 Task: Find connections with filter location Forbach with filter topic #Openingswith filter profile language German with filter current company Sofomation with filter school RAMCO INSTITUTE OF TECHNOLOGY with filter industry Medical Practices with filter service category User Experience Writing with filter keywords title Massage Therapy
Action: Mouse moved to (654, 99)
Screenshot: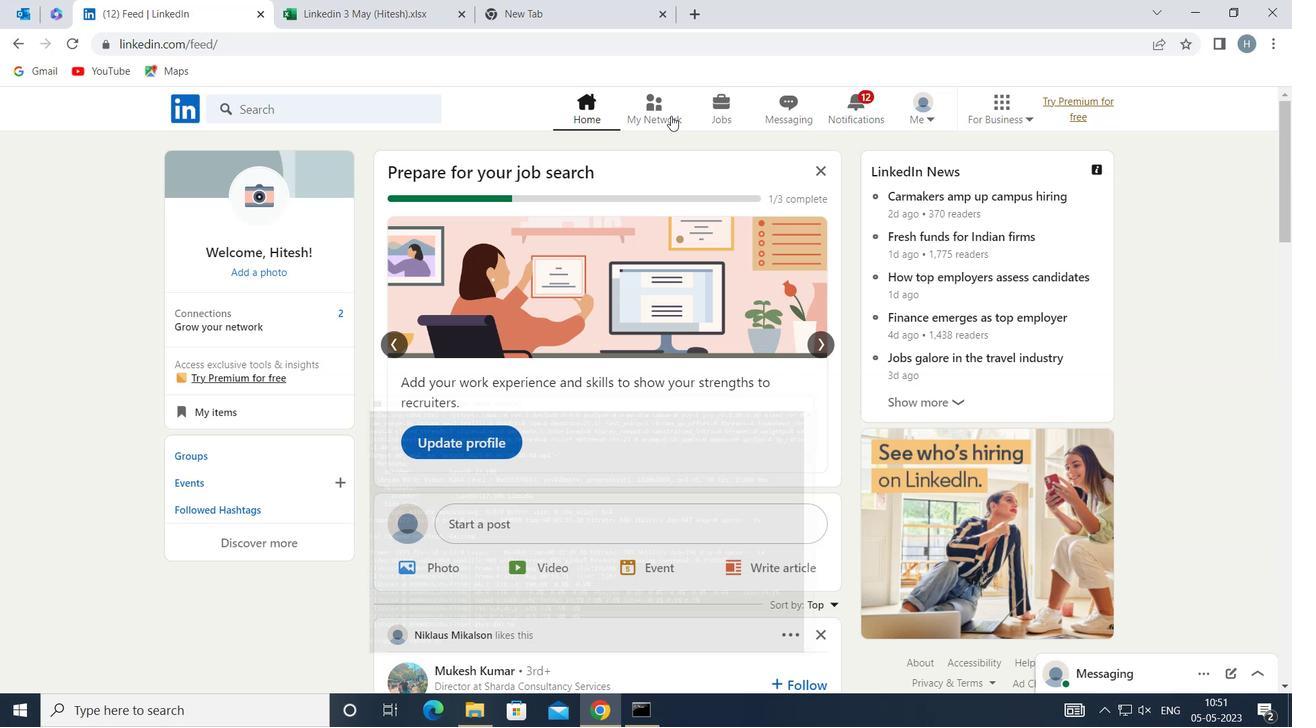 
Action: Mouse pressed left at (654, 99)
Screenshot: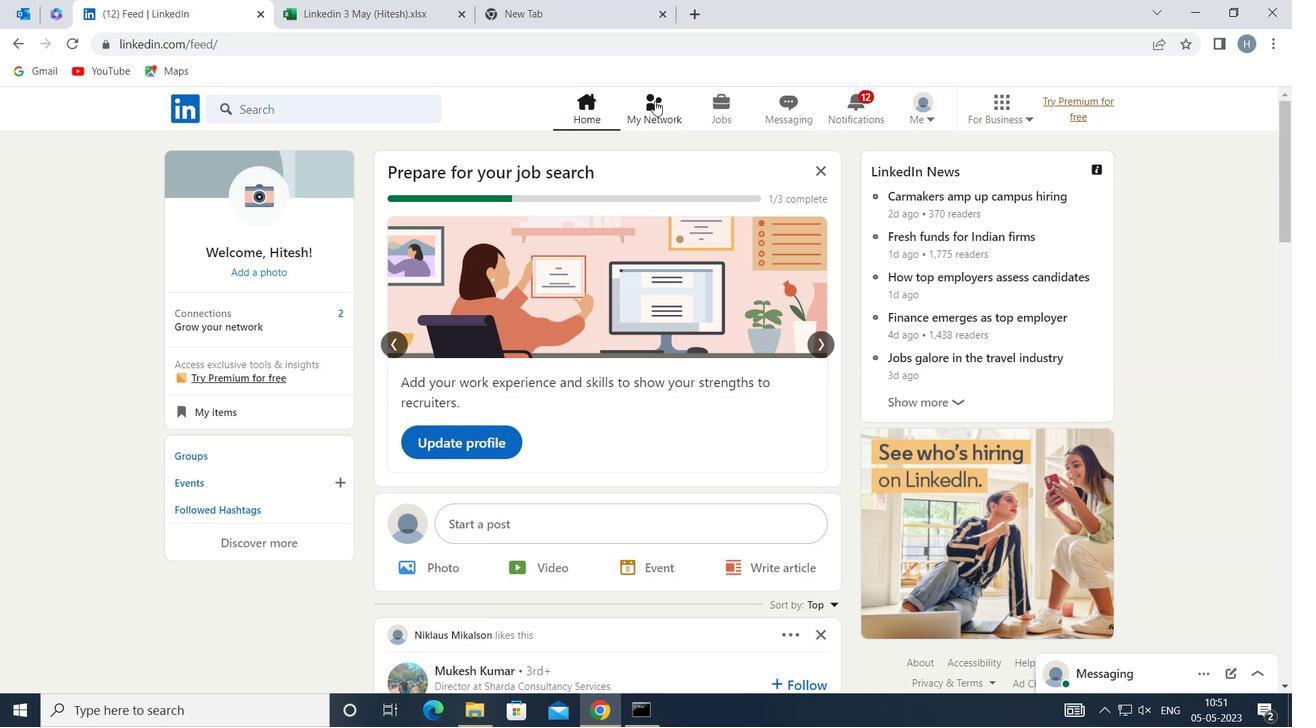 
Action: Mouse moved to (365, 197)
Screenshot: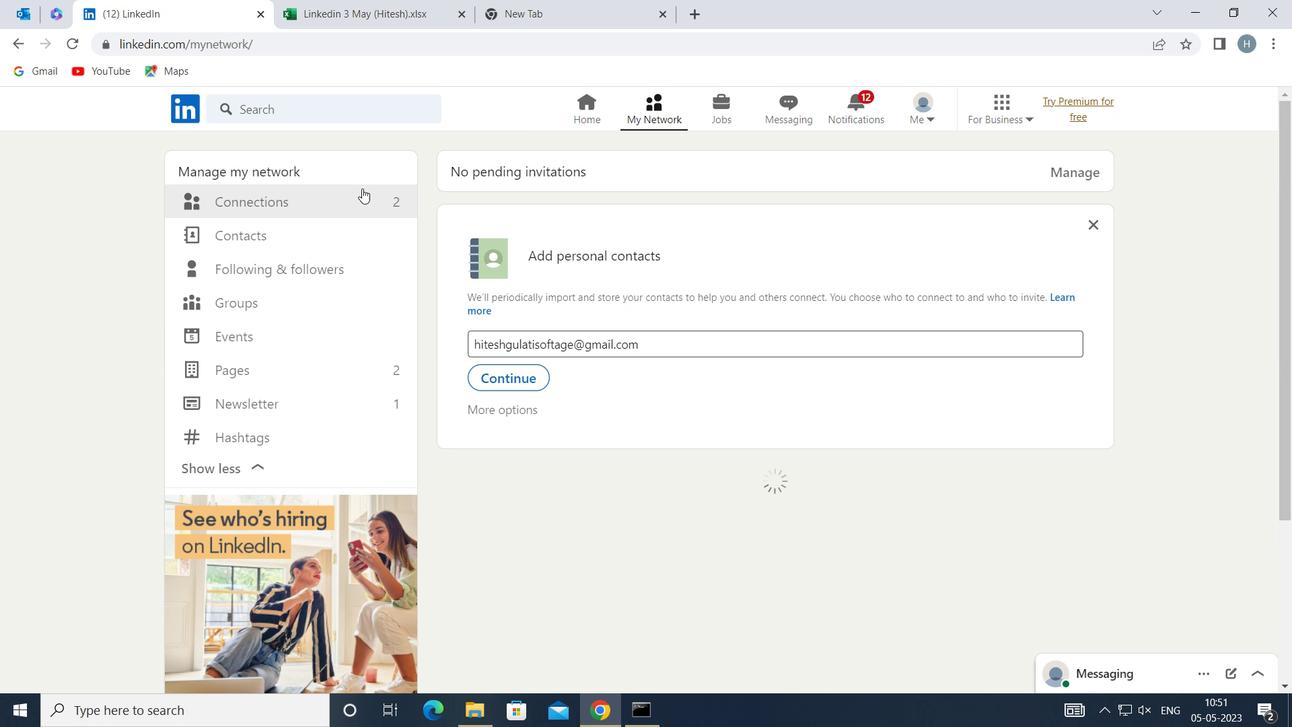 
Action: Mouse pressed left at (365, 197)
Screenshot: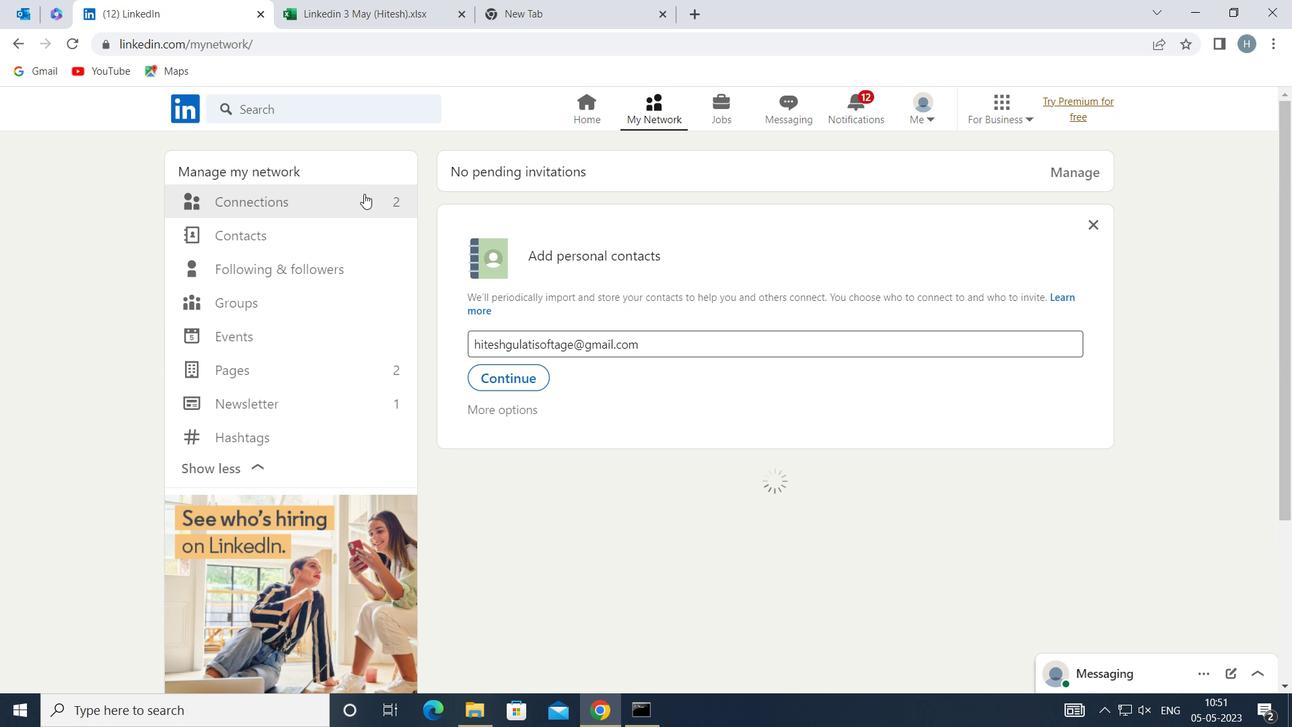 
Action: Mouse moved to (762, 198)
Screenshot: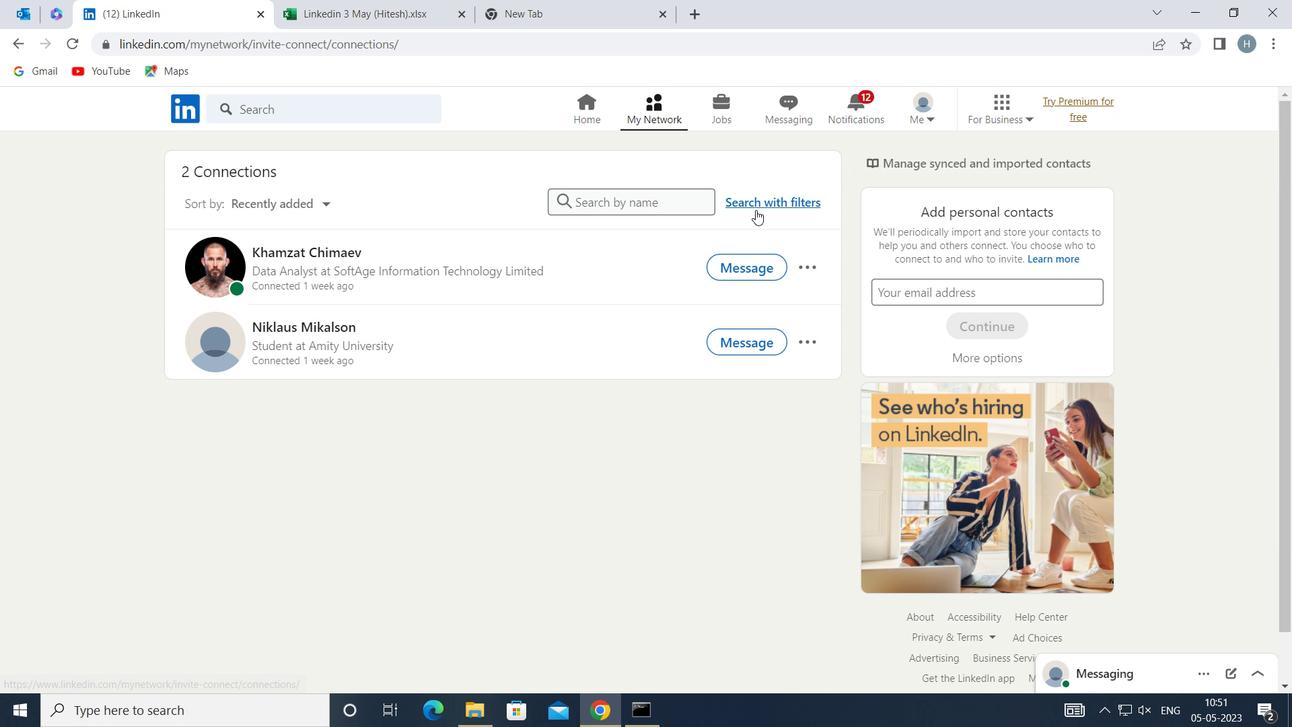 
Action: Mouse pressed left at (762, 198)
Screenshot: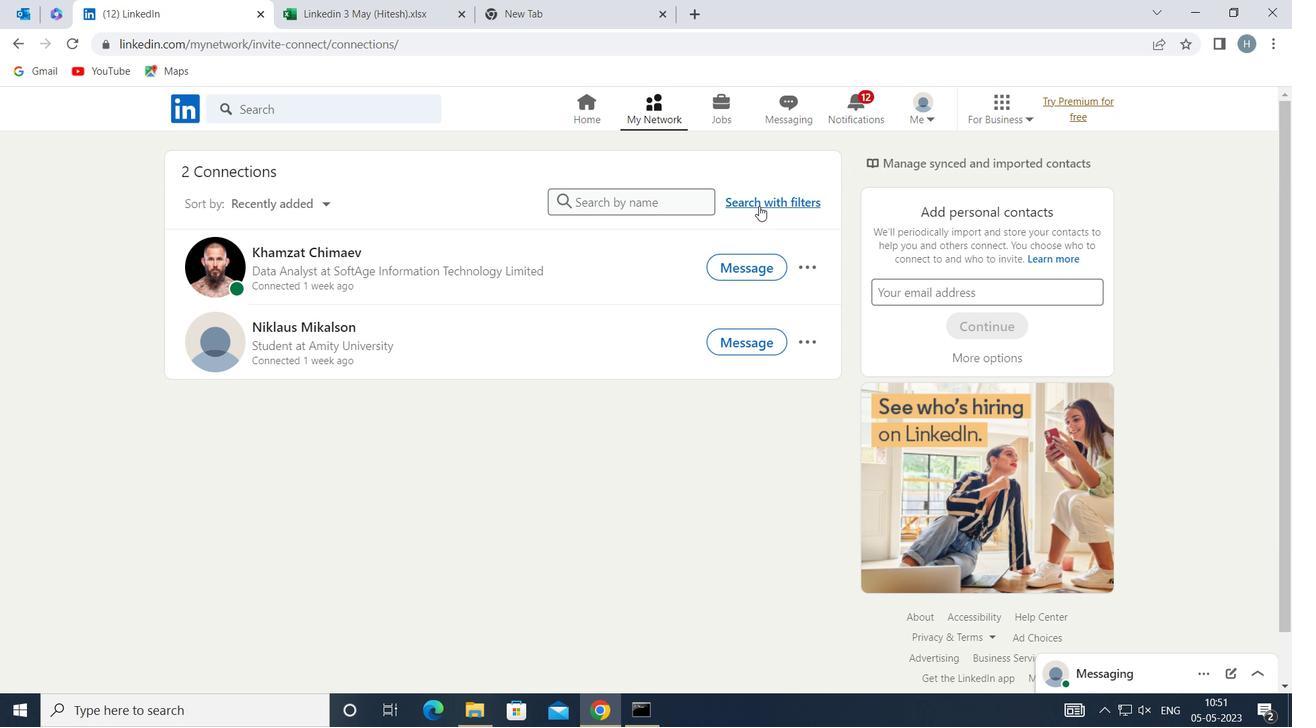 
Action: Mouse moved to (710, 156)
Screenshot: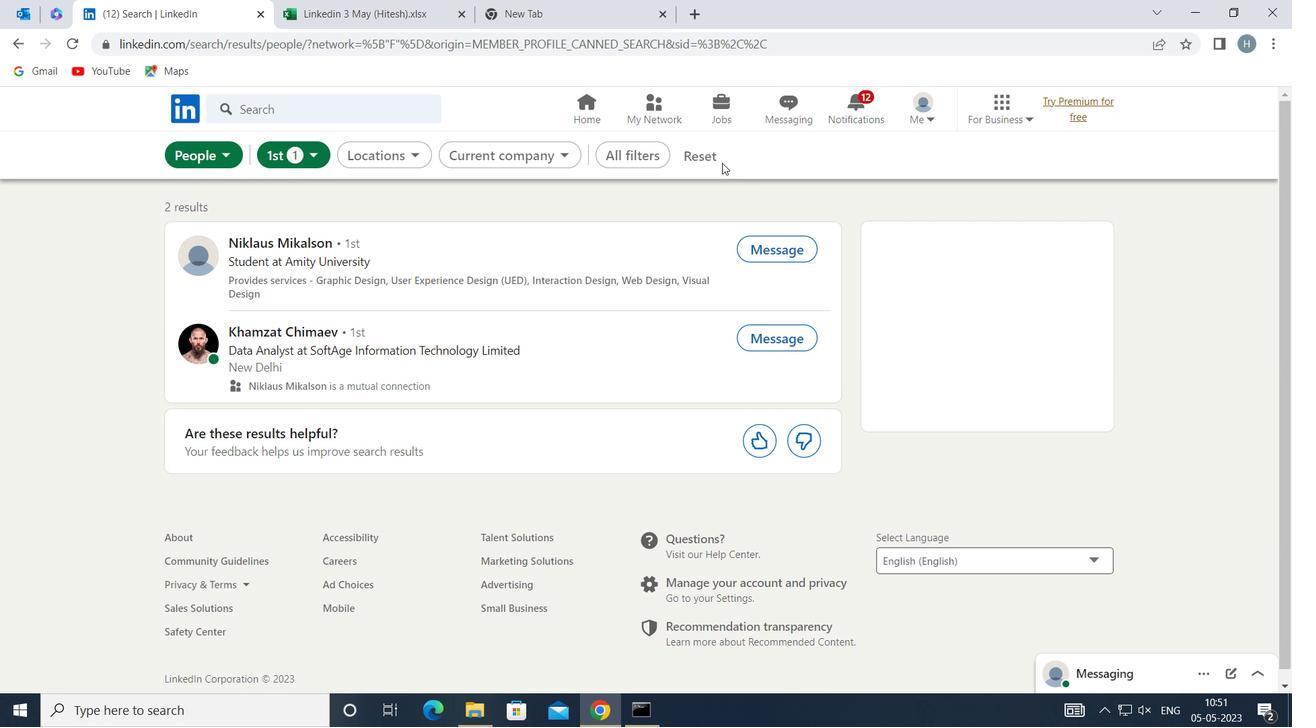
Action: Mouse pressed left at (710, 156)
Screenshot: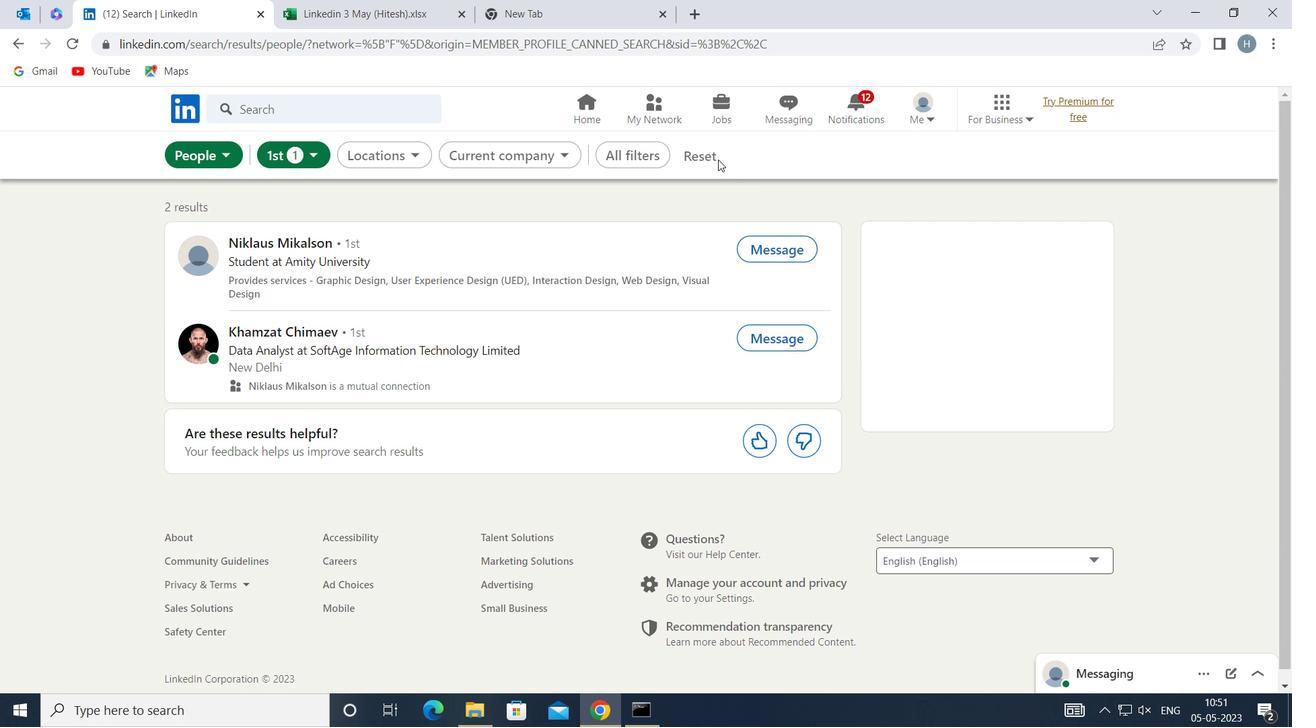 
Action: Mouse moved to (684, 152)
Screenshot: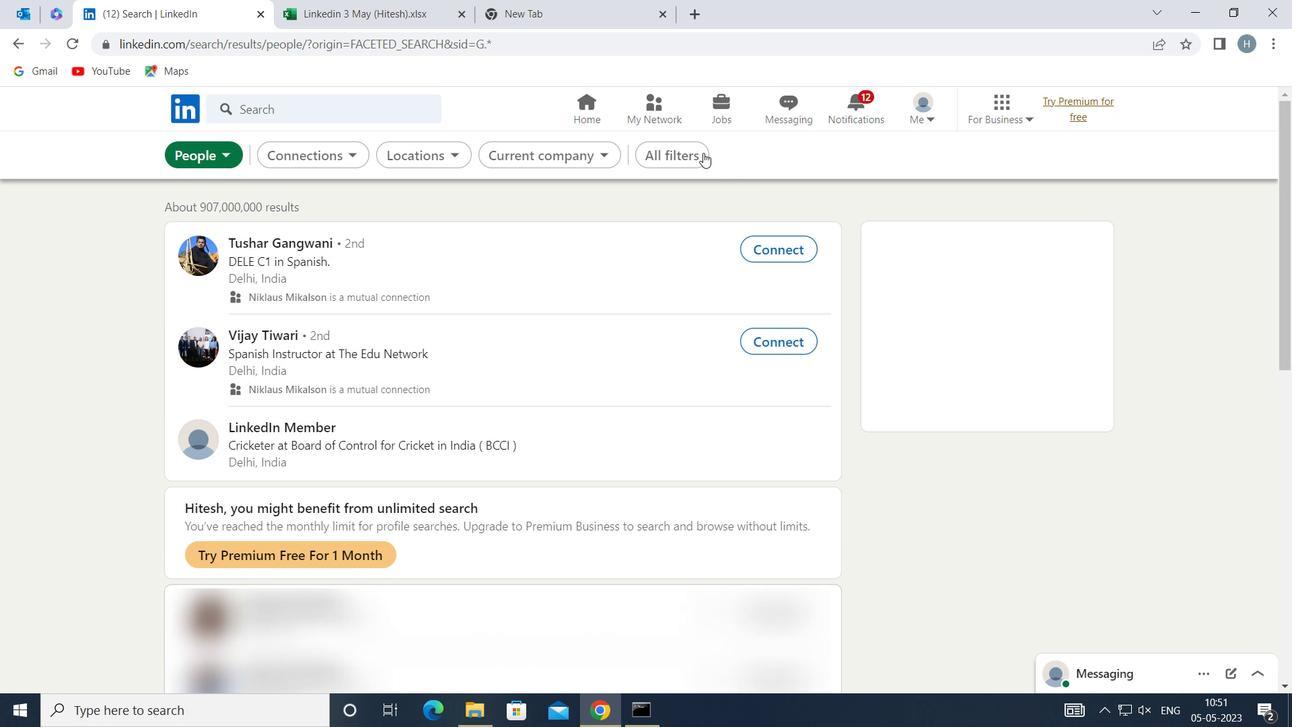 
Action: Mouse pressed left at (684, 152)
Screenshot: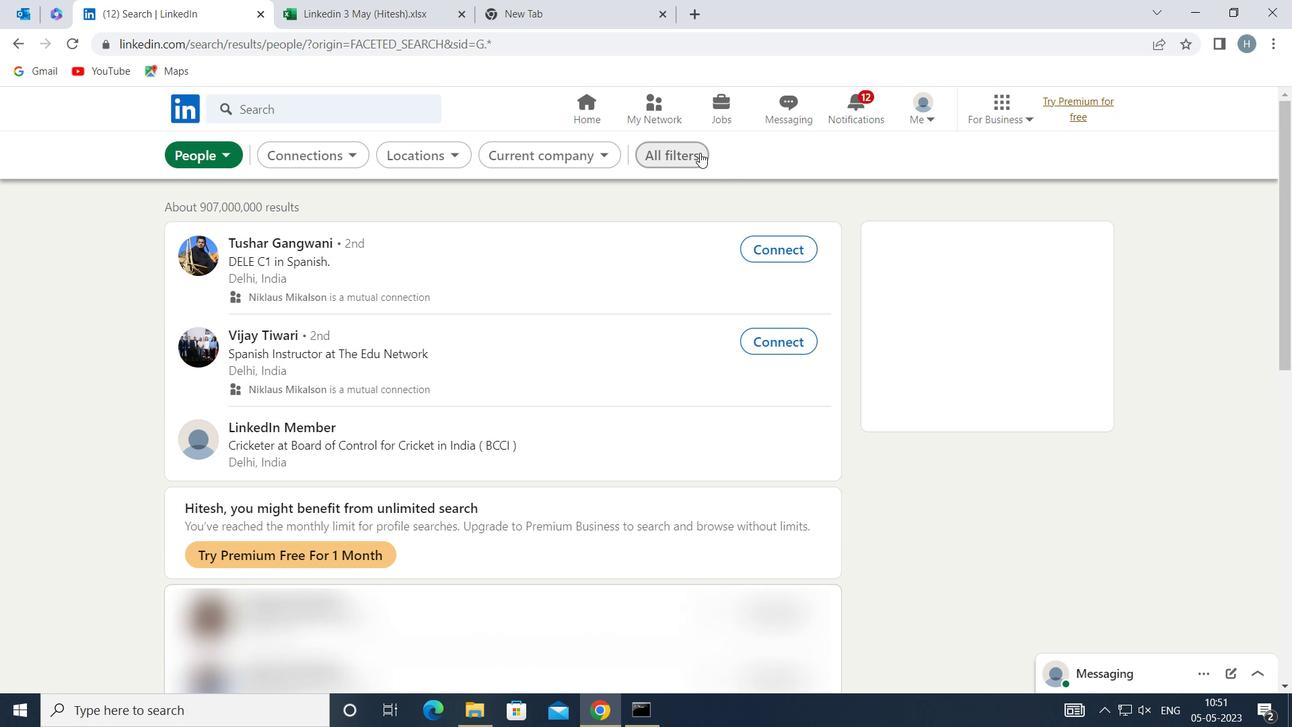 
Action: Mouse moved to (1044, 381)
Screenshot: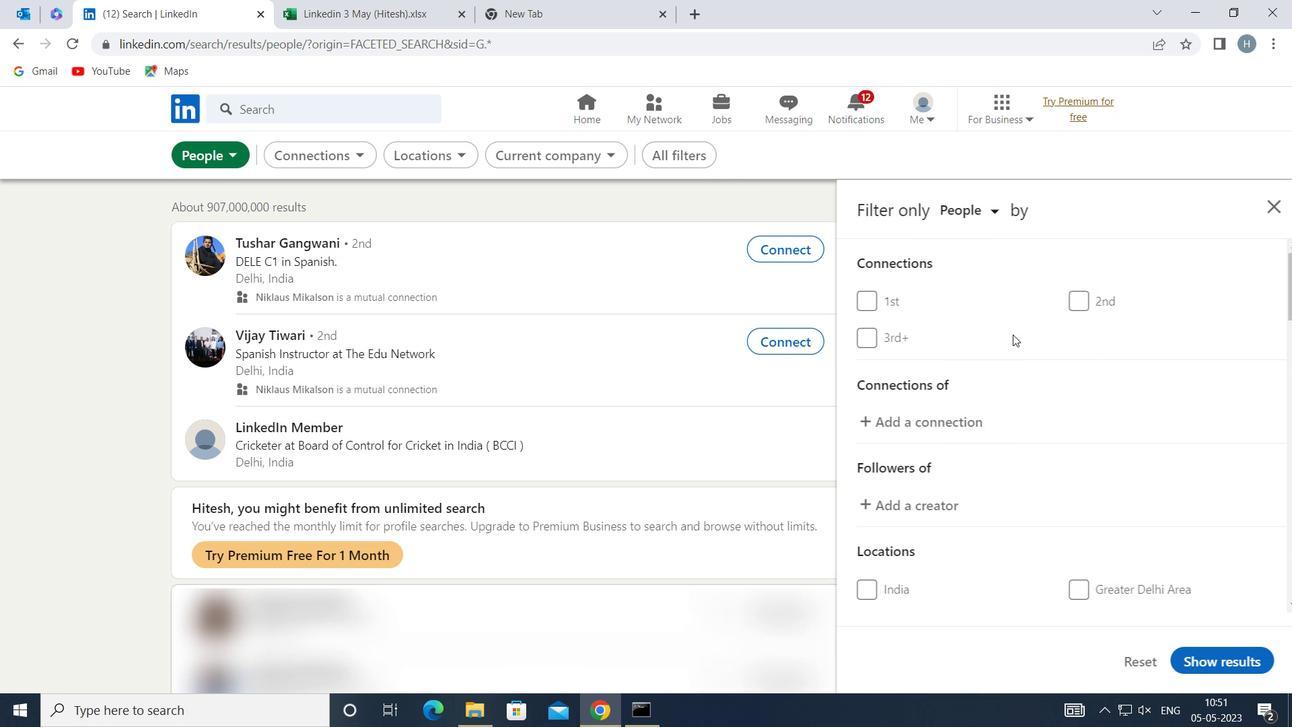 
Action: Mouse scrolled (1044, 380) with delta (0, 0)
Screenshot: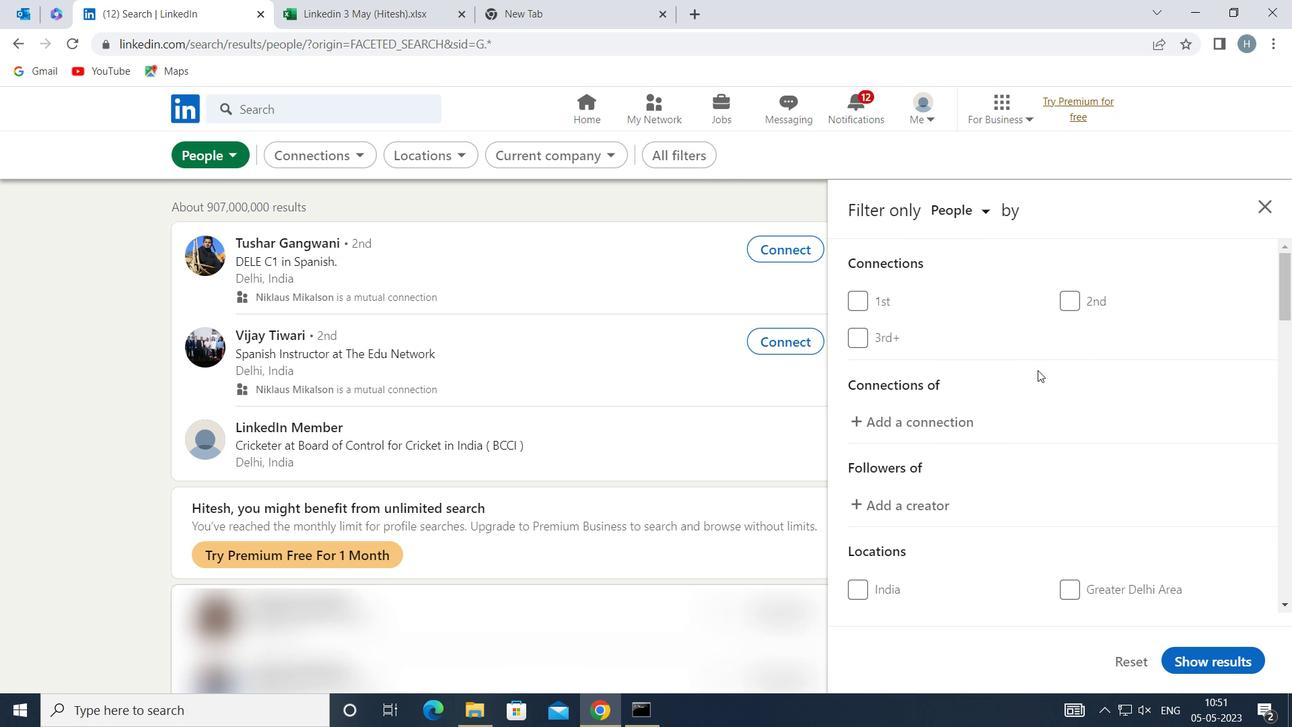 
Action: Mouse scrolled (1044, 380) with delta (0, 0)
Screenshot: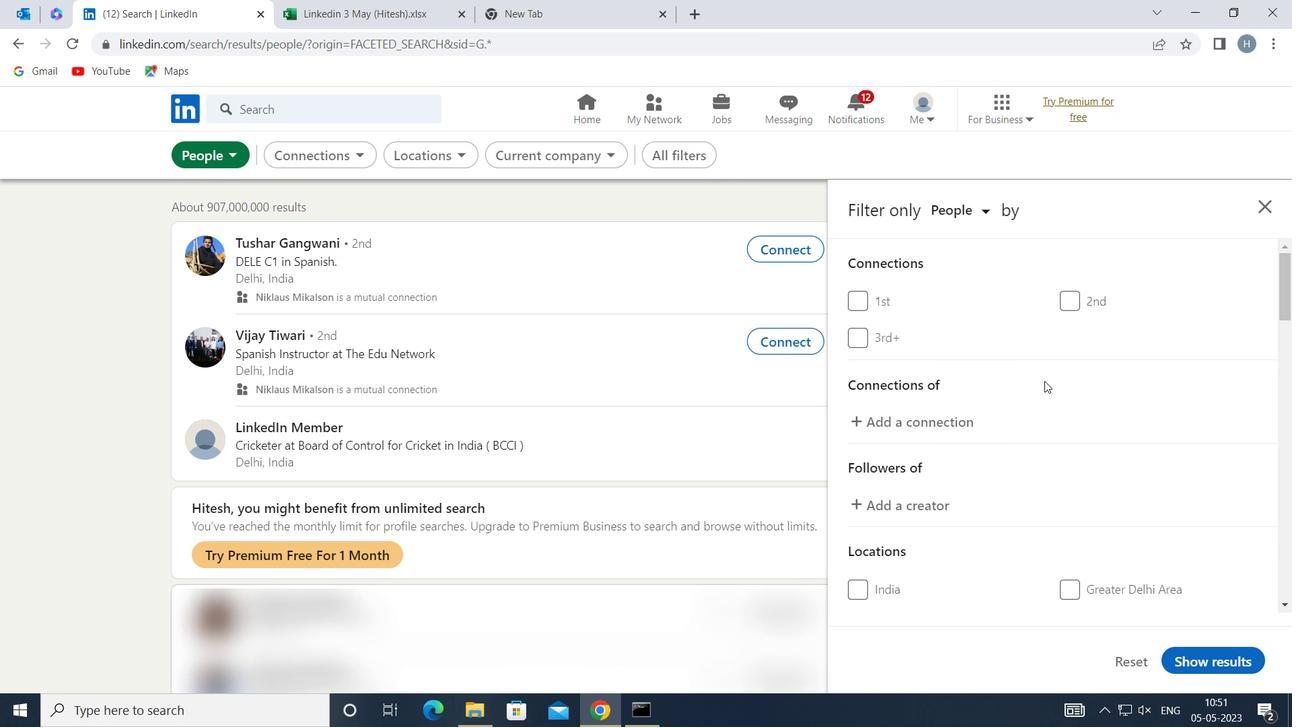 
Action: Mouse scrolled (1044, 380) with delta (0, 0)
Screenshot: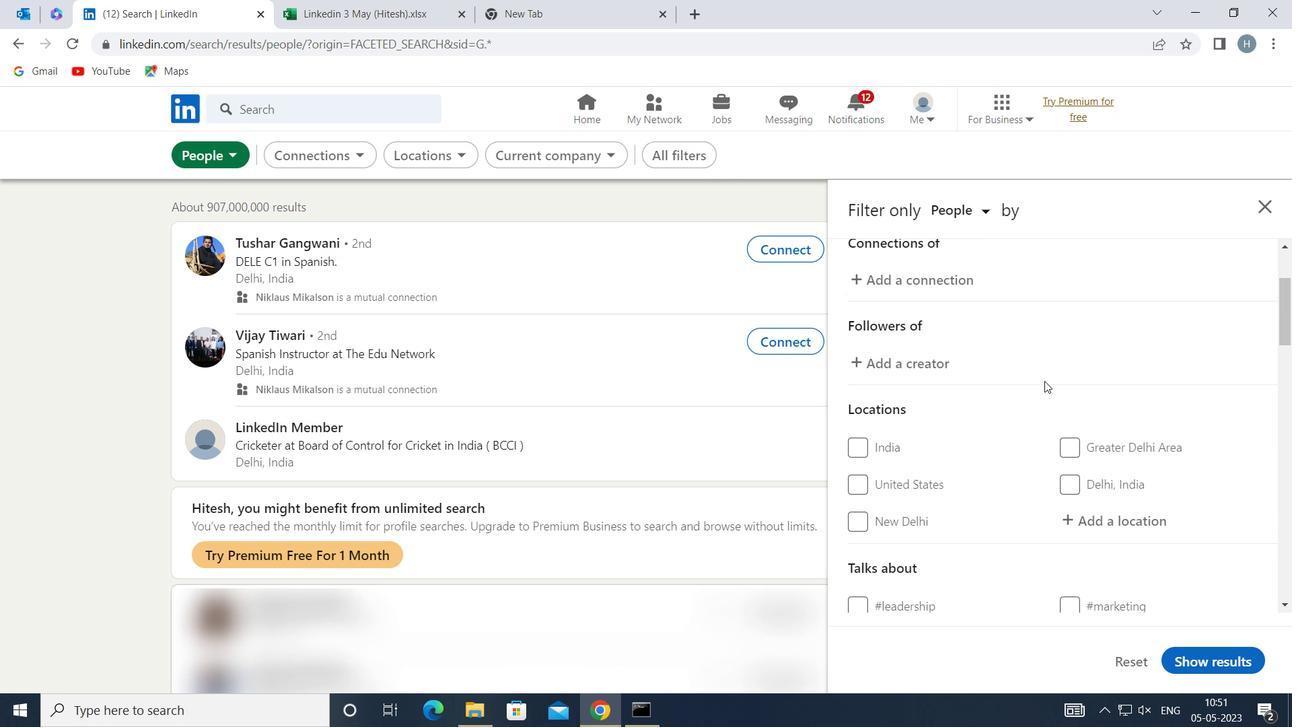 
Action: Mouse moved to (1120, 398)
Screenshot: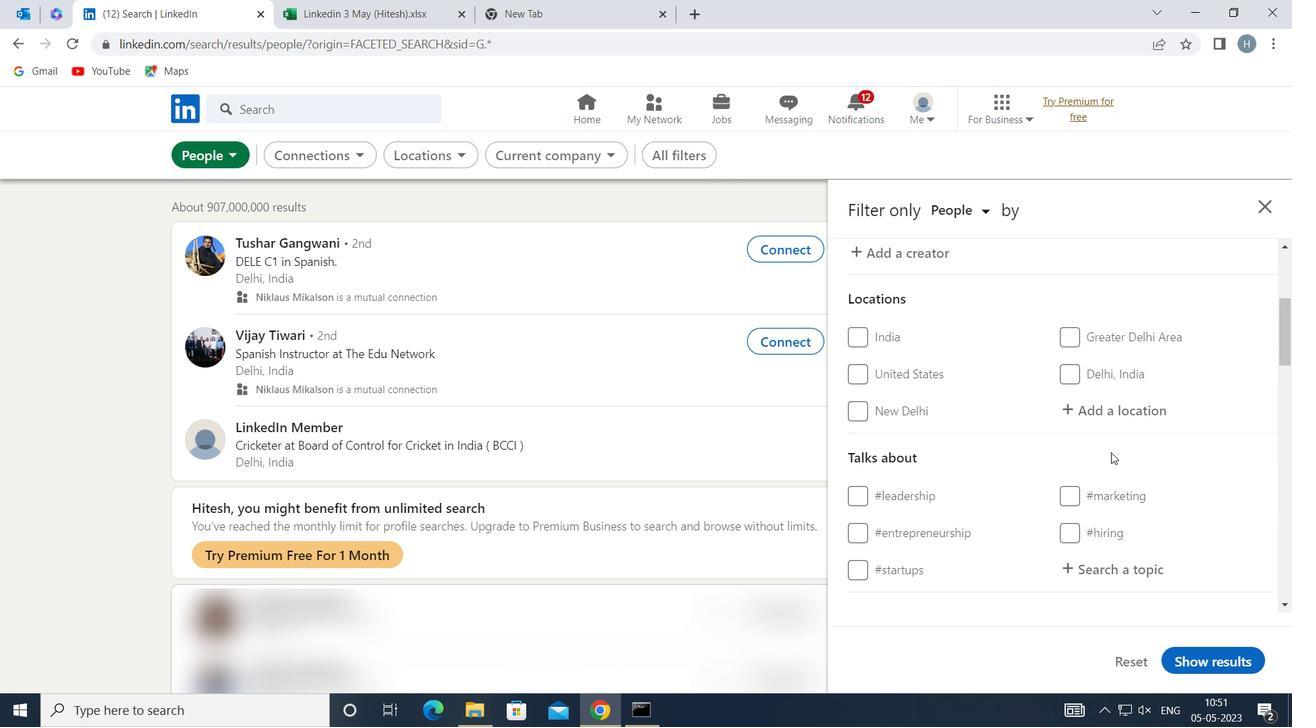 
Action: Mouse pressed left at (1120, 398)
Screenshot: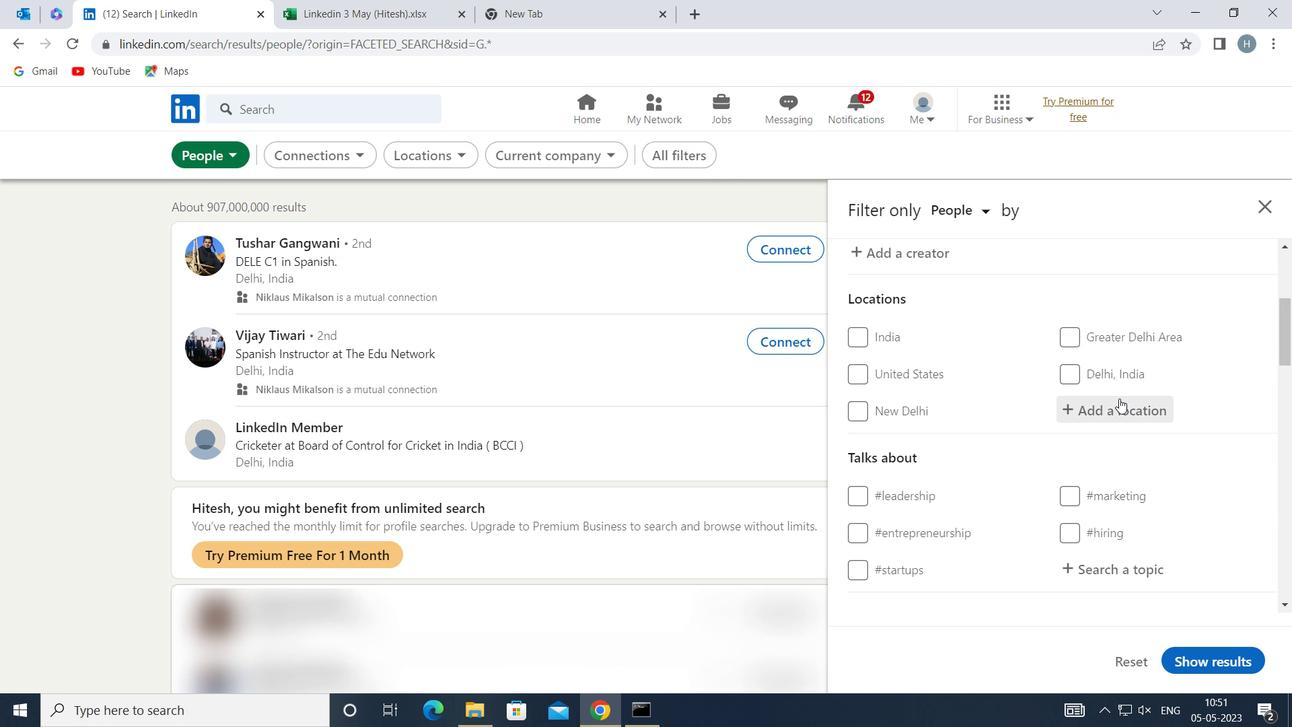 
Action: Key pressed <Key.shift>FORBACH
Screenshot: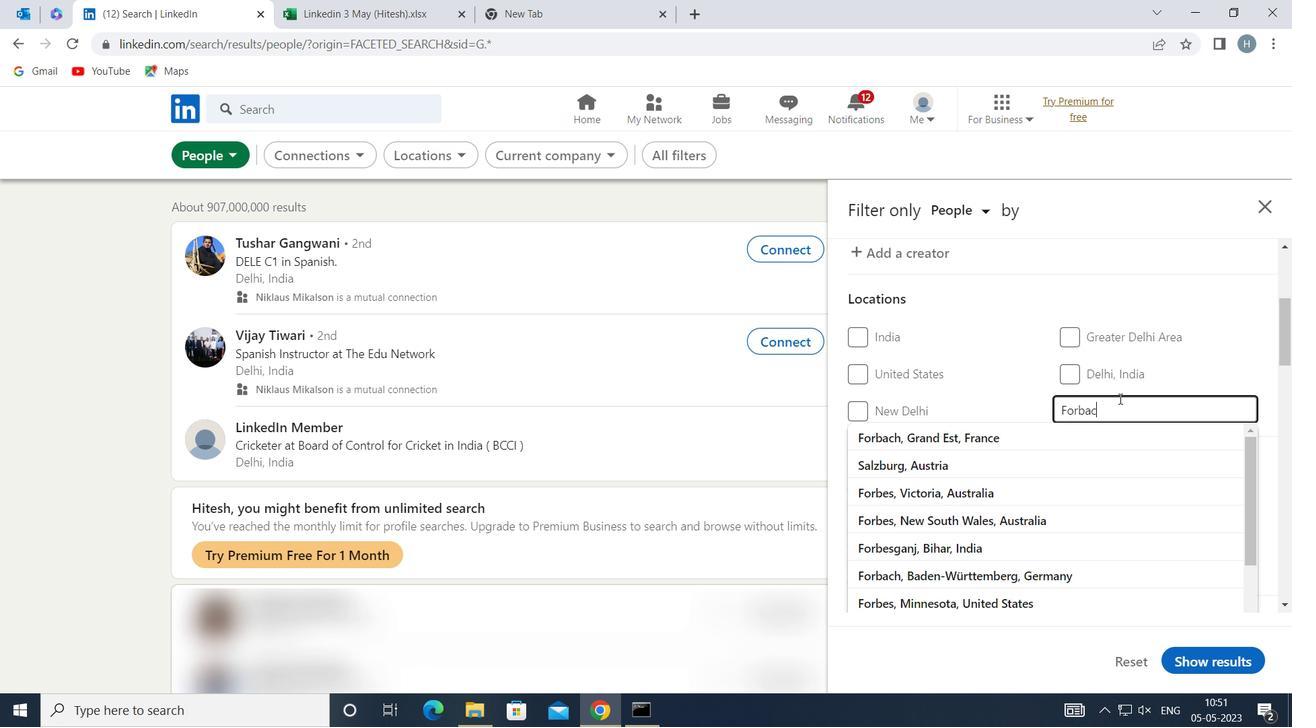 
Action: Mouse moved to (1066, 435)
Screenshot: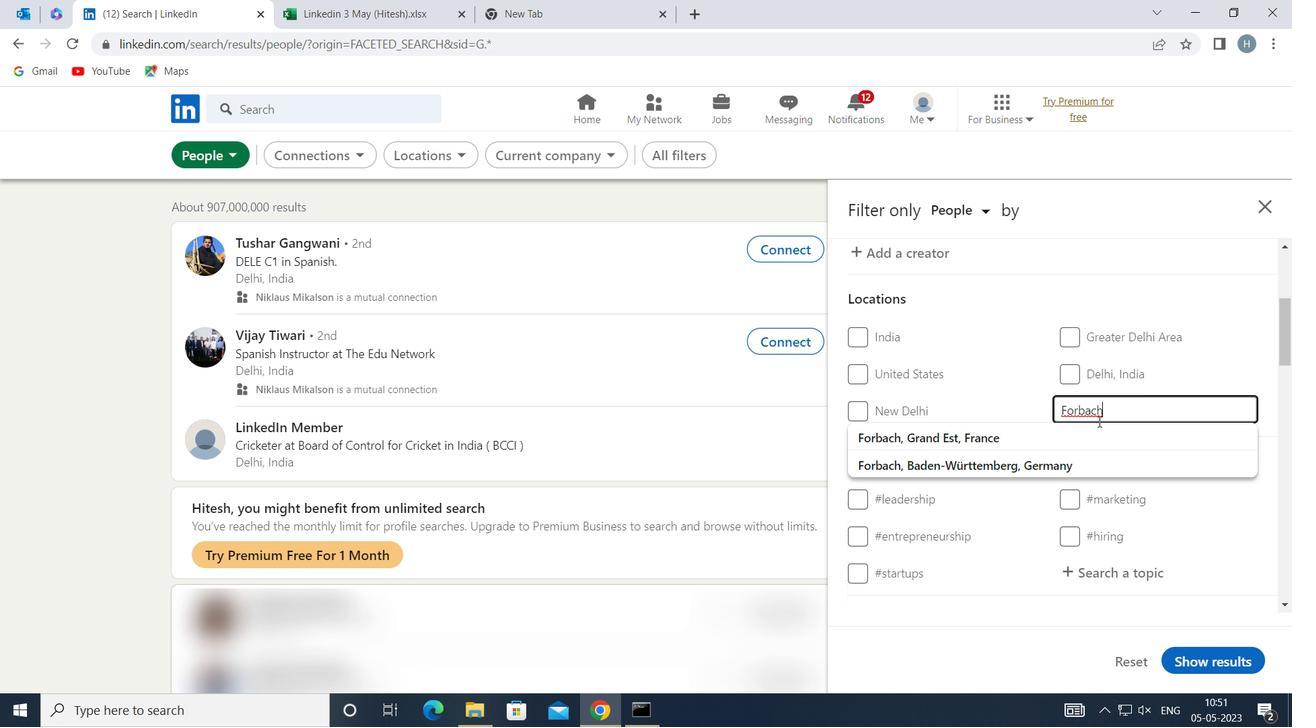 
Action: Mouse pressed left at (1066, 435)
Screenshot: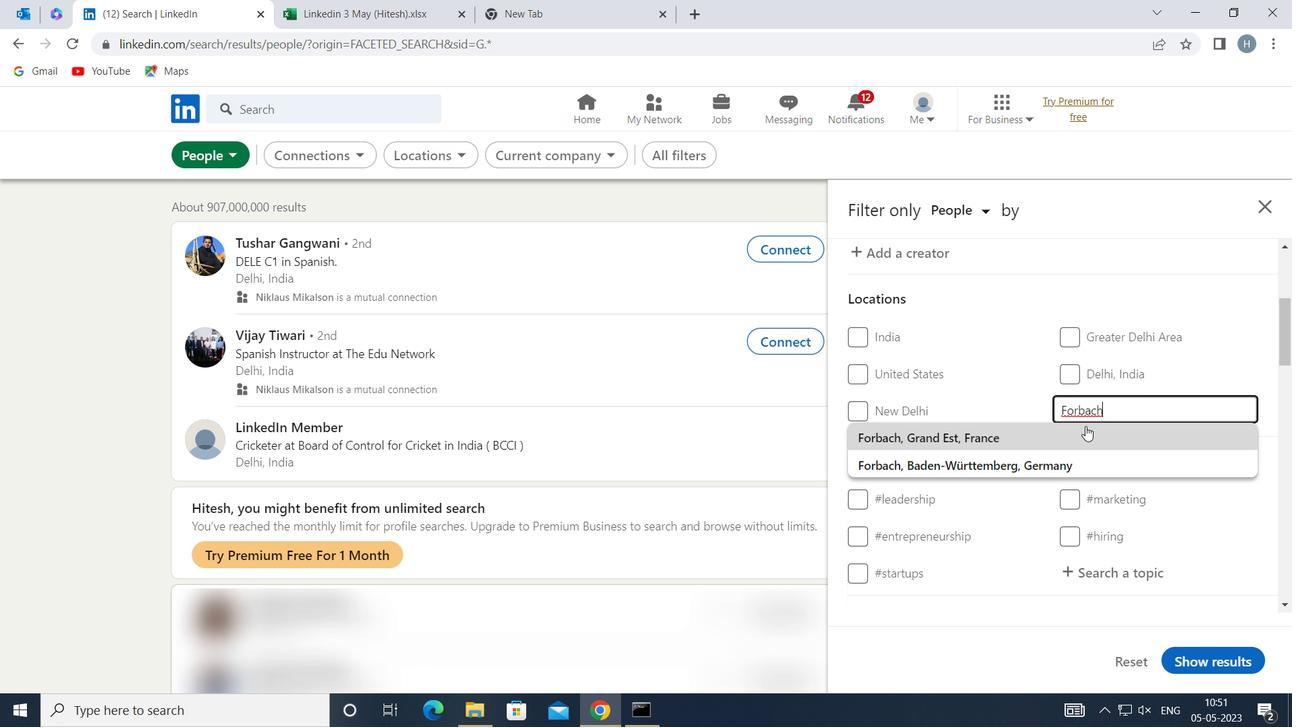 
Action: Mouse moved to (1065, 435)
Screenshot: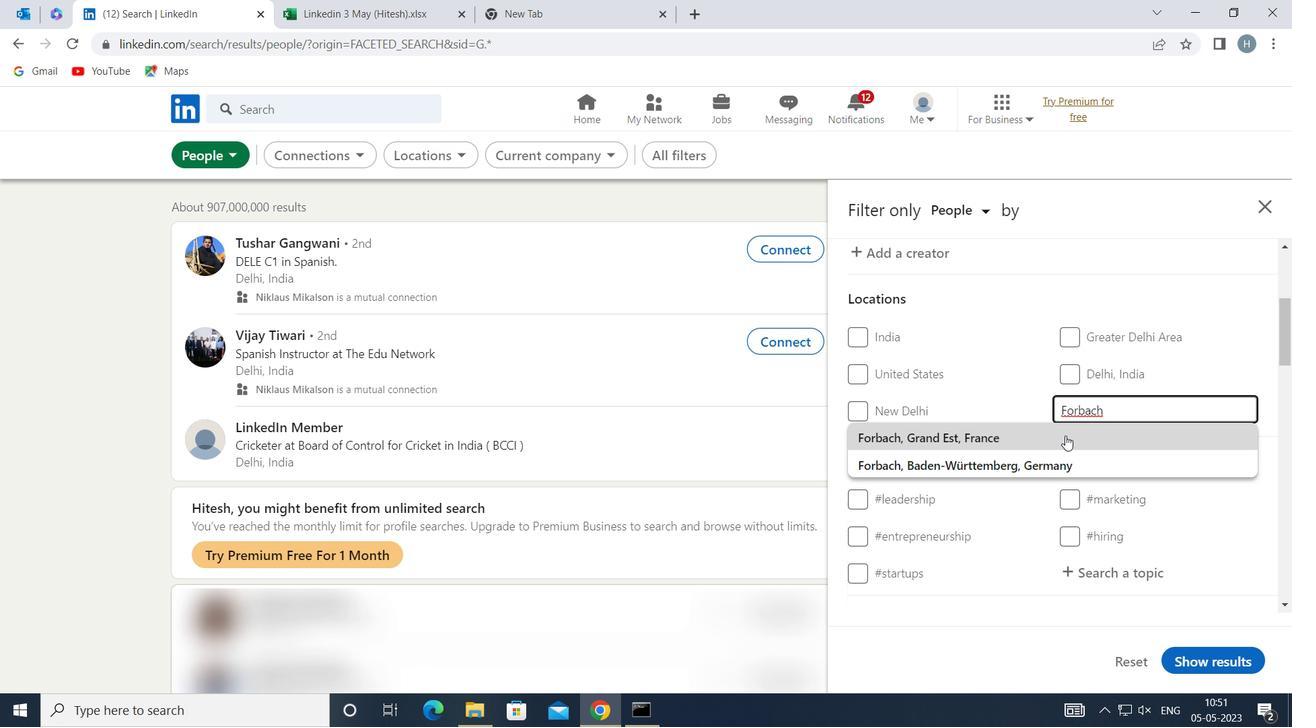 
Action: Mouse scrolled (1065, 434) with delta (0, 0)
Screenshot: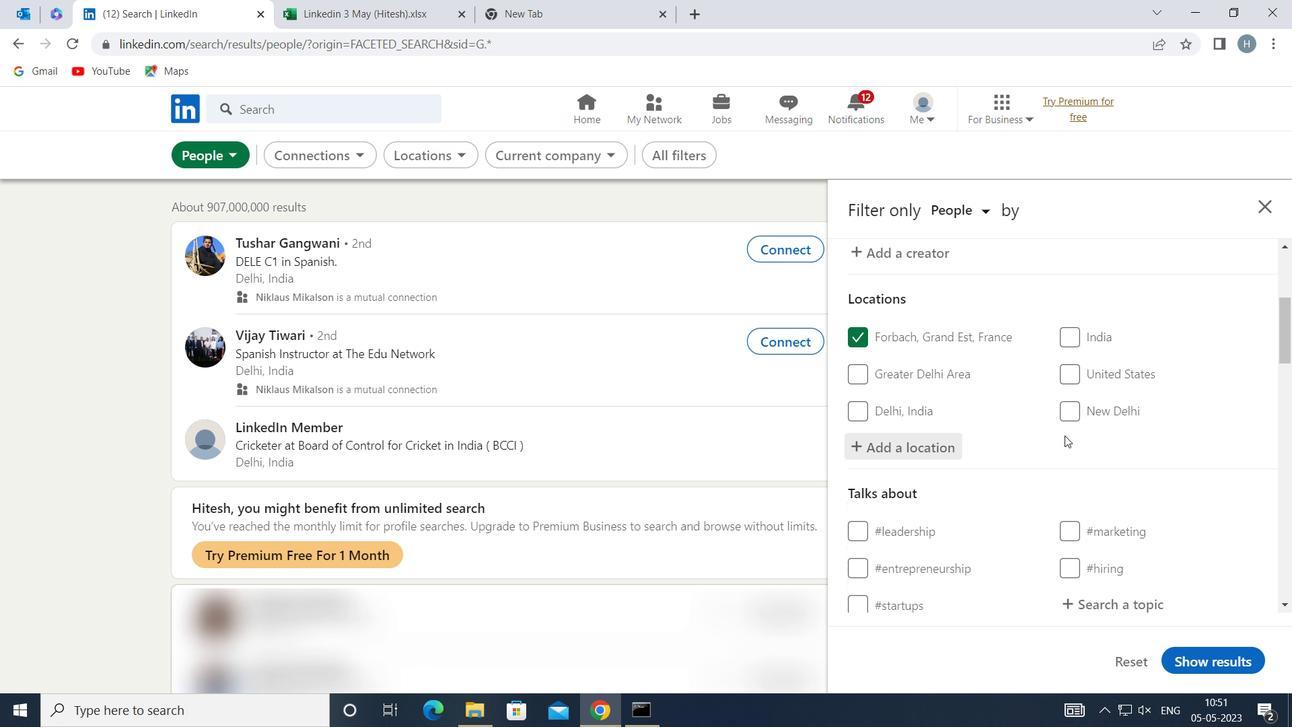 
Action: Mouse scrolled (1065, 434) with delta (0, 0)
Screenshot: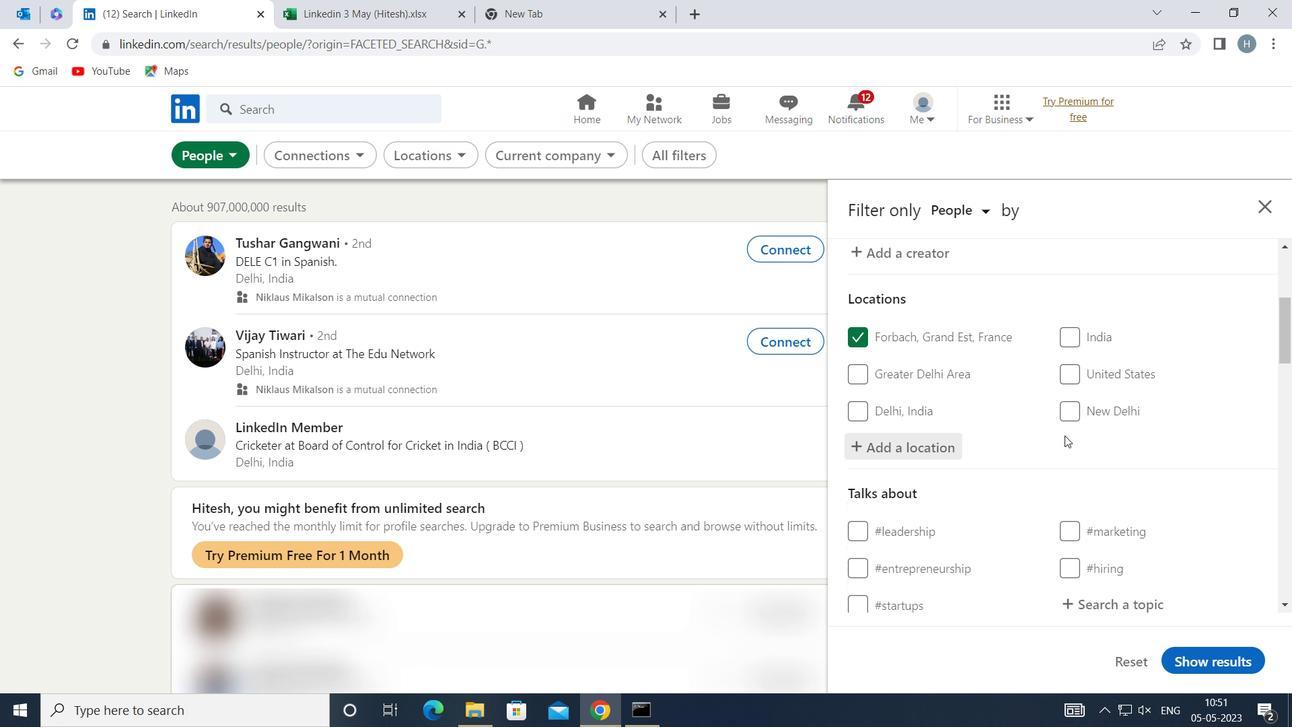 
Action: Mouse moved to (1128, 431)
Screenshot: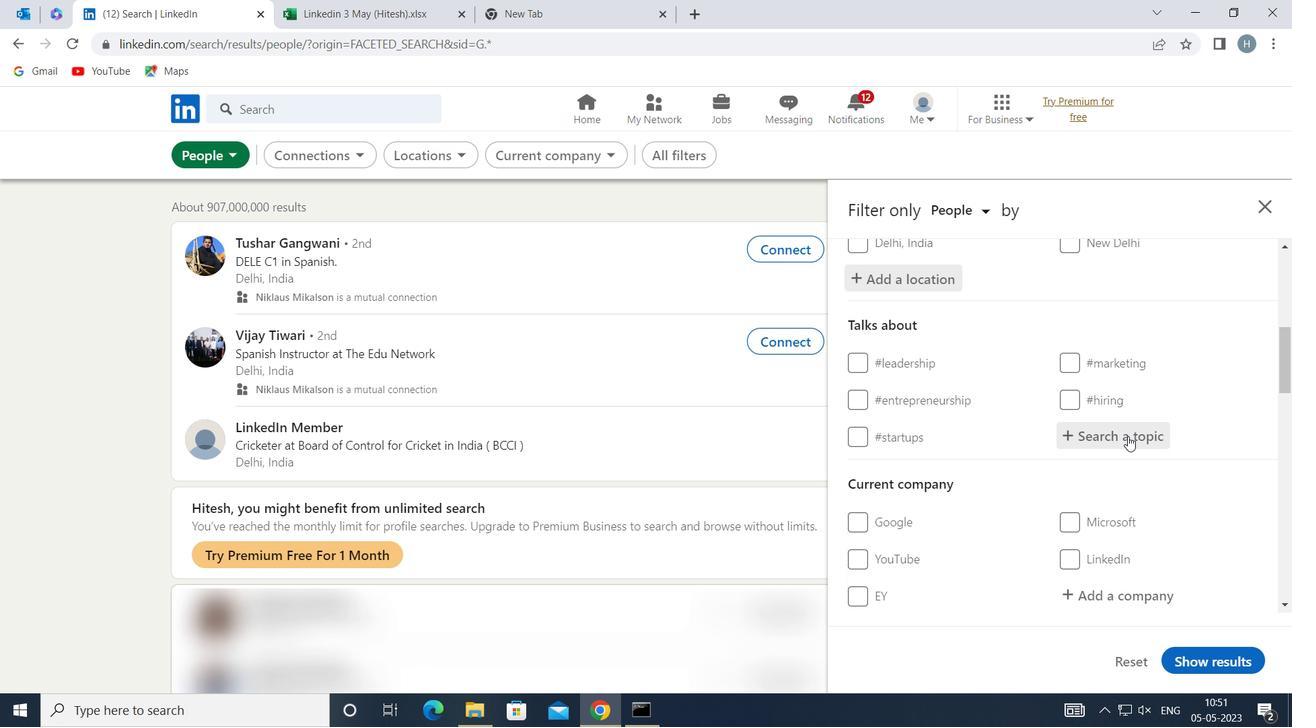 
Action: Mouse pressed left at (1128, 431)
Screenshot: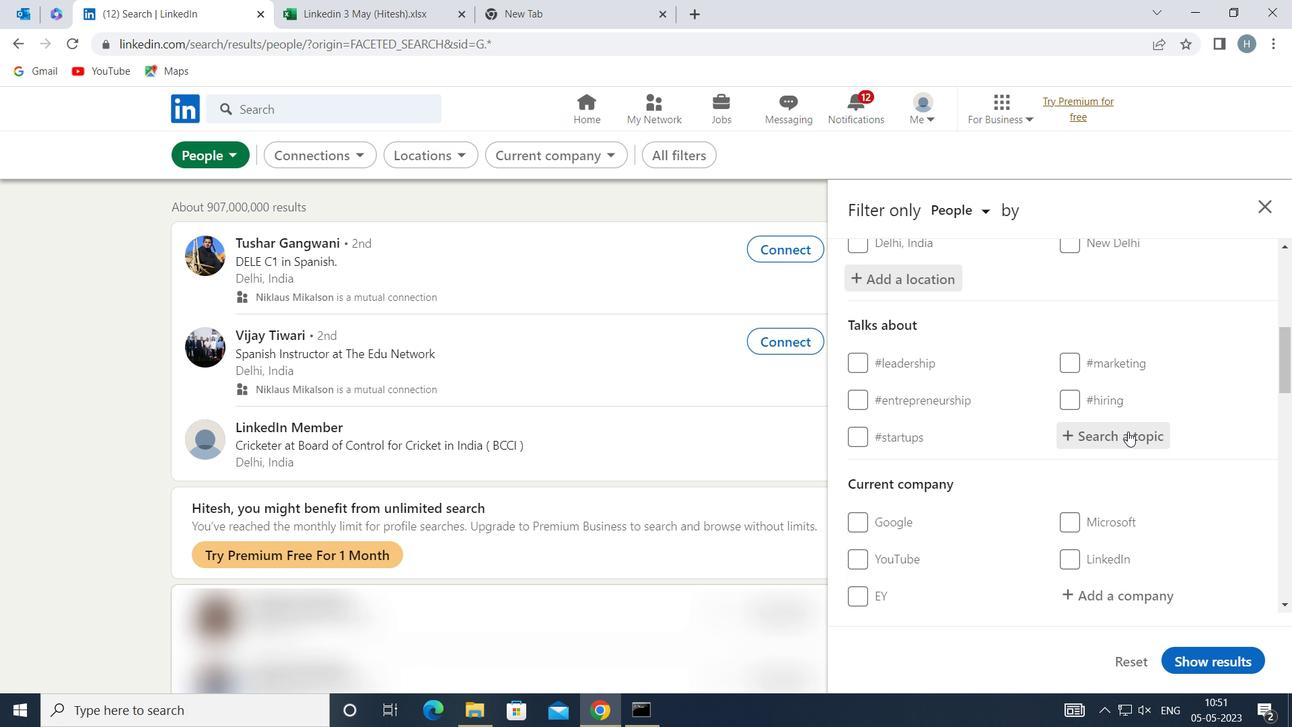 
Action: Key pressed <Key.shift>OPENINGS
Screenshot: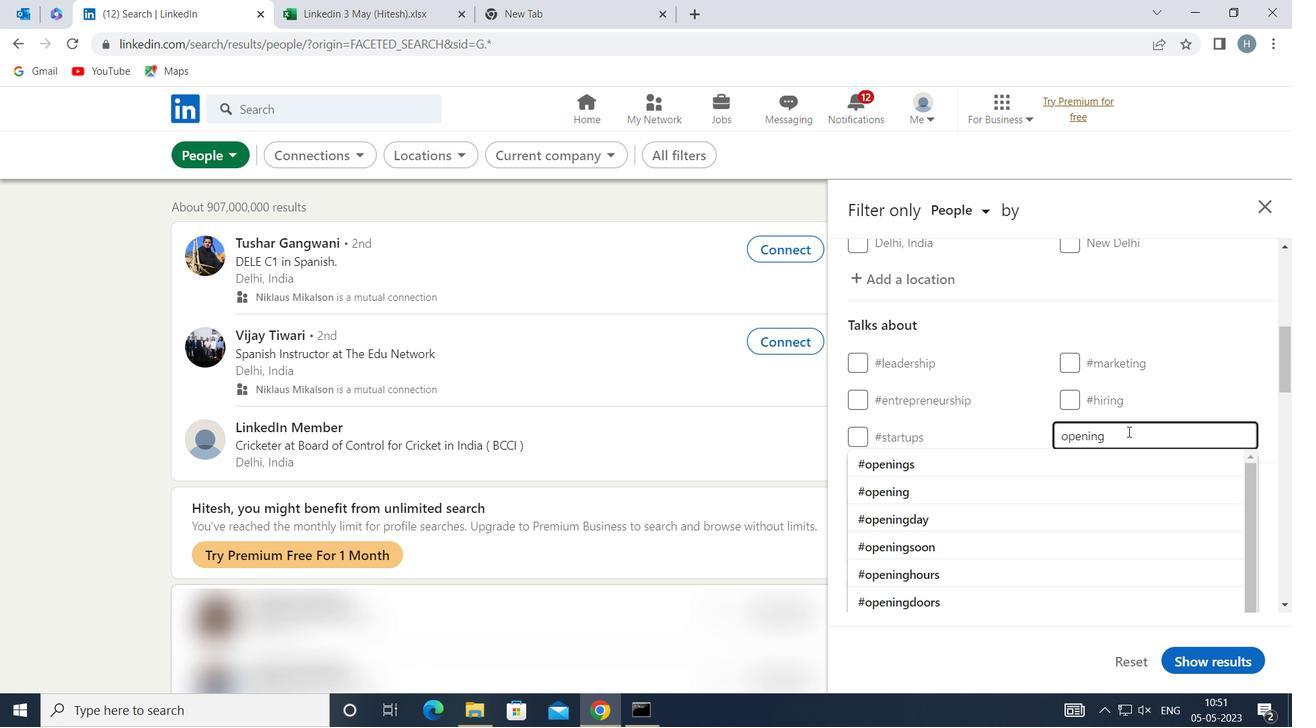 
Action: Mouse moved to (1037, 461)
Screenshot: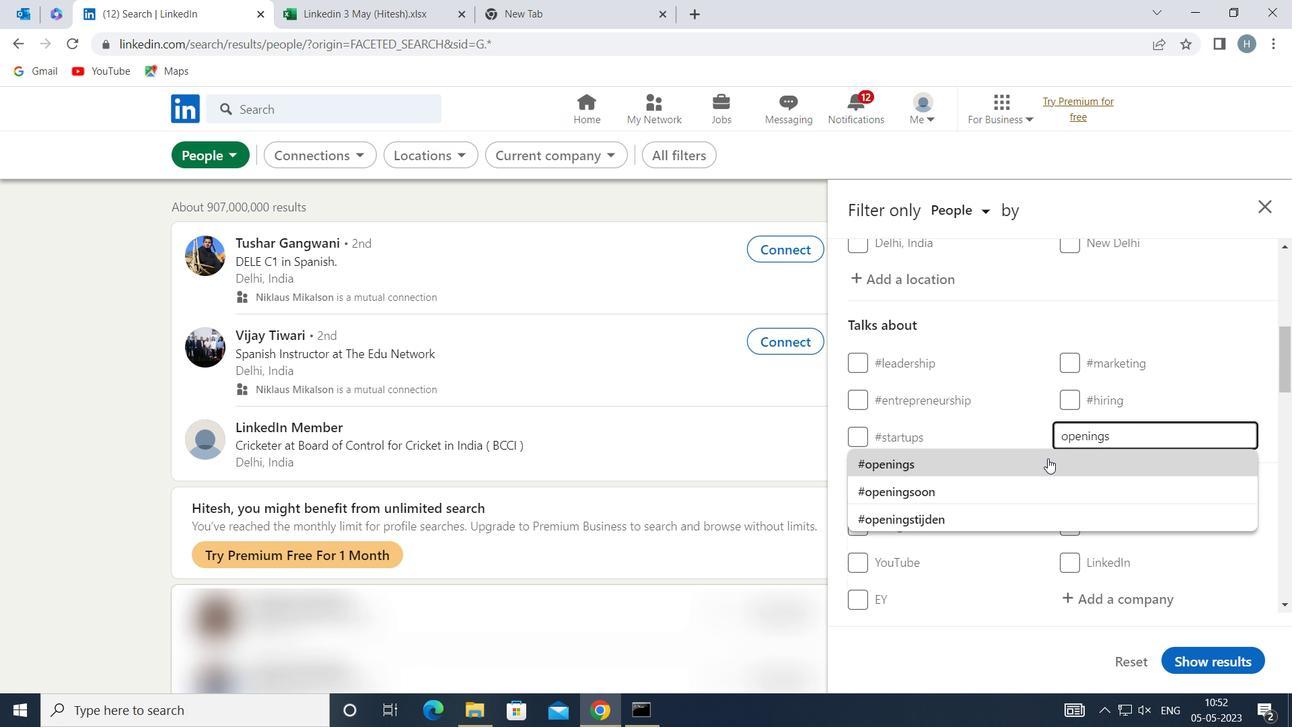 
Action: Mouse pressed left at (1037, 461)
Screenshot: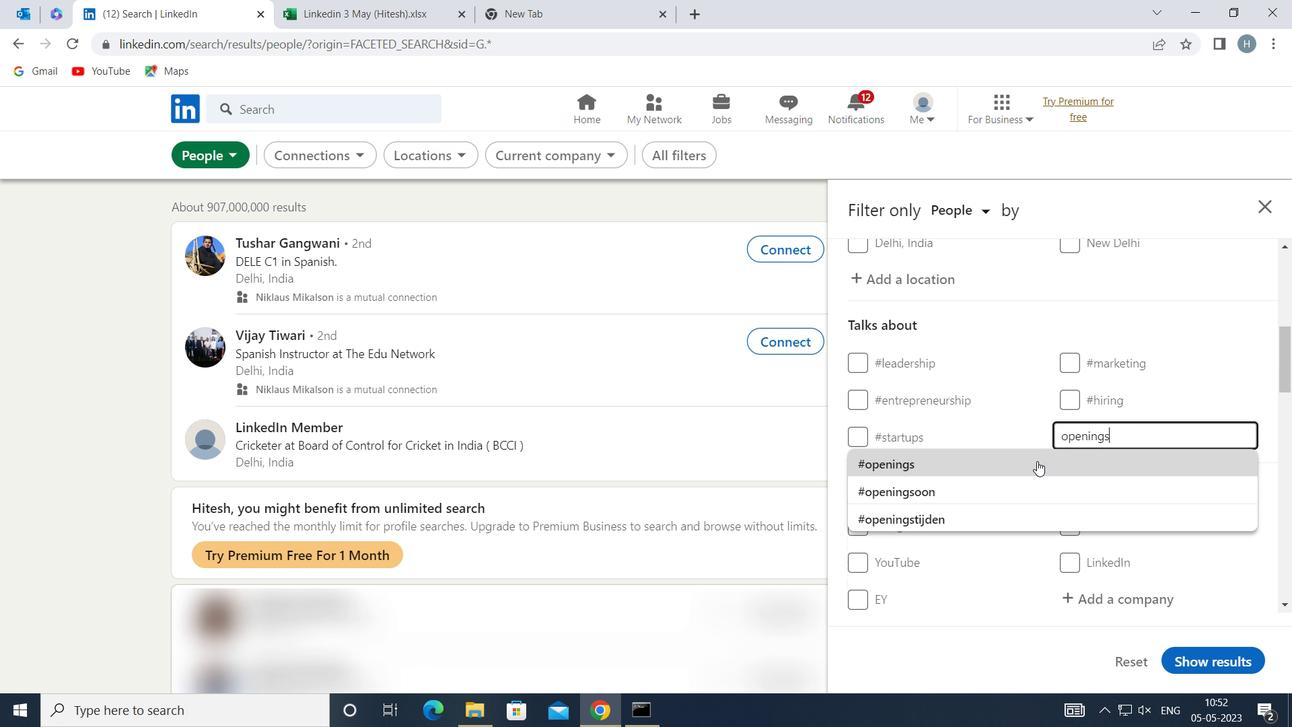 
Action: Mouse moved to (1013, 437)
Screenshot: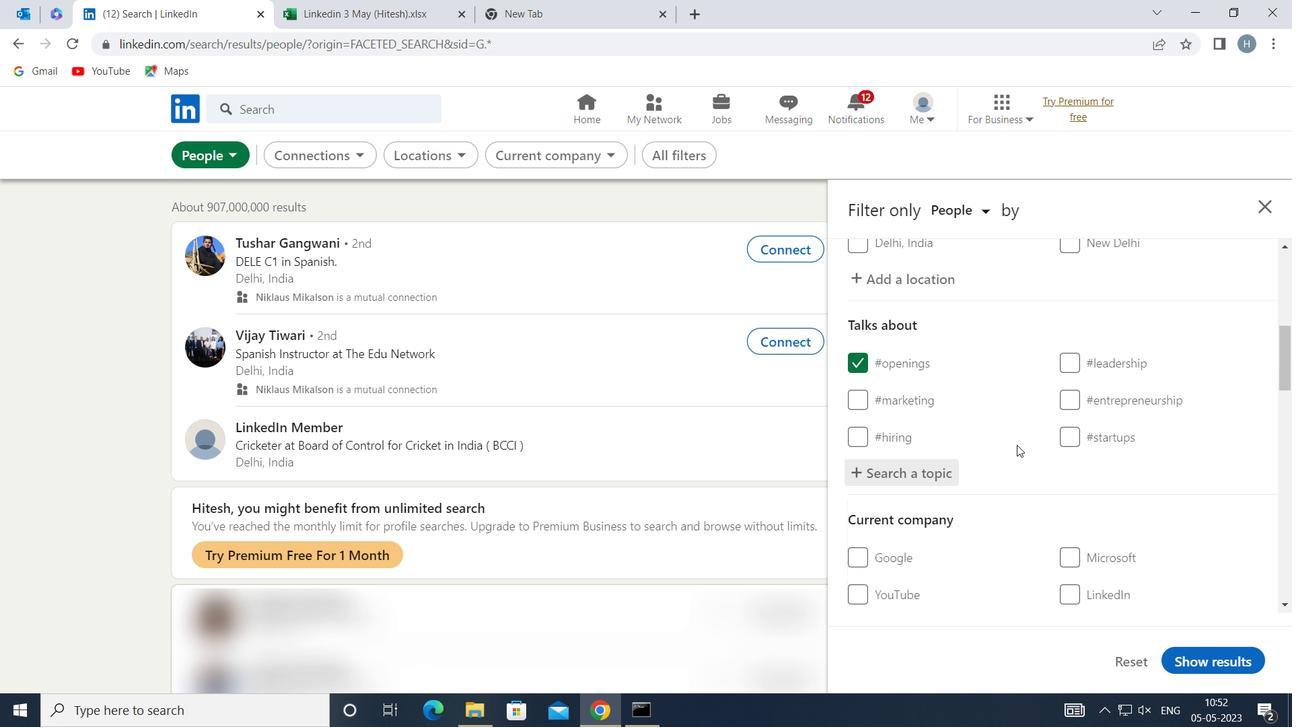 
Action: Mouse scrolled (1013, 436) with delta (0, 0)
Screenshot: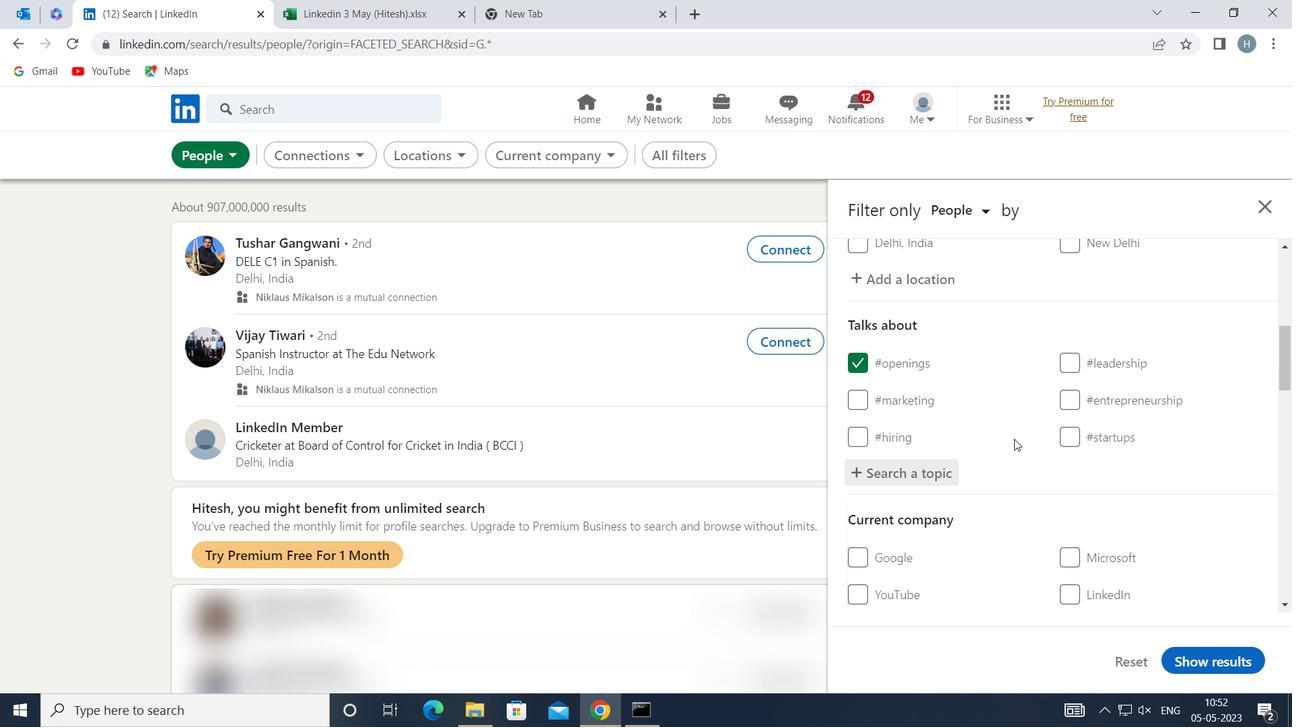 
Action: Mouse moved to (1013, 436)
Screenshot: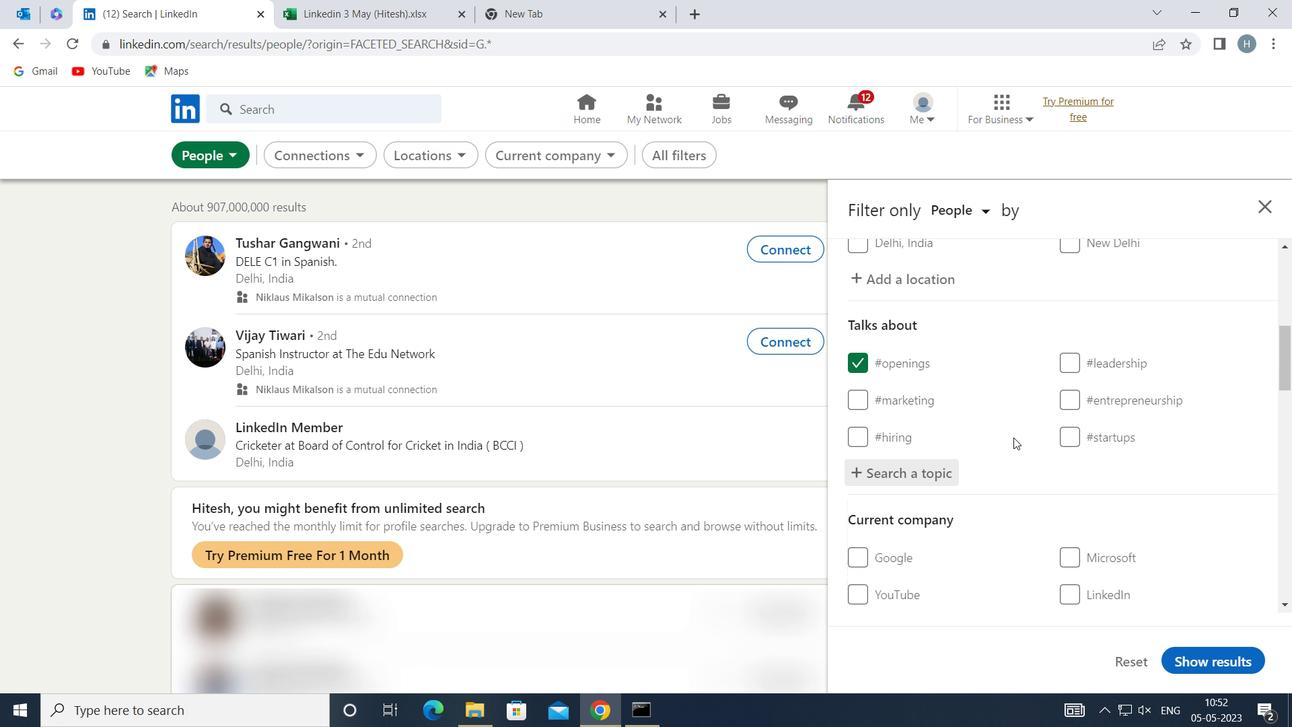 
Action: Mouse scrolled (1013, 436) with delta (0, 0)
Screenshot: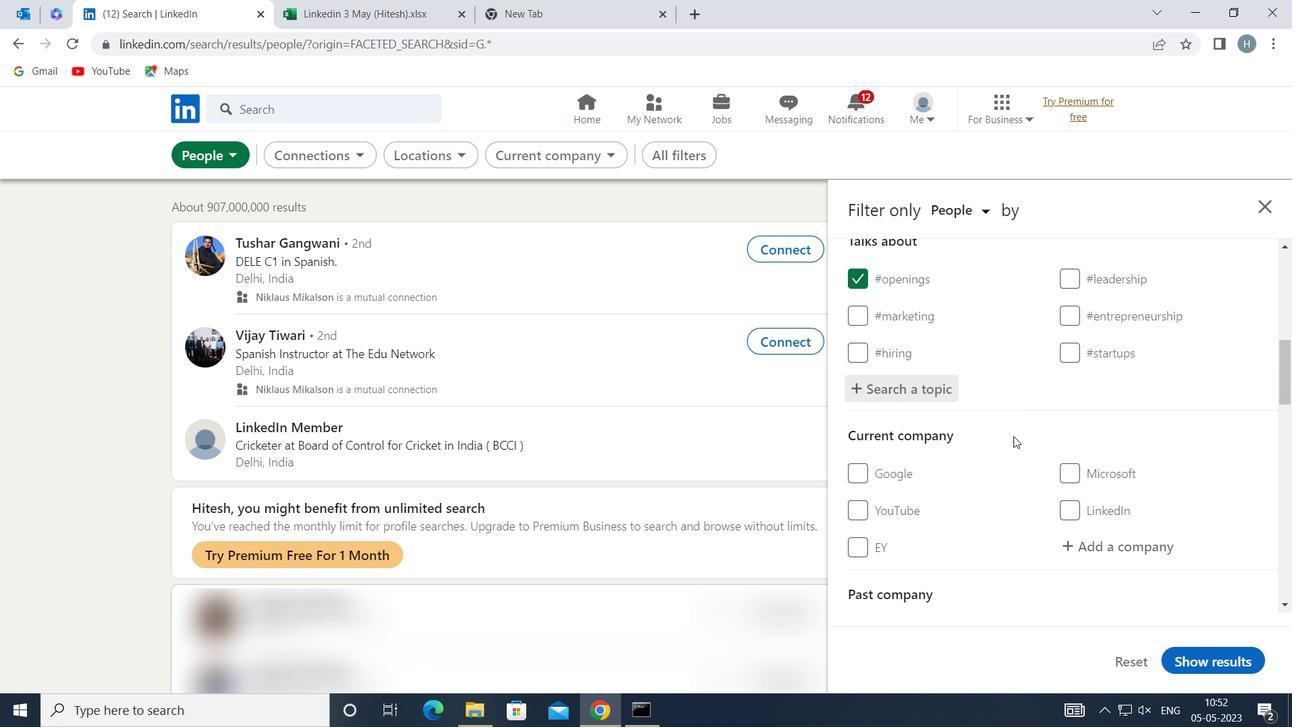 
Action: Mouse scrolled (1013, 436) with delta (0, 0)
Screenshot: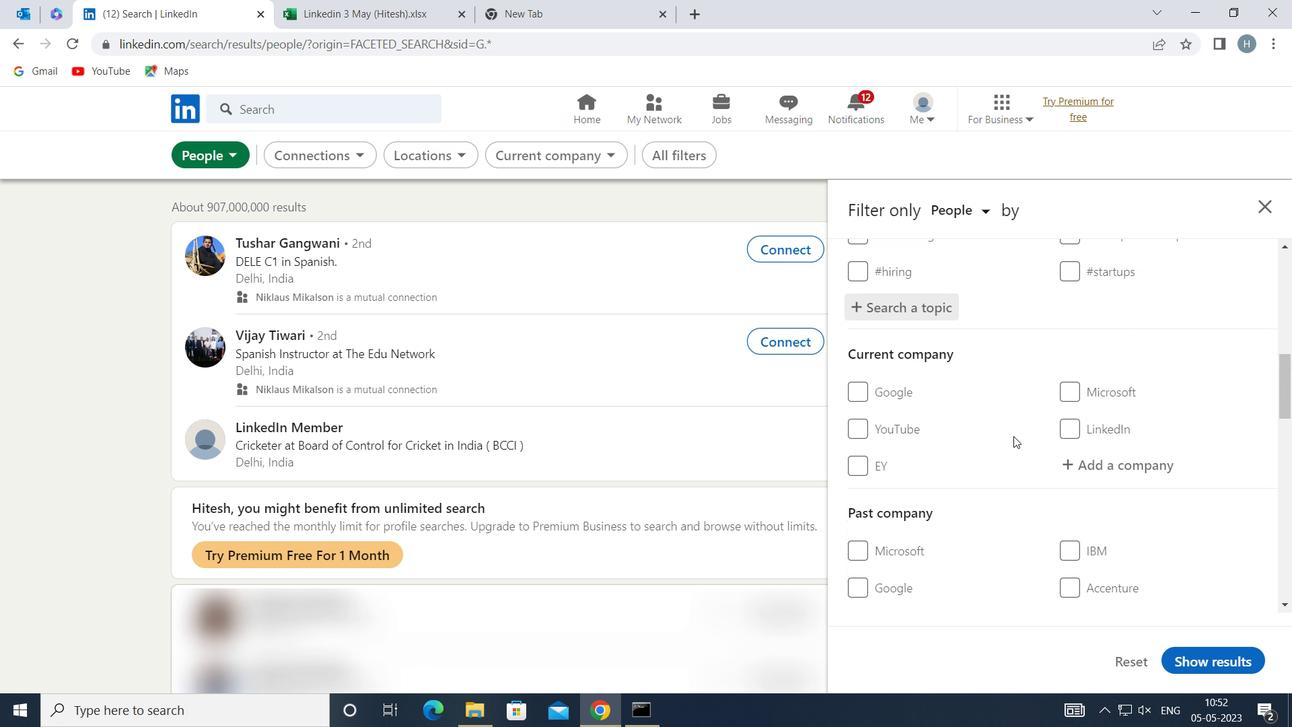 
Action: Mouse scrolled (1013, 436) with delta (0, 0)
Screenshot: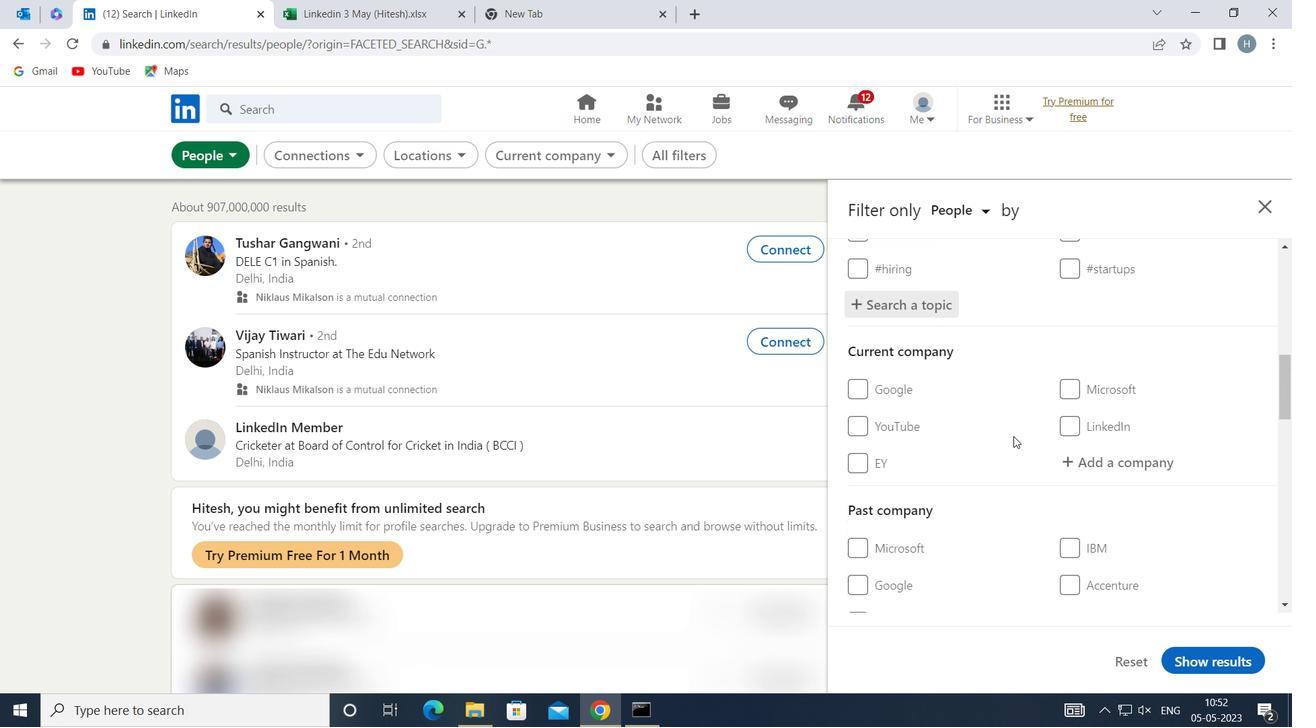 
Action: Mouse scrolled (1013, 436) with delta (0, 0)
Screenshot: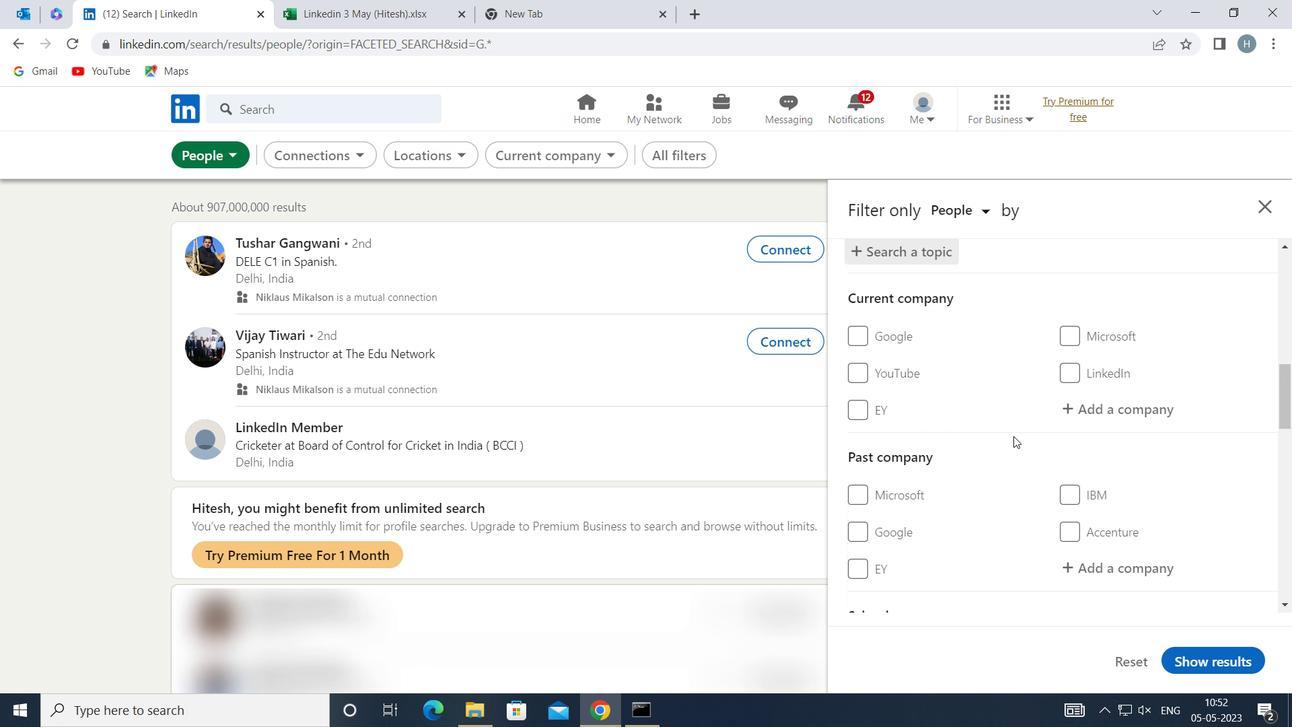 
Action: Mouse scrolled (1013, 436) with delta (0, 0)
Screenshot: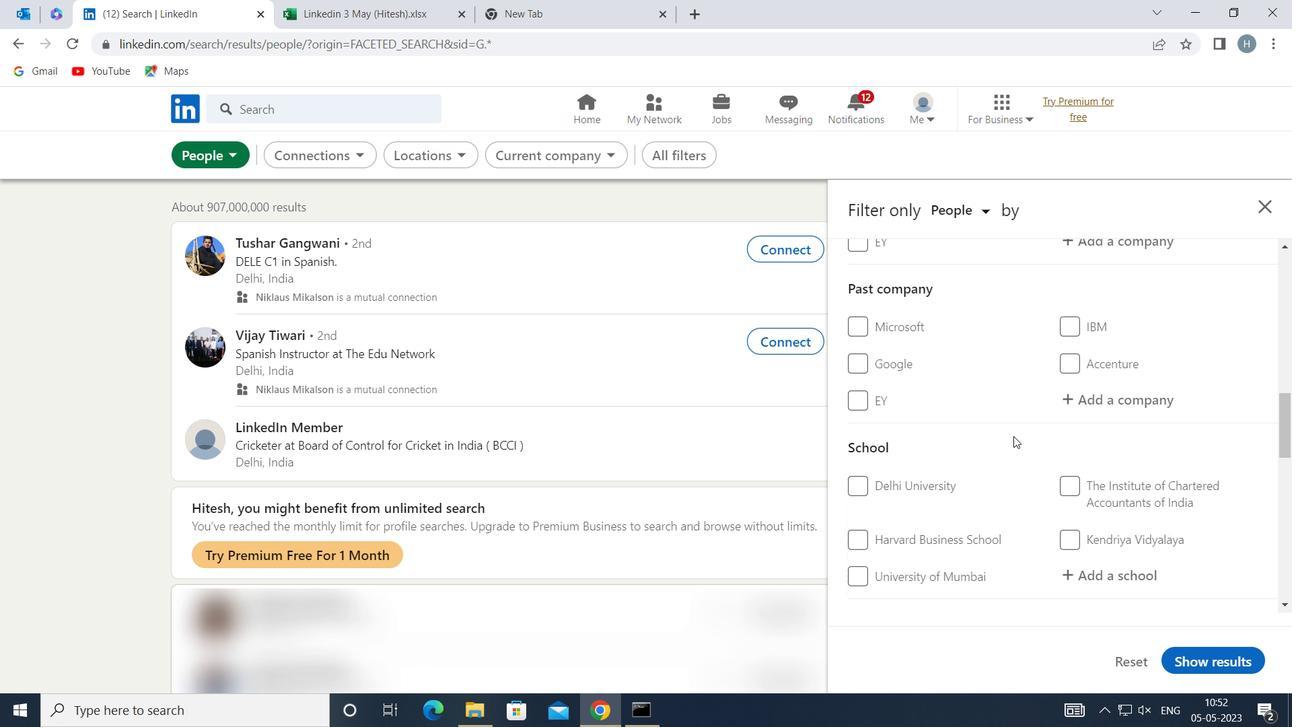 
Action: Mouse scrolled (1013, 436) with delta (0, 0)
Screenshot: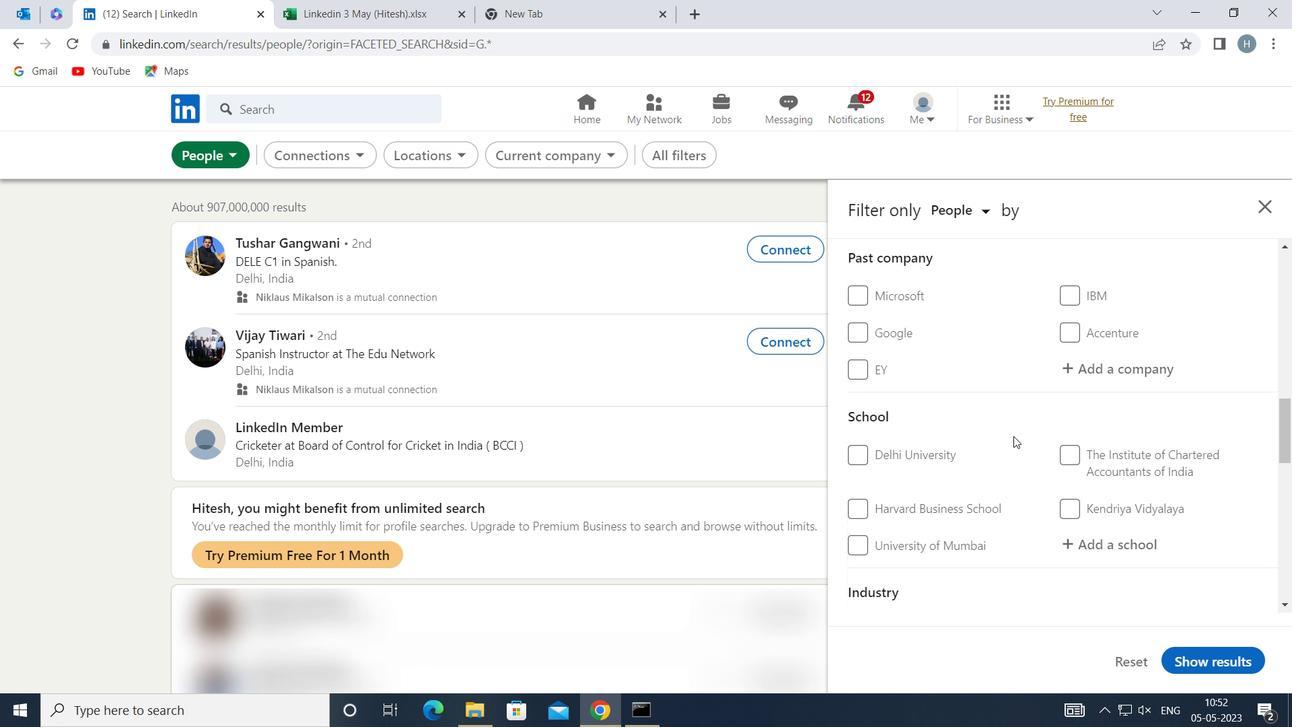 
Action: Mouse scrolled (1013, 436) with delta (0, 0)
Screenshot: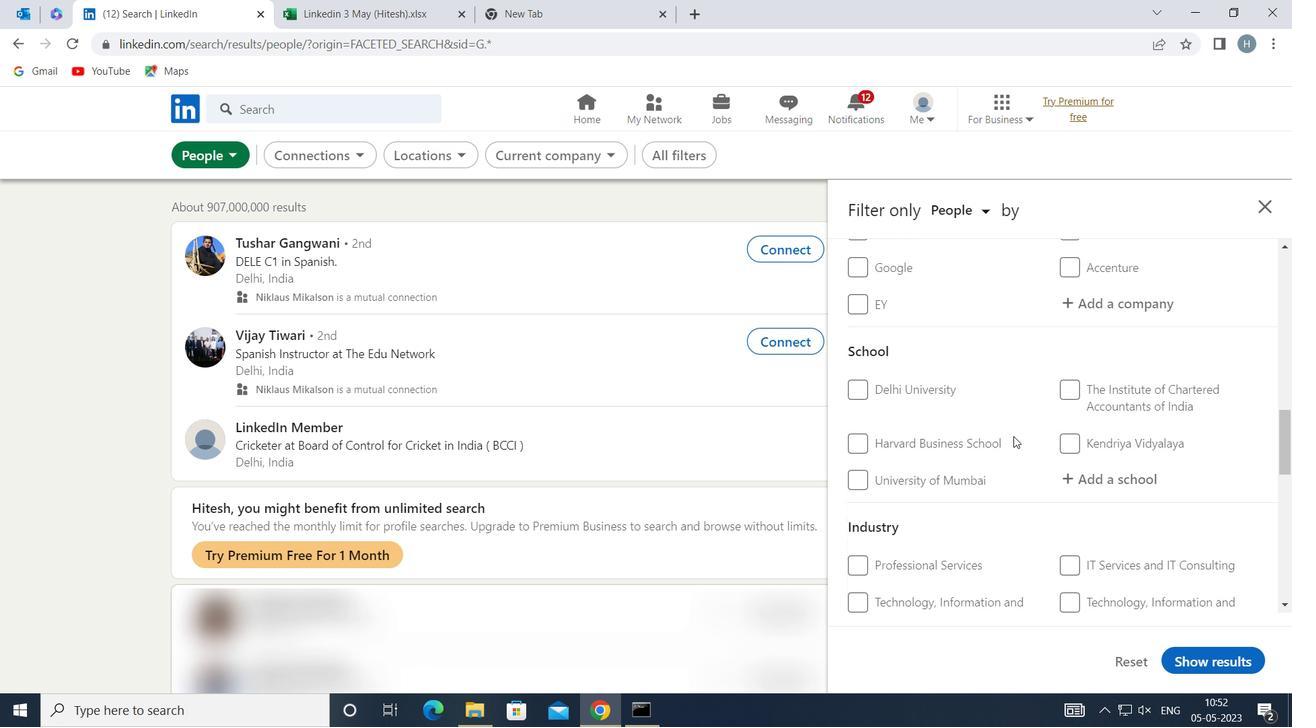 
Action: Mouse scrolled (1013, 436) with delta (0, 0)
Screenshot: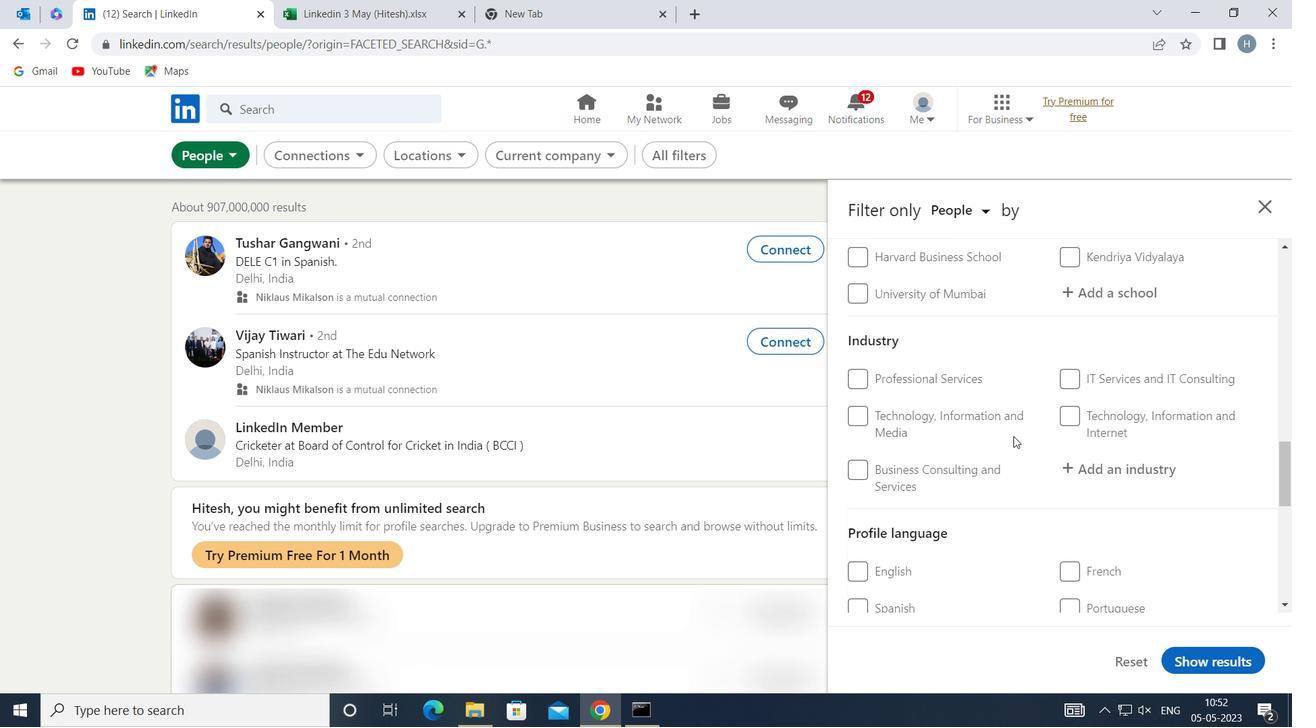 
Action: Mouse moved to (878, 554)
Screenshot: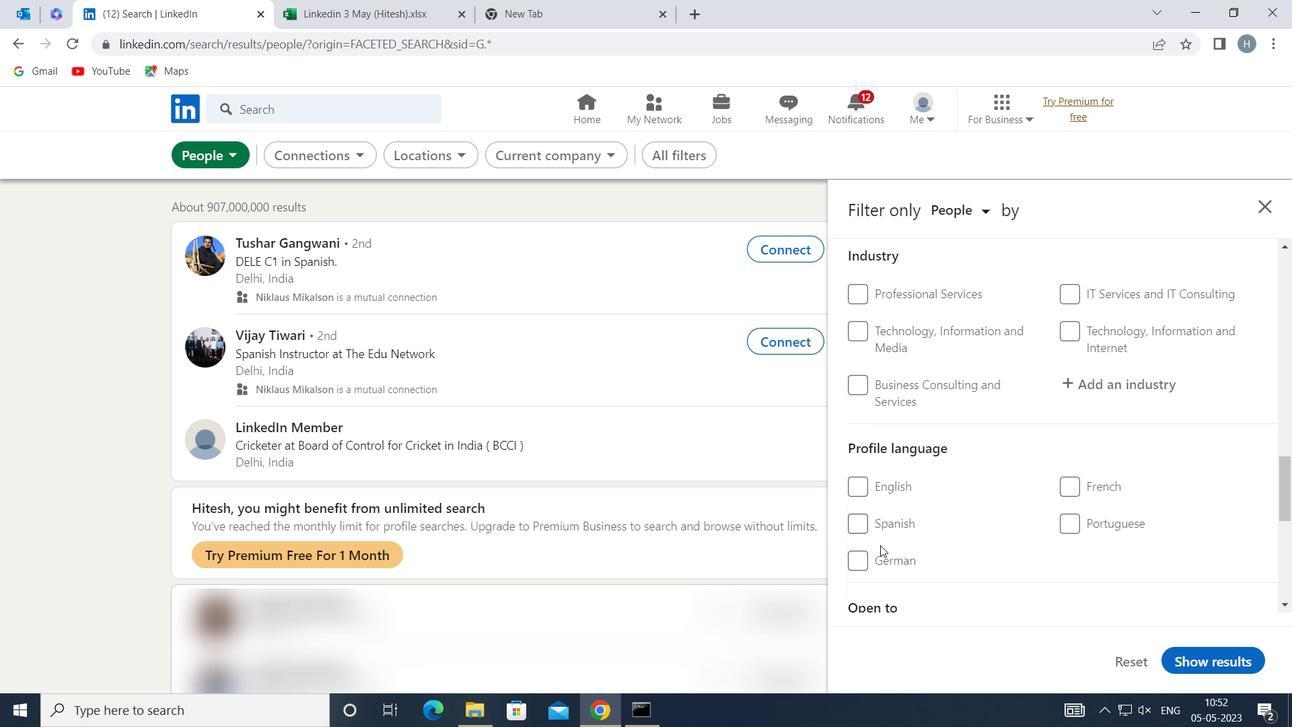 
Action: Mouse pressed left at (878, 554)
Screenshot: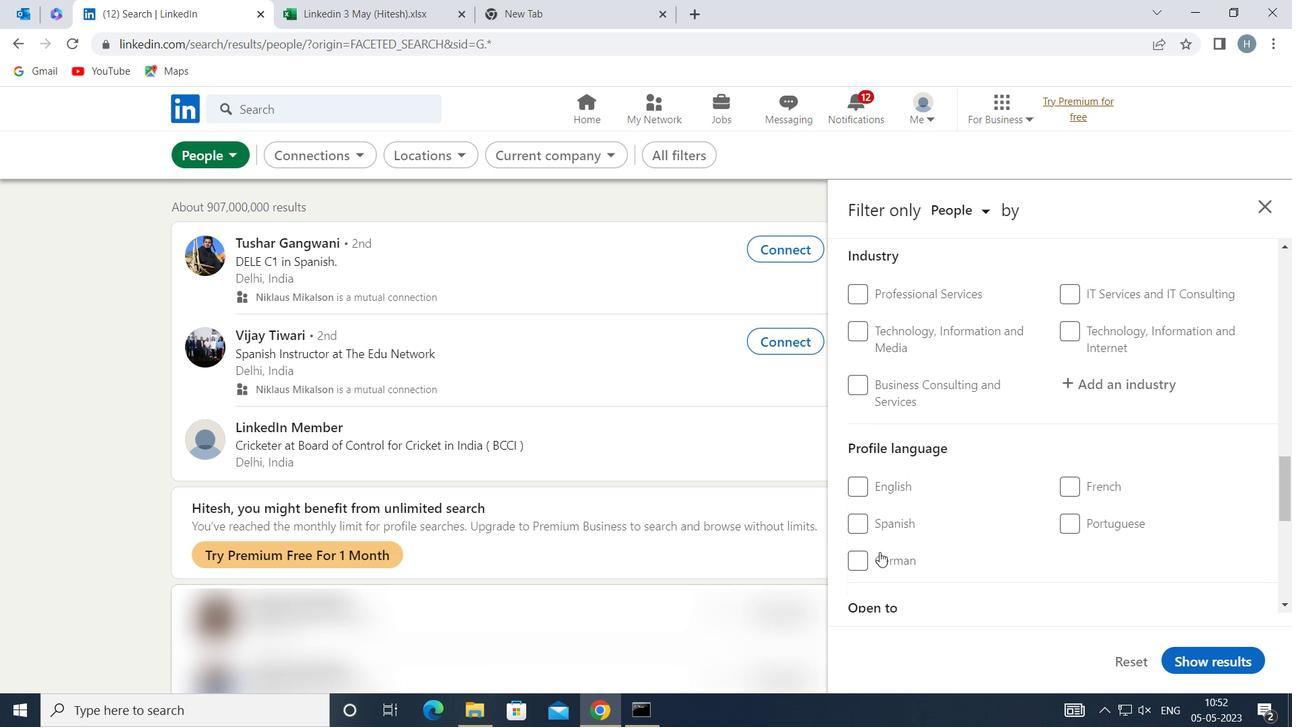 
Action: Mouse moved to (989, 520)
Screenshot: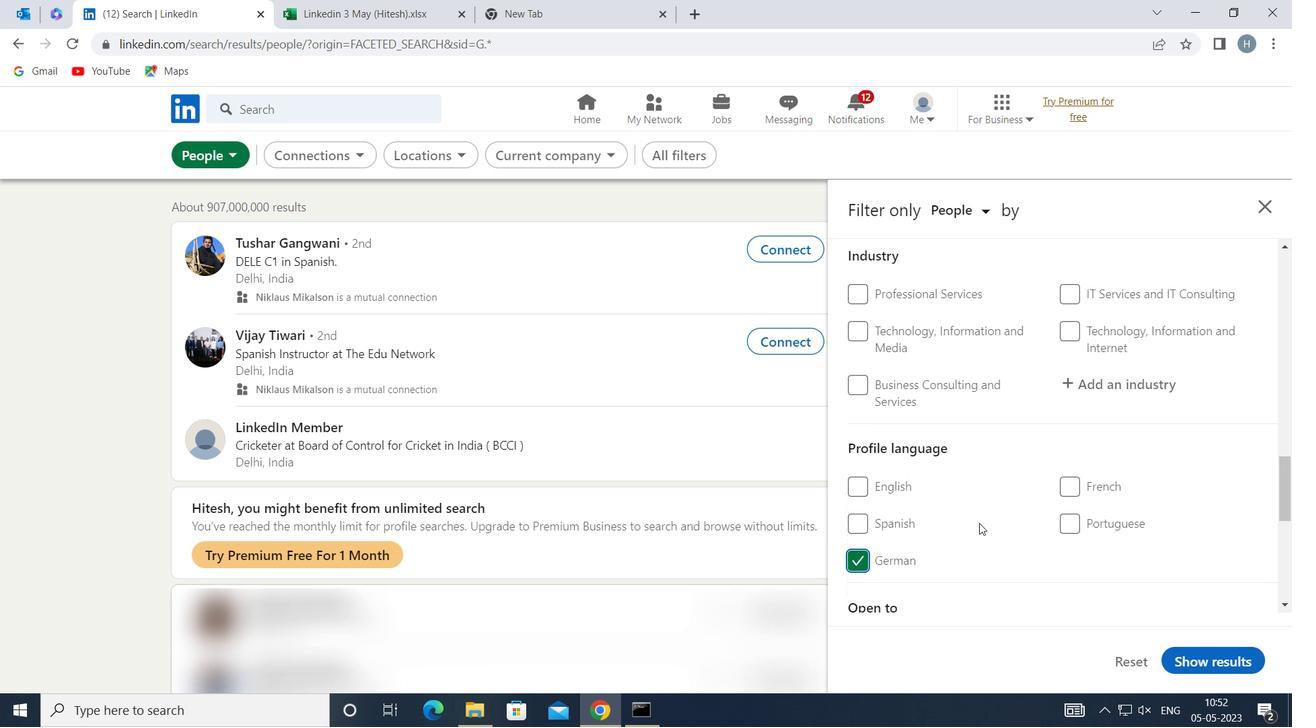 
Action: Mouse scrolled (989, 521) with delta (0, 0)
Screenshot: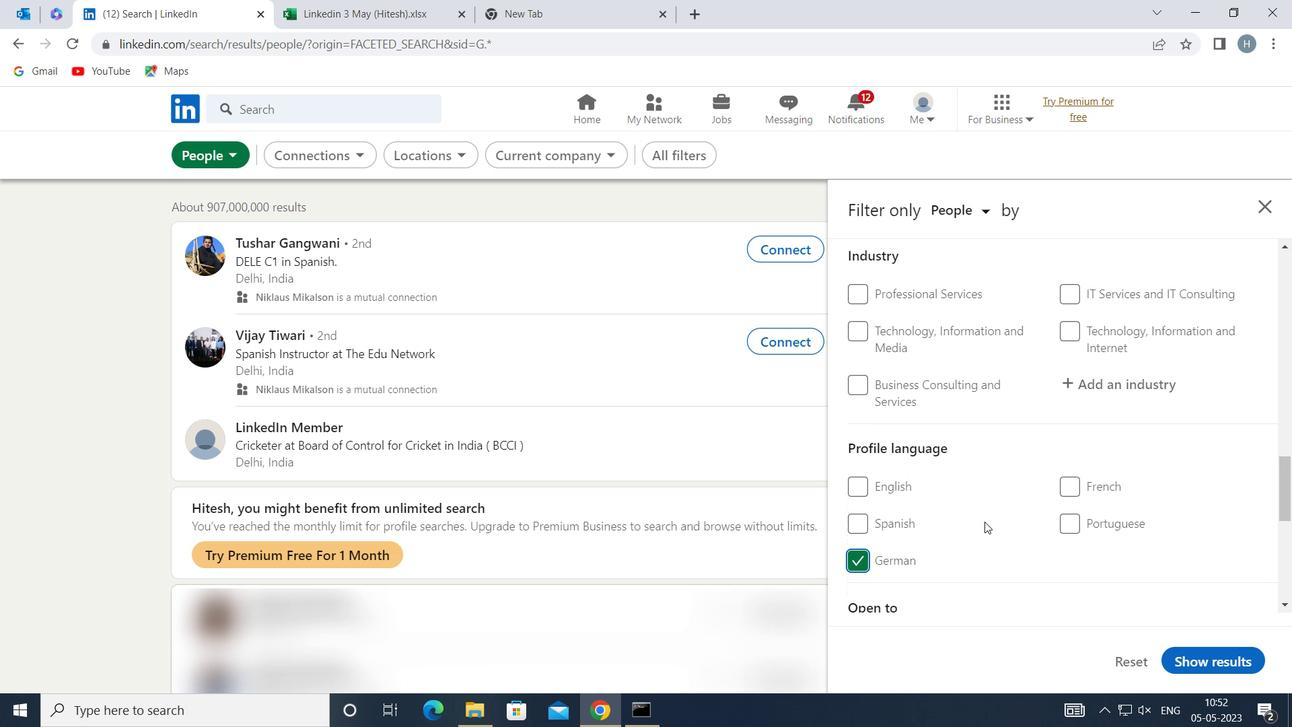 
Action: Mouse moved to (989, 519)
Screenshot: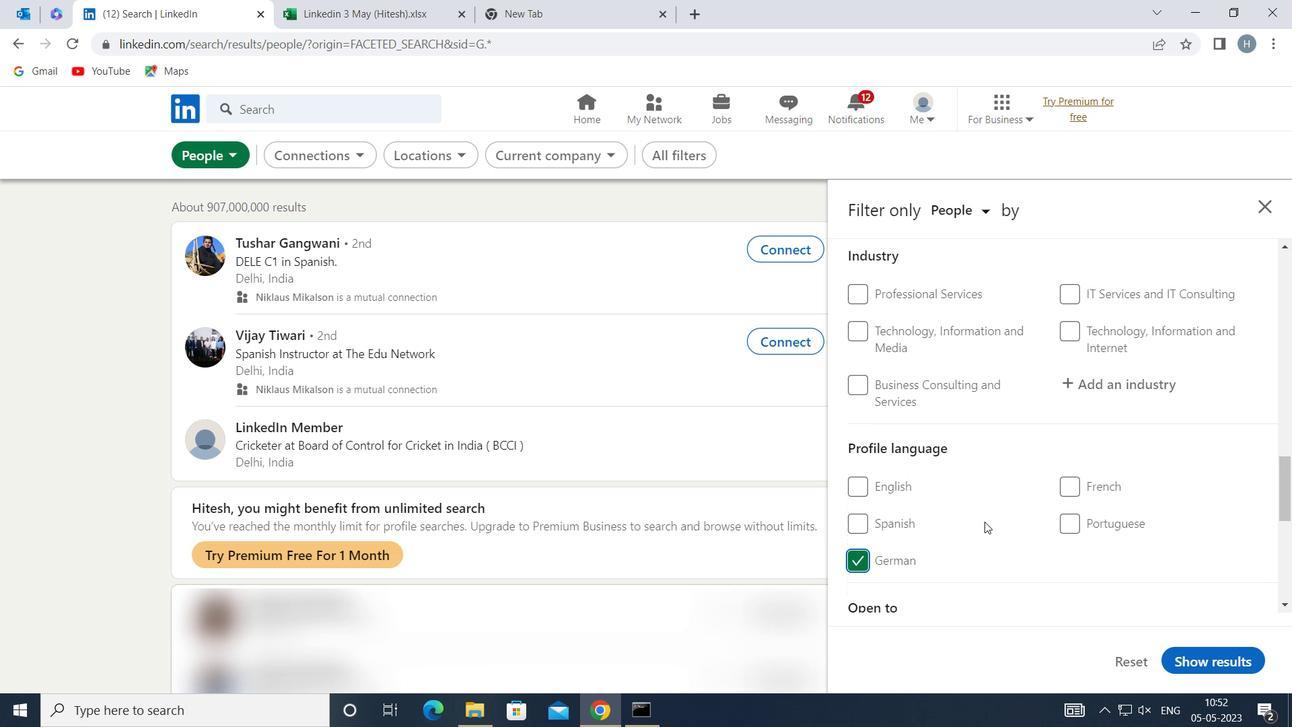 
Action: Mouse scrolled (989, 520) with delta (0, 0)
Screenshot: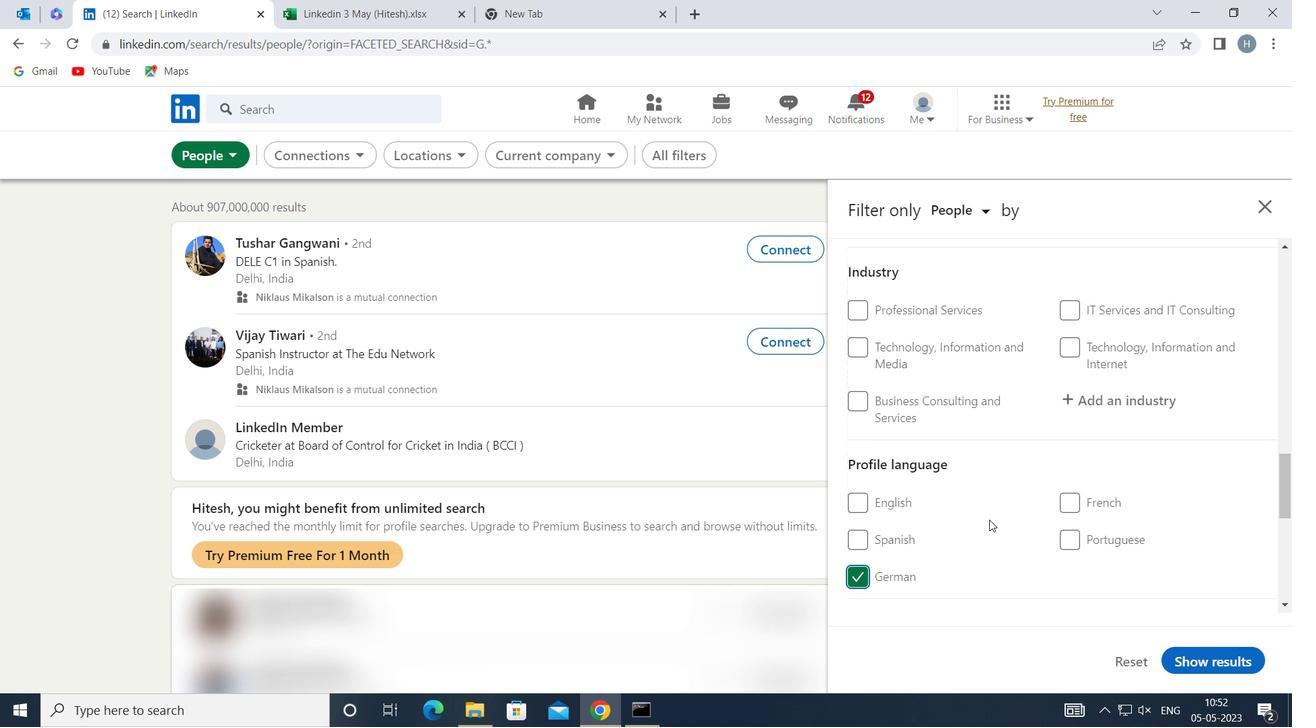 
Action: Mouse scrolled (989, 520) with delta (0, 0)
Screenshot: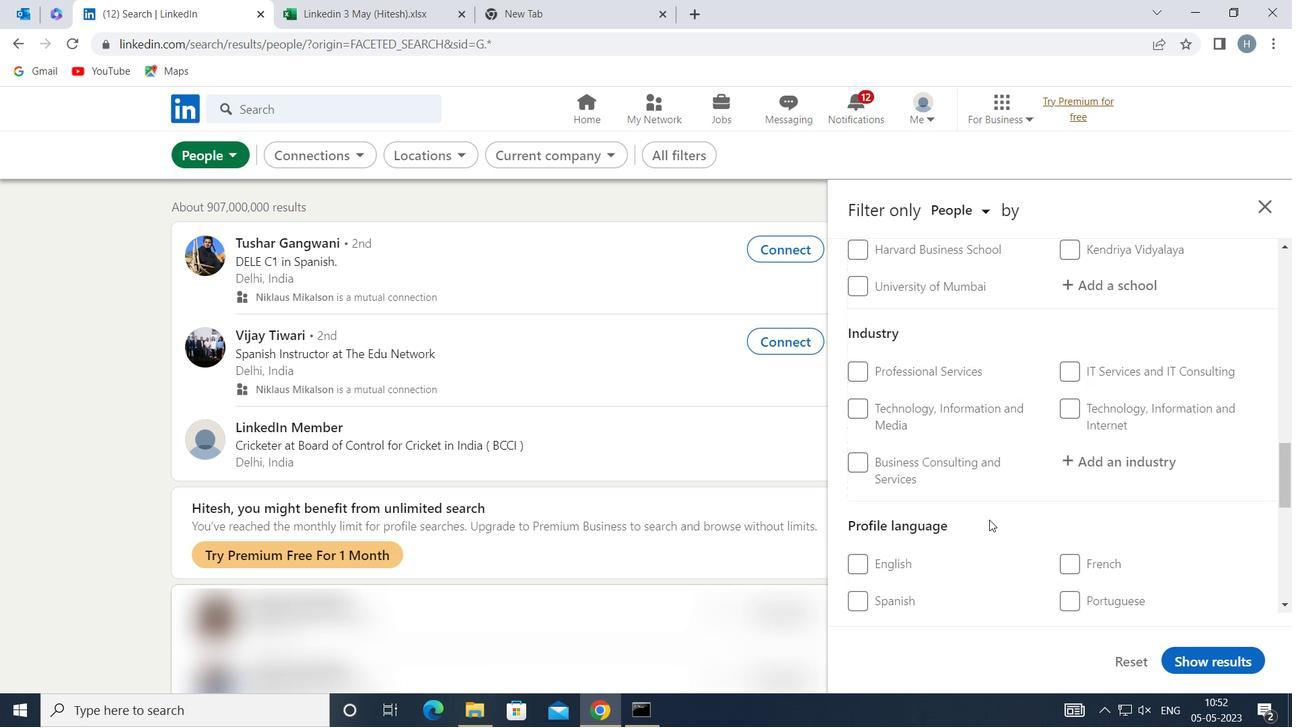 
Action: Mouse scrolled (989, 520) with delta (0, 0)
Screenshot: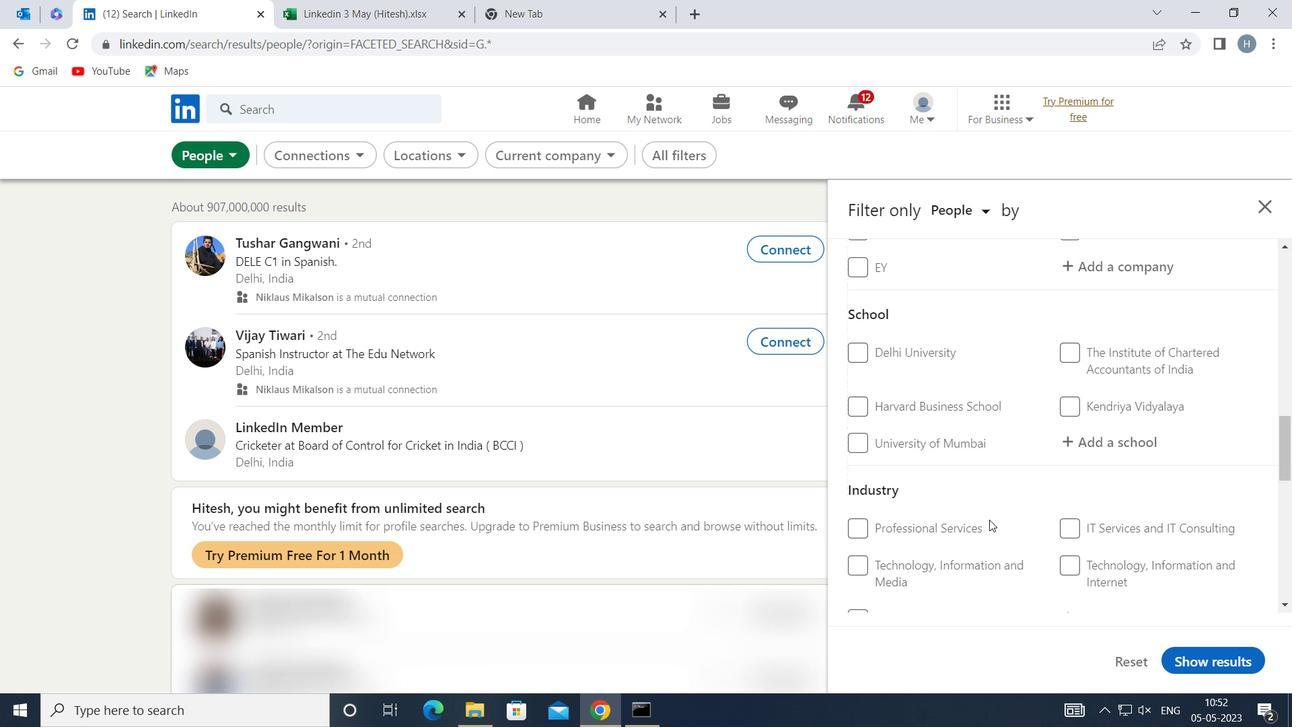
Action: Mouse scrolled (989, 520) with delta (0, 0)
Screenshot: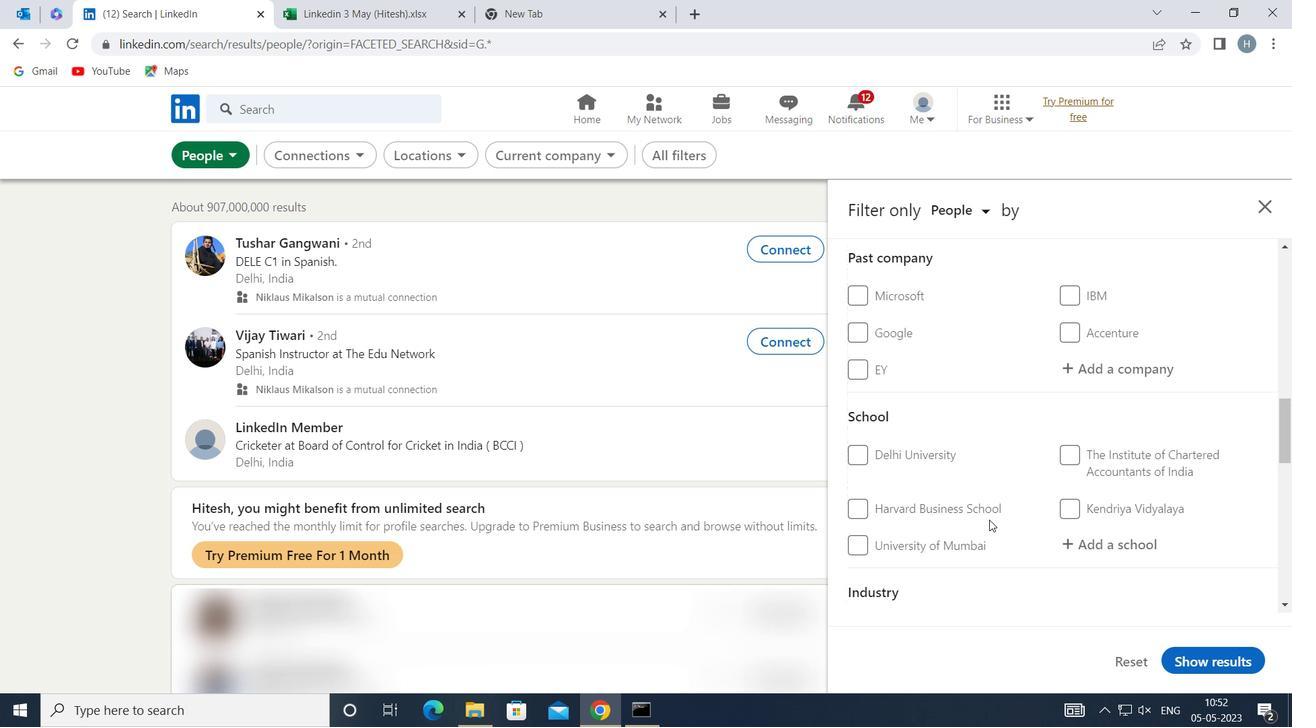 
Action: Mouse scrolled (989, 520) with delta (0, 0)
Screenshot: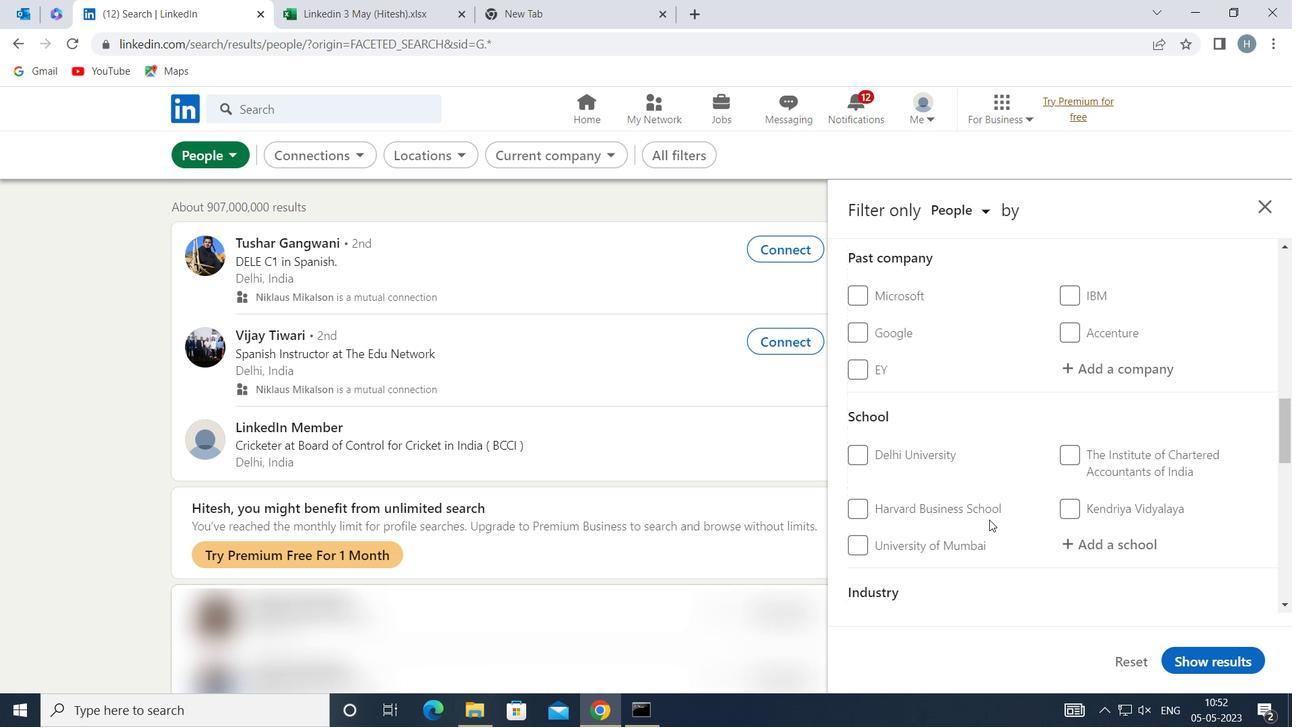 
Action: Mouse scrolled (989, 520) with delta (0, 0)
Screenshot: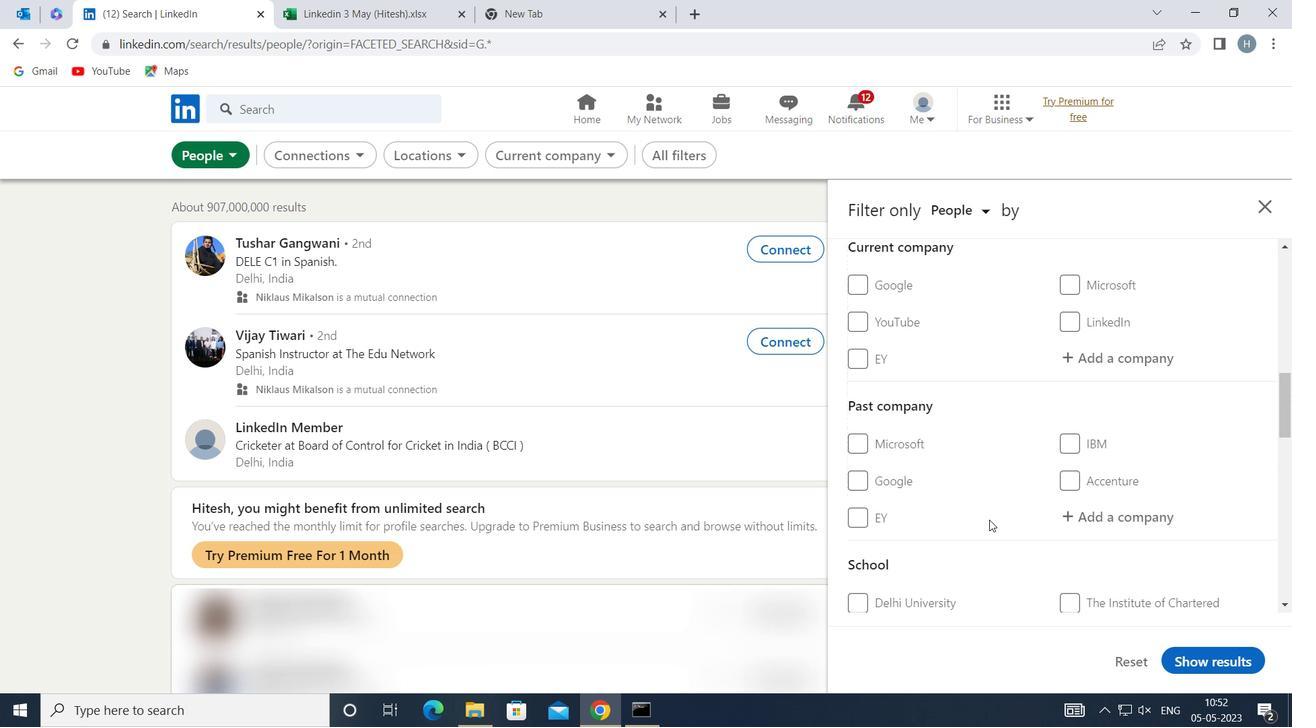 
Action: Mouse scrolled (989, 520) with delta (0, 0)
Screenshot: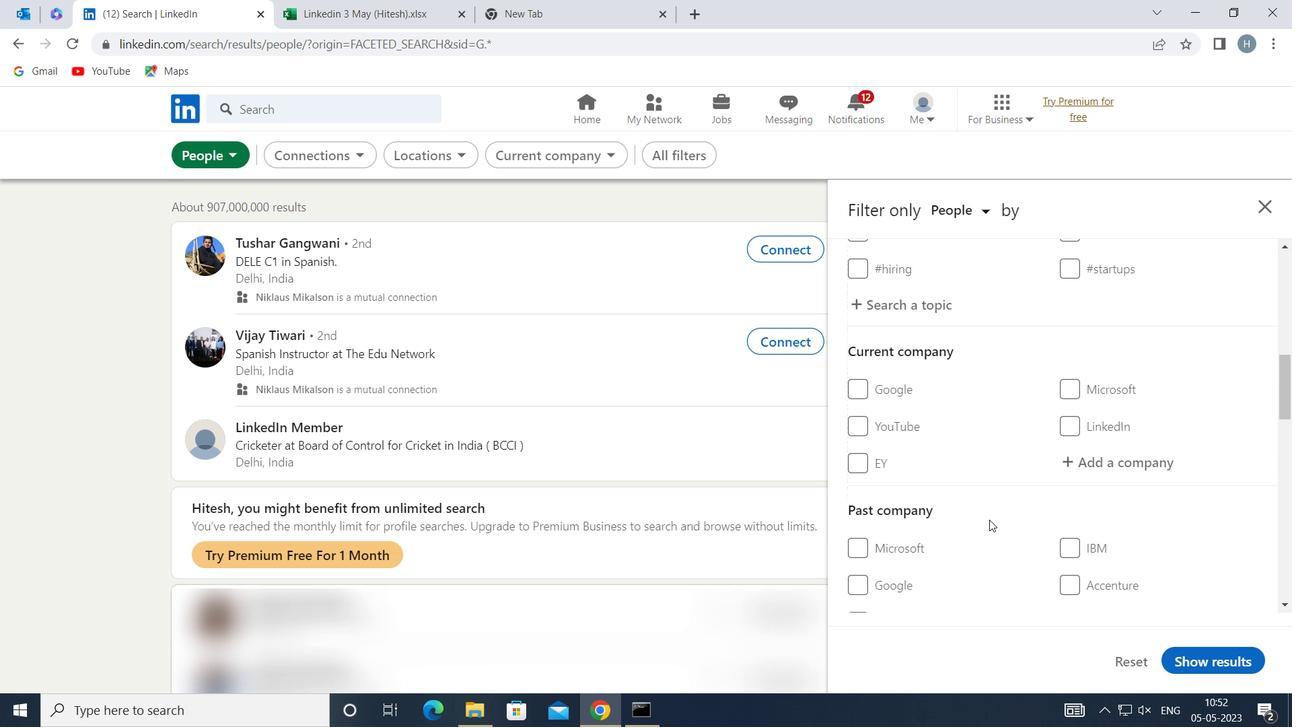 
Action: Mouse moved to (1078, 541)
Screenshot: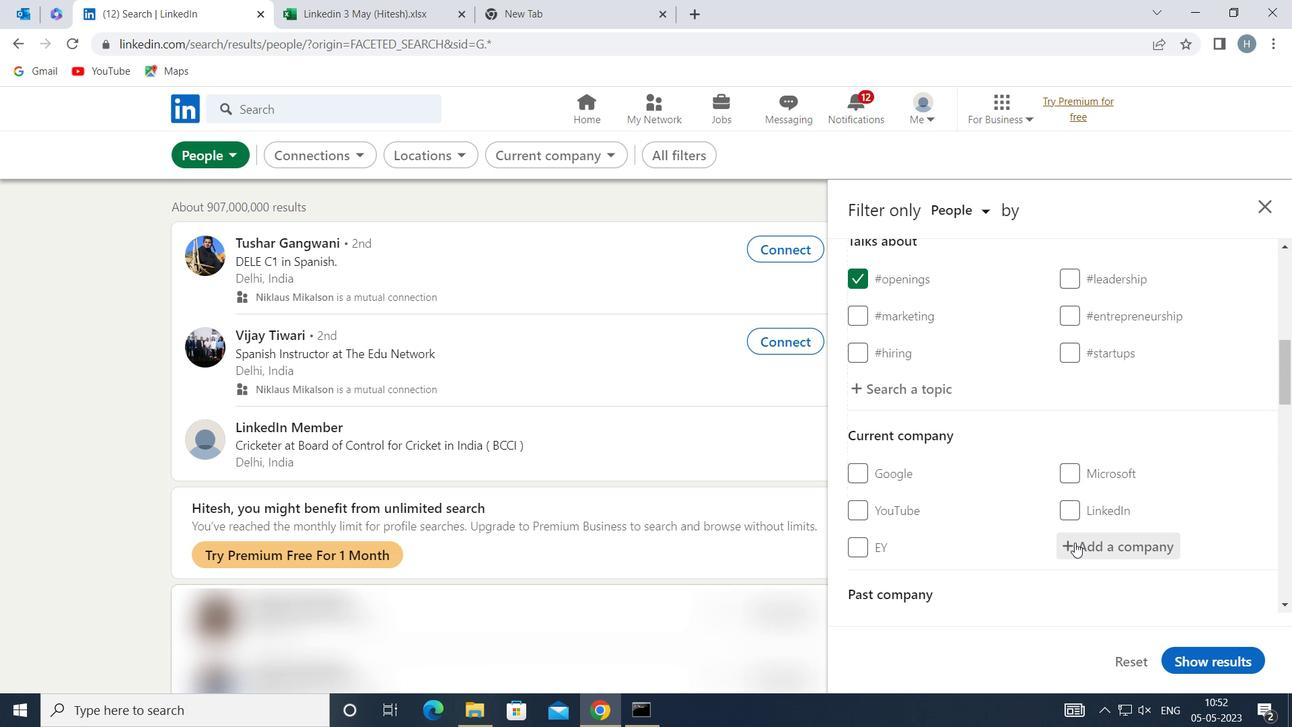 
Action: Mouse pressed left at (1078, 541)
Screenshot: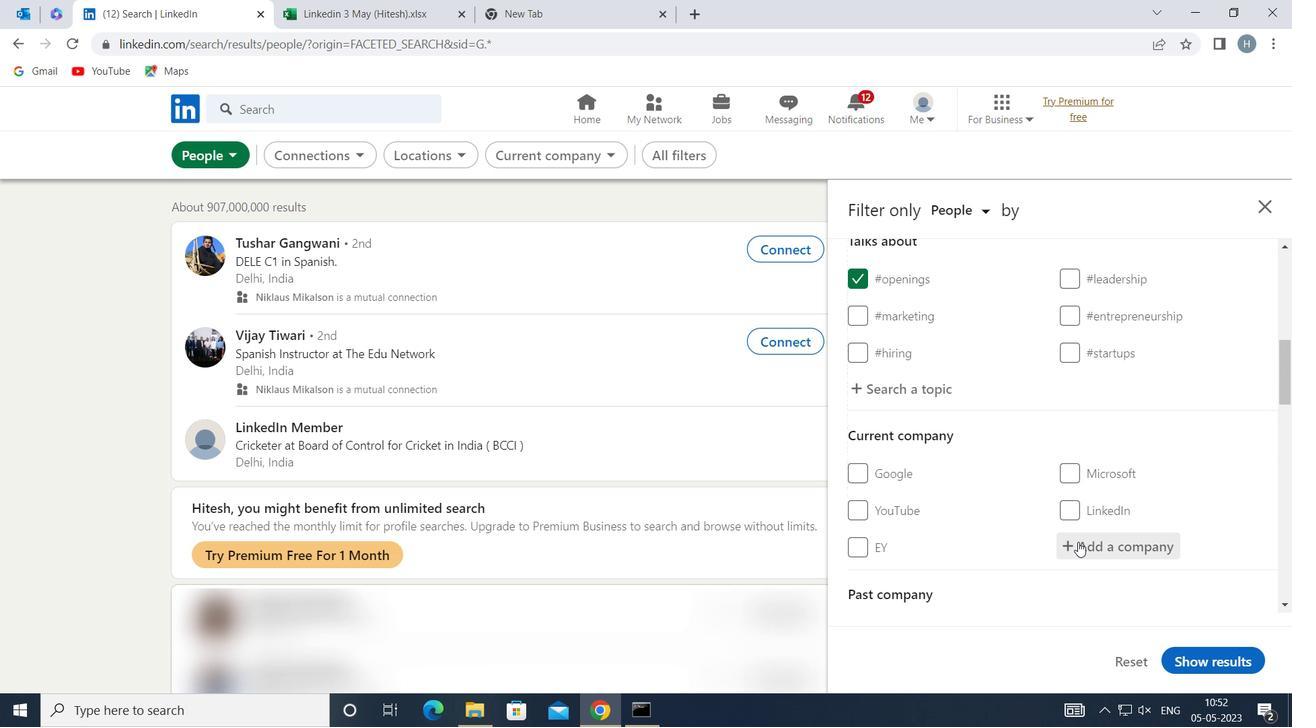 
Action: Key pressed <Key.shift>SOFOMATION
Screenshot: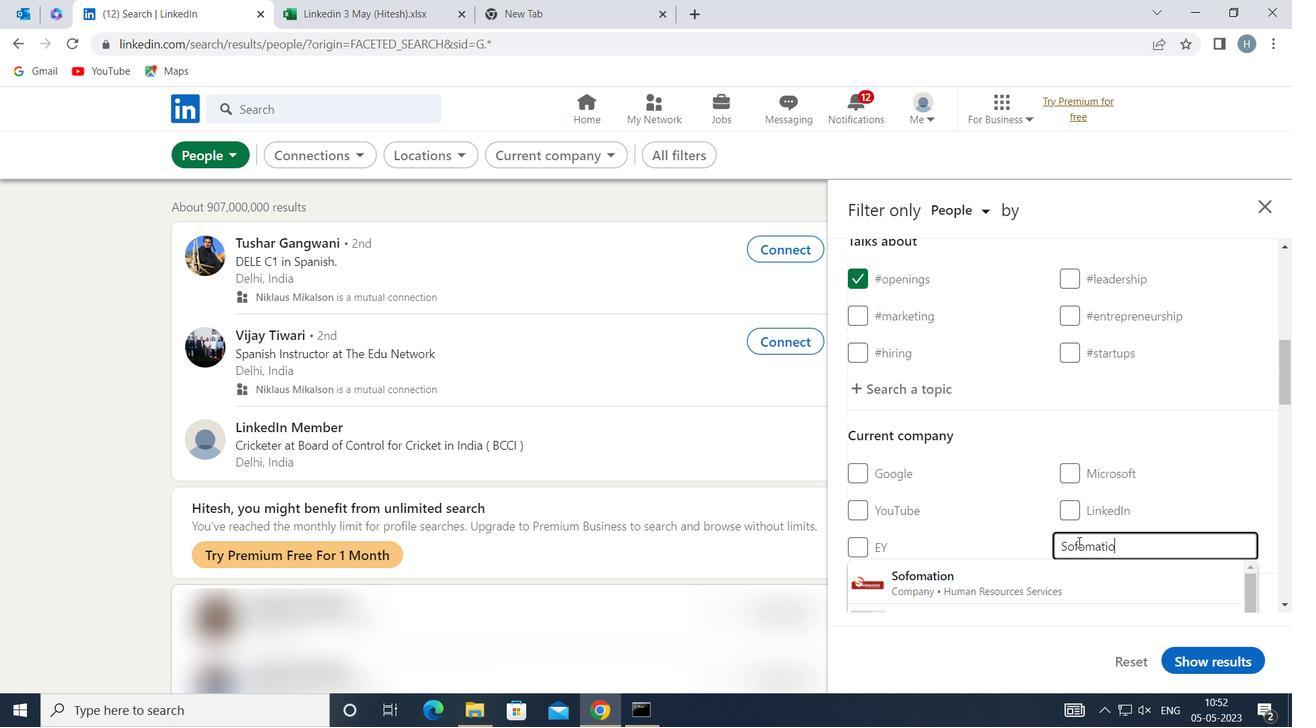 
Action: Mouse moved to (1044, 472)
Screenshot: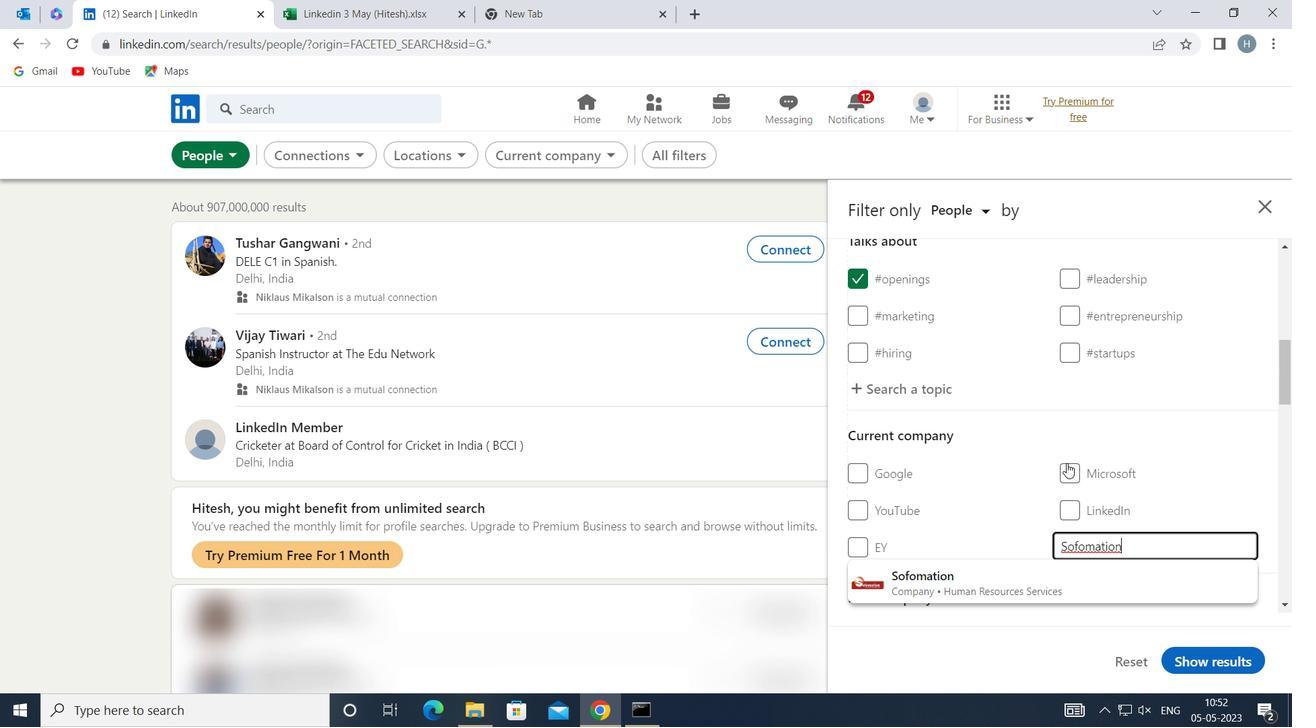 
Action: Mouse scrolled (1044, 471) with delta (0, 0)
Screenshot: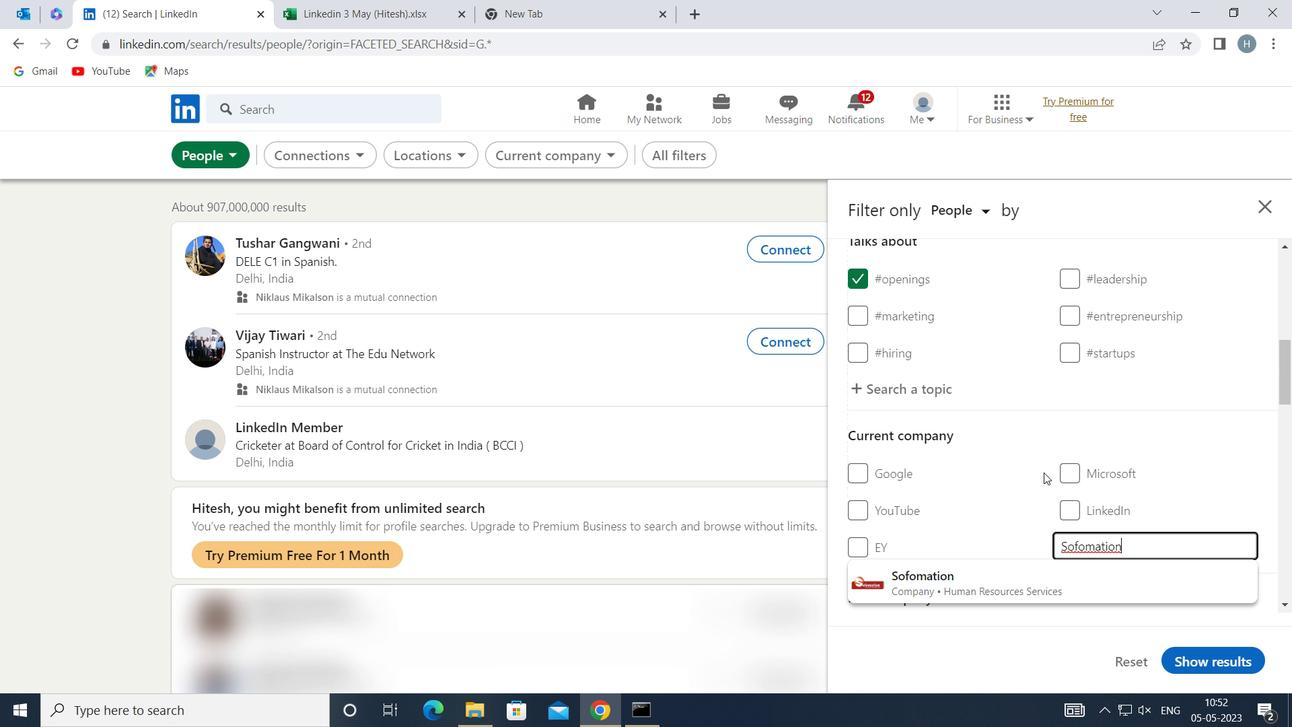 
Action: Mouse scrolled (1044, 471) with delta (0, 0)
Screenshot: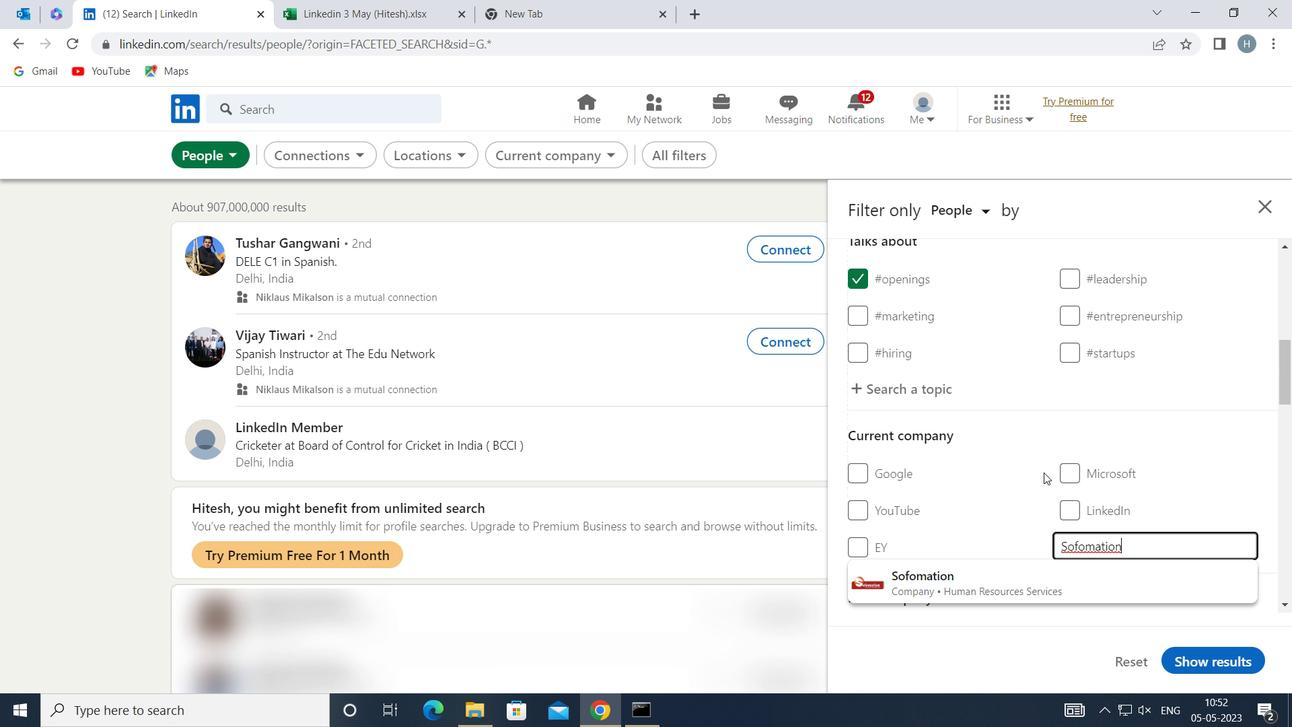 
Action: Mouse moved to (1030, 418)
Screenshot: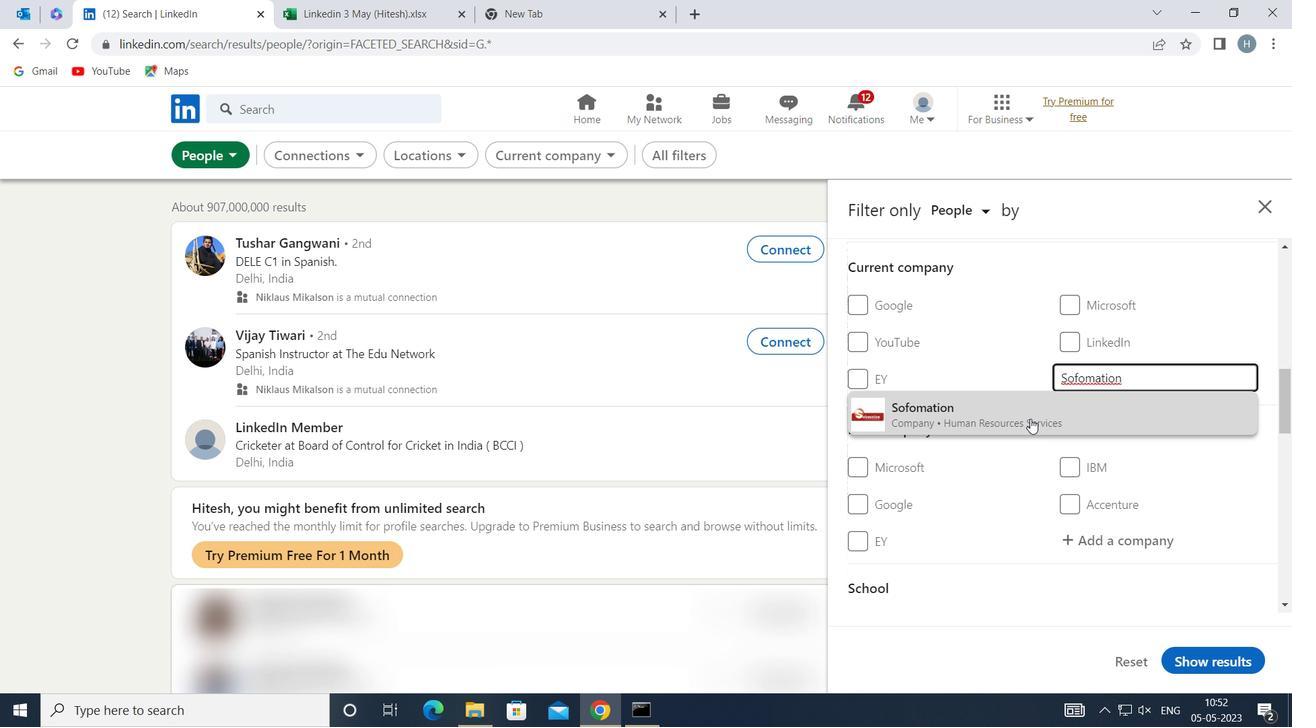 
Action: Mouse pressed left at (1030, 418)
Screenshot: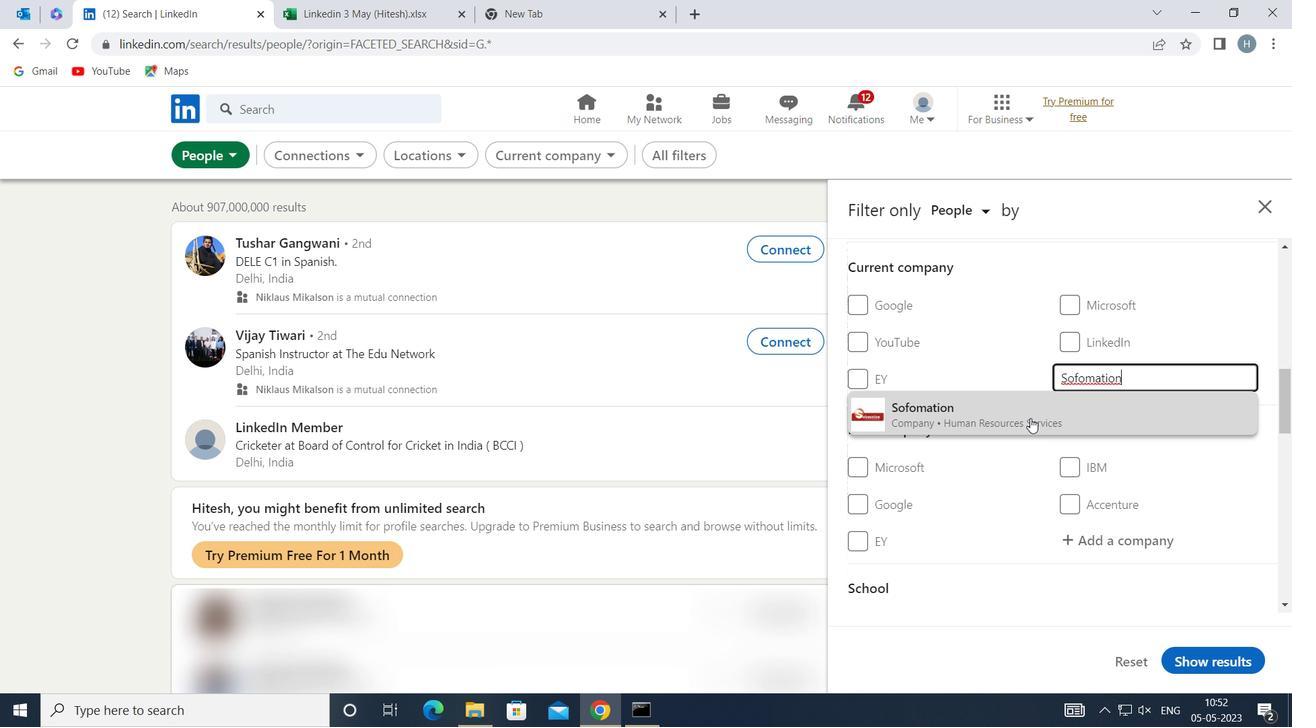 
Action: Mouse scrolled (1030, 417) with delta (0, 0)
Screenshot: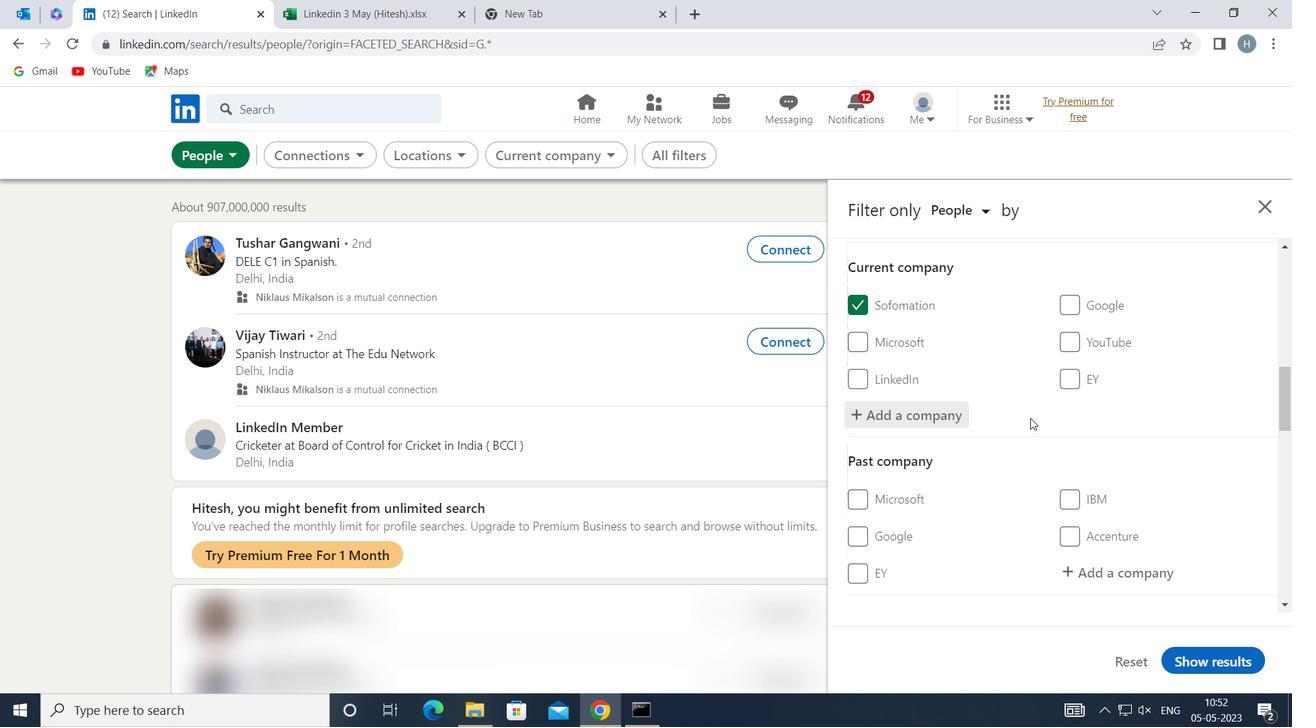 
Action: Mouse scrolled (1030, 417) with delta (0, 0)
Screenshot: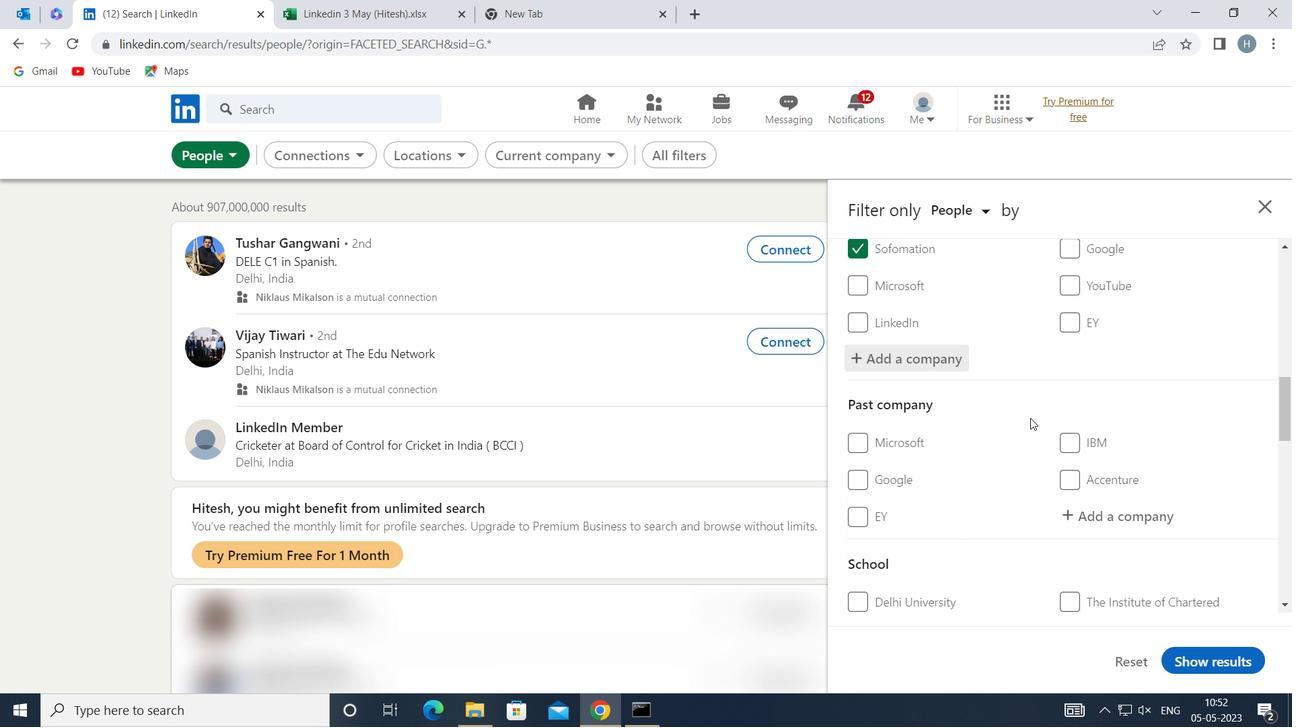 
Action: Mouse scrolled (1030, 417) with delta (0, 0)
Screenshot: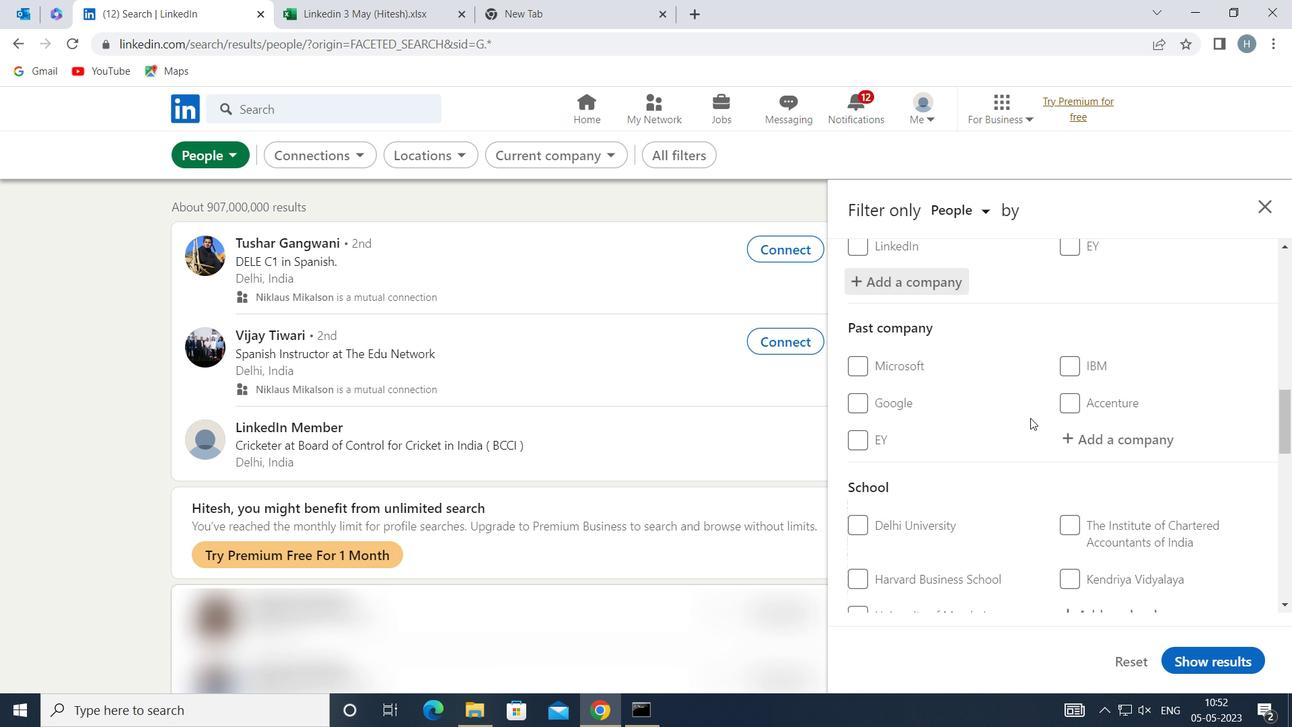 
Action: Mouse moved to (1140, 485)
Screenshot: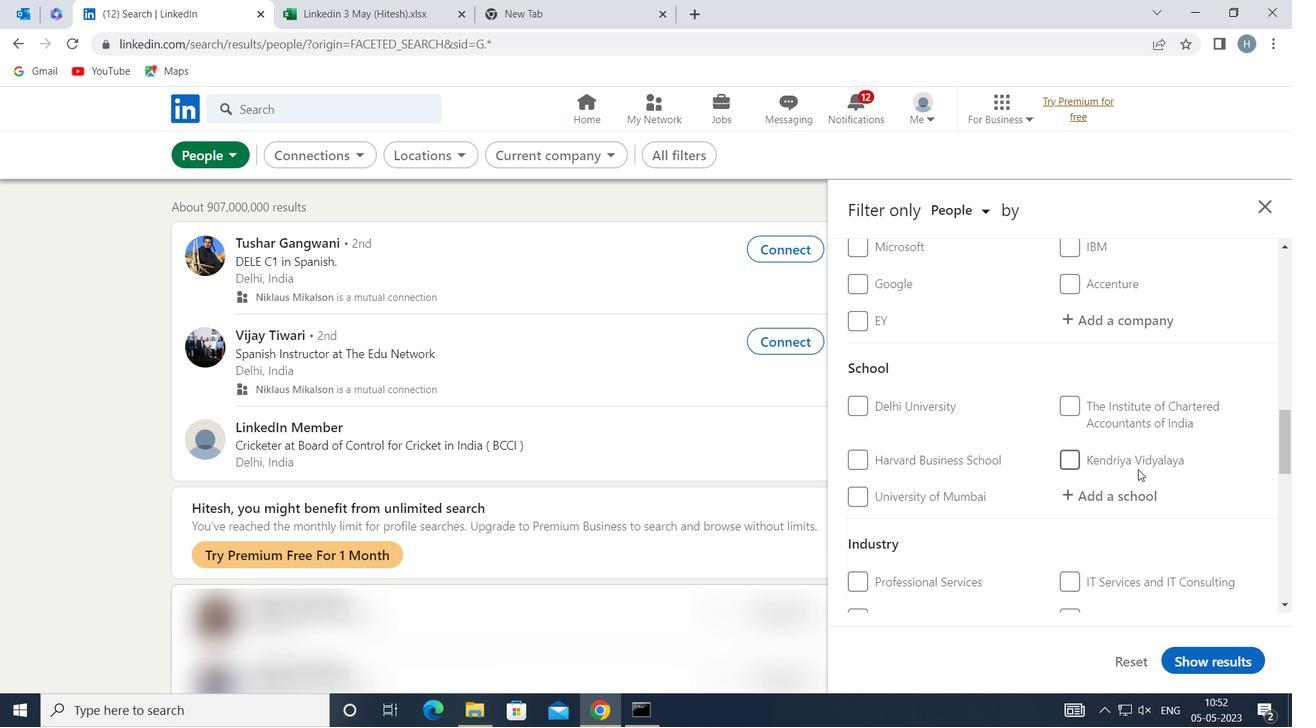 
Action: Mouse pressed left at (1140, 485)
Screenshot: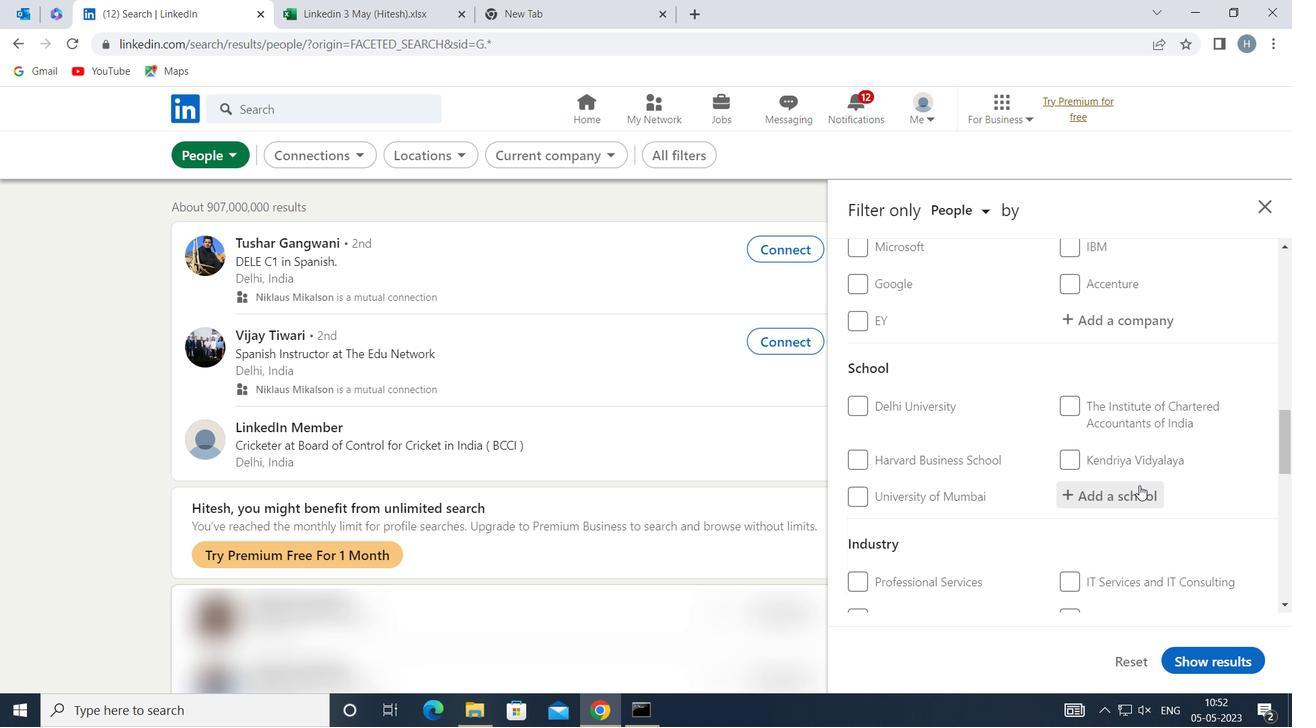 
Action: Key pressed <Key.shift>RA
Screenshot: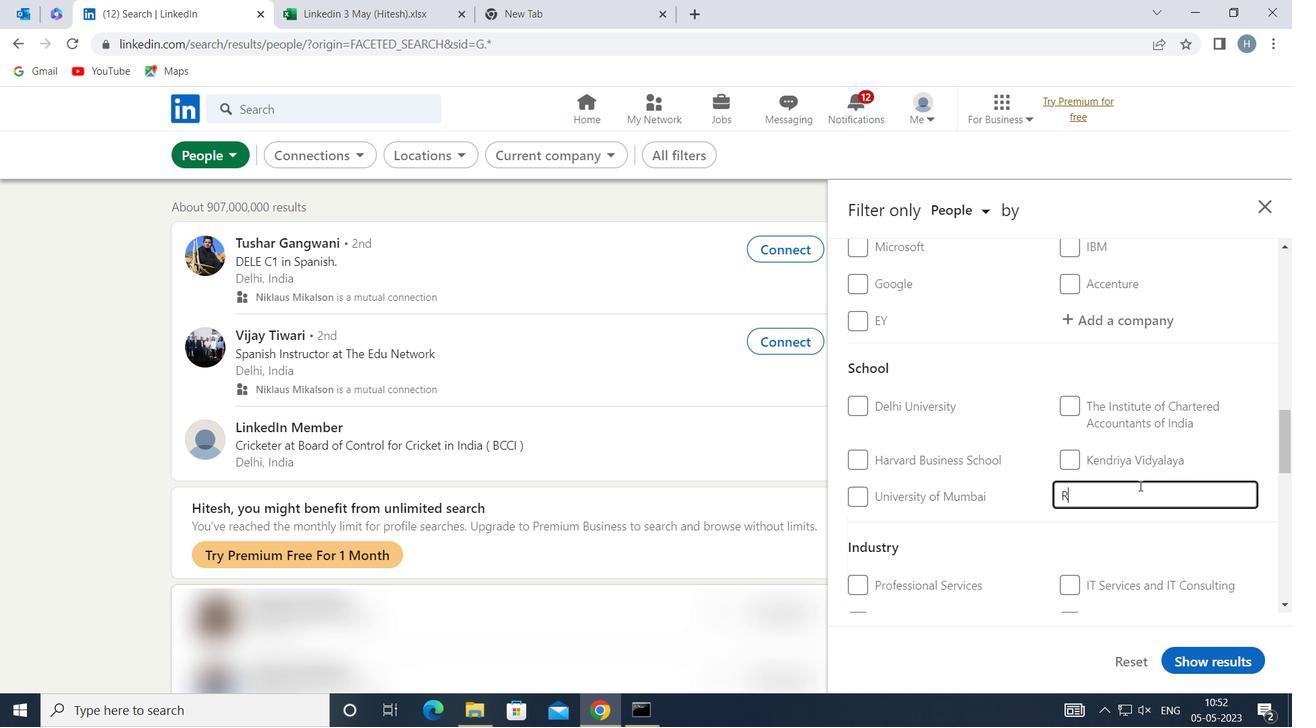 
Action: Mouse moved to (1140, 485)
Screenshot: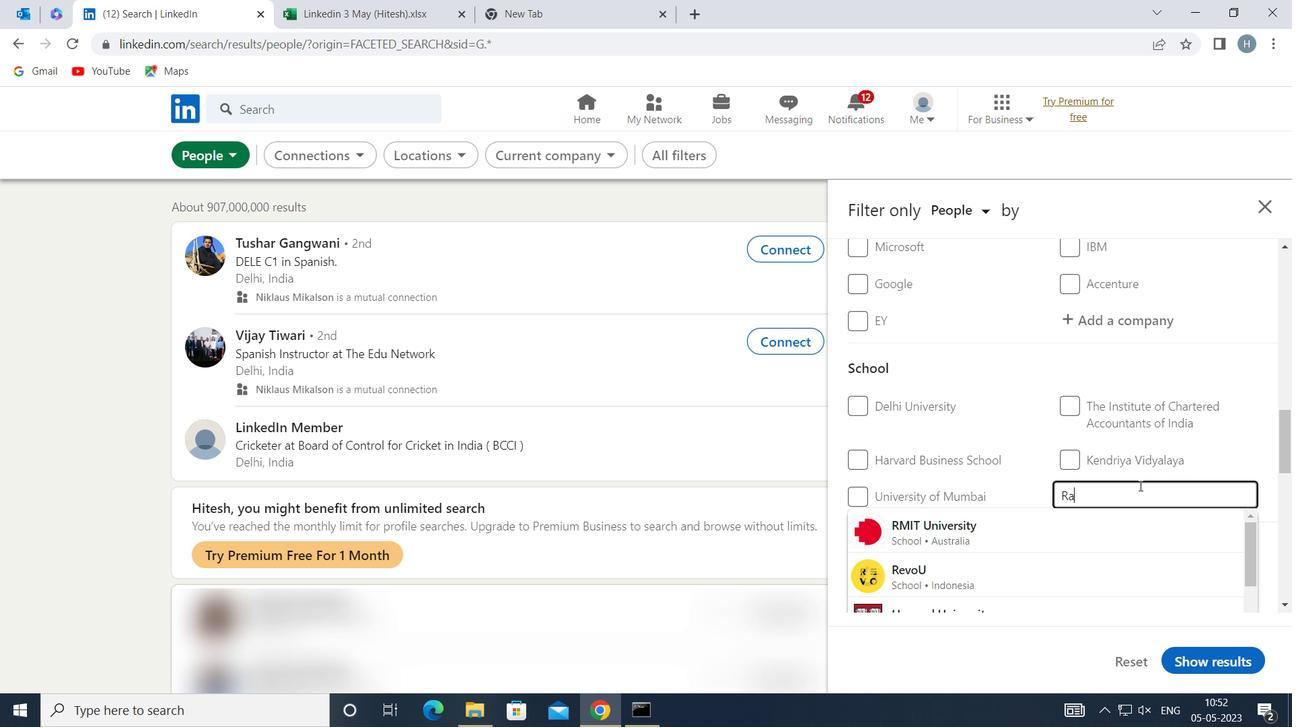 
Action: Key pressed MCO<Key.space><Key.shift>INSTITUTE<Key.space><Key.shift>OG<Key.space><Key.shift>TECH<Key.backspace><Key.backspace><Key.backspace><Key.backspace><Key.backspace><Key.backspace>F
Screenshot: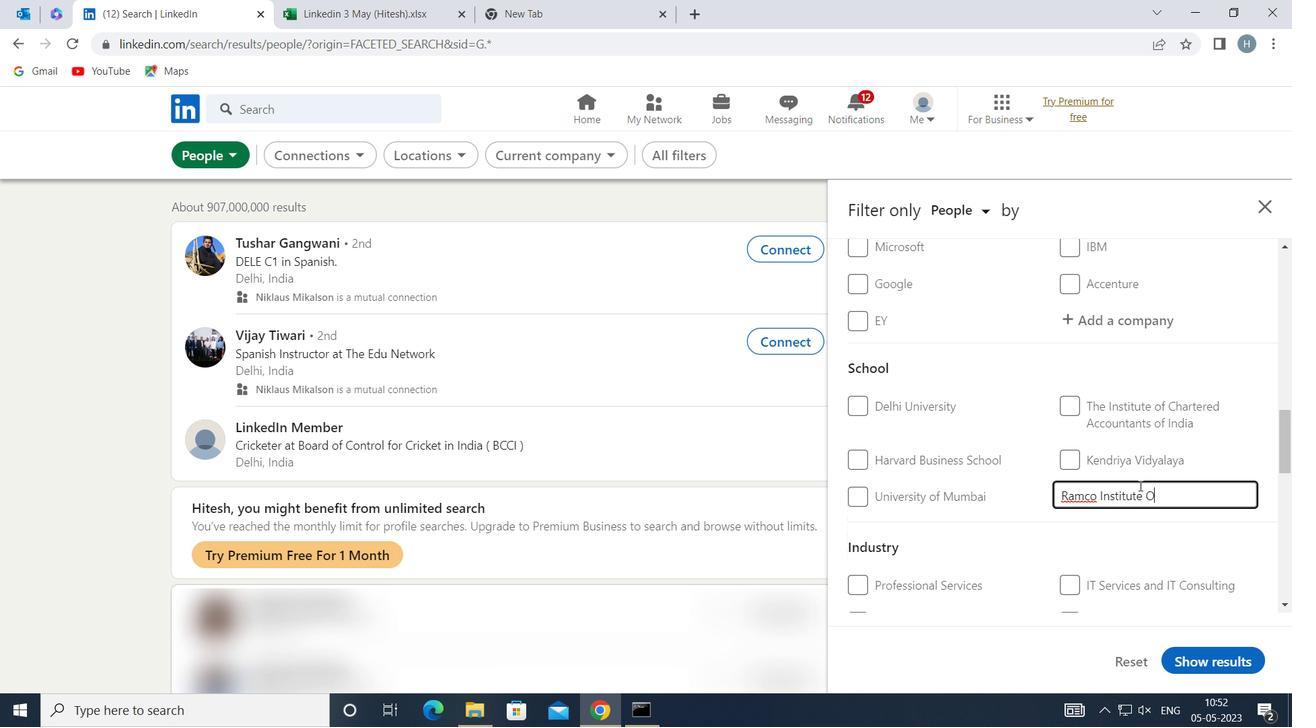 
Action: Mouse moved to (1034, 527)
Screenshot: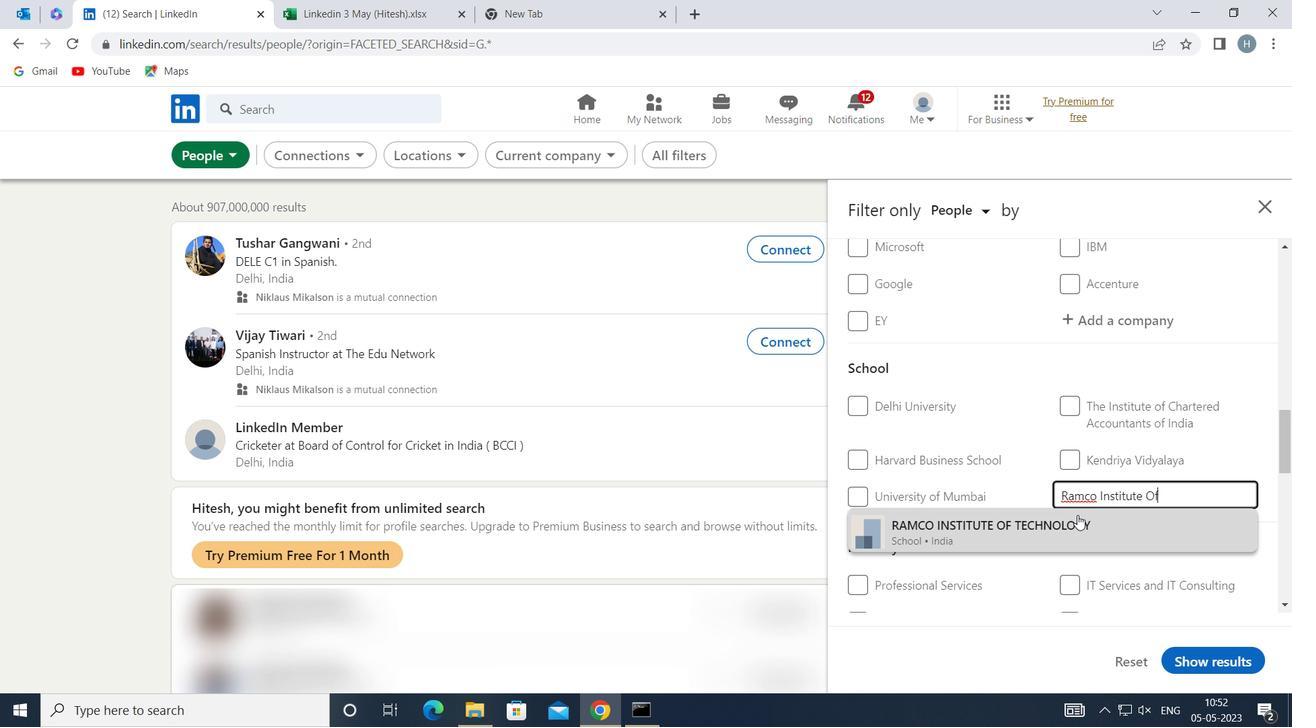 
Action: Mouse pressed left at (1034, 527)
Screenshot: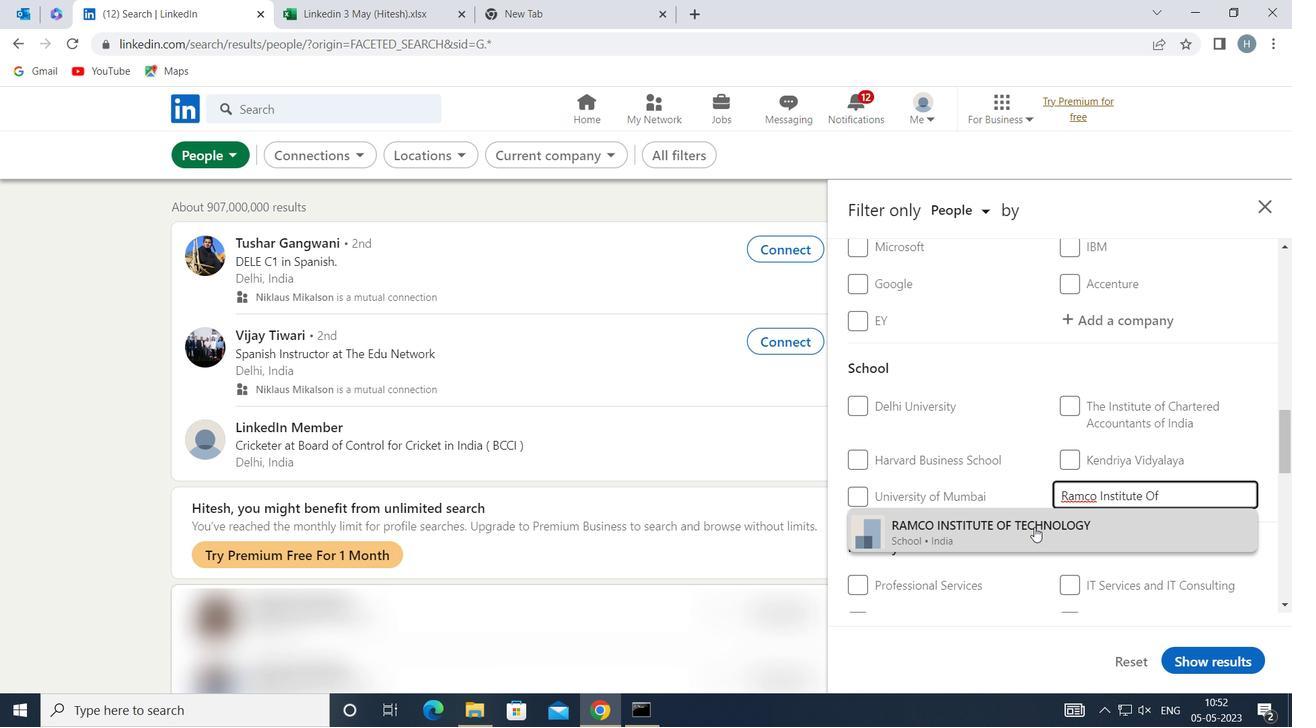 
Action: Mouse moved to (1018, 456)
Screenshot: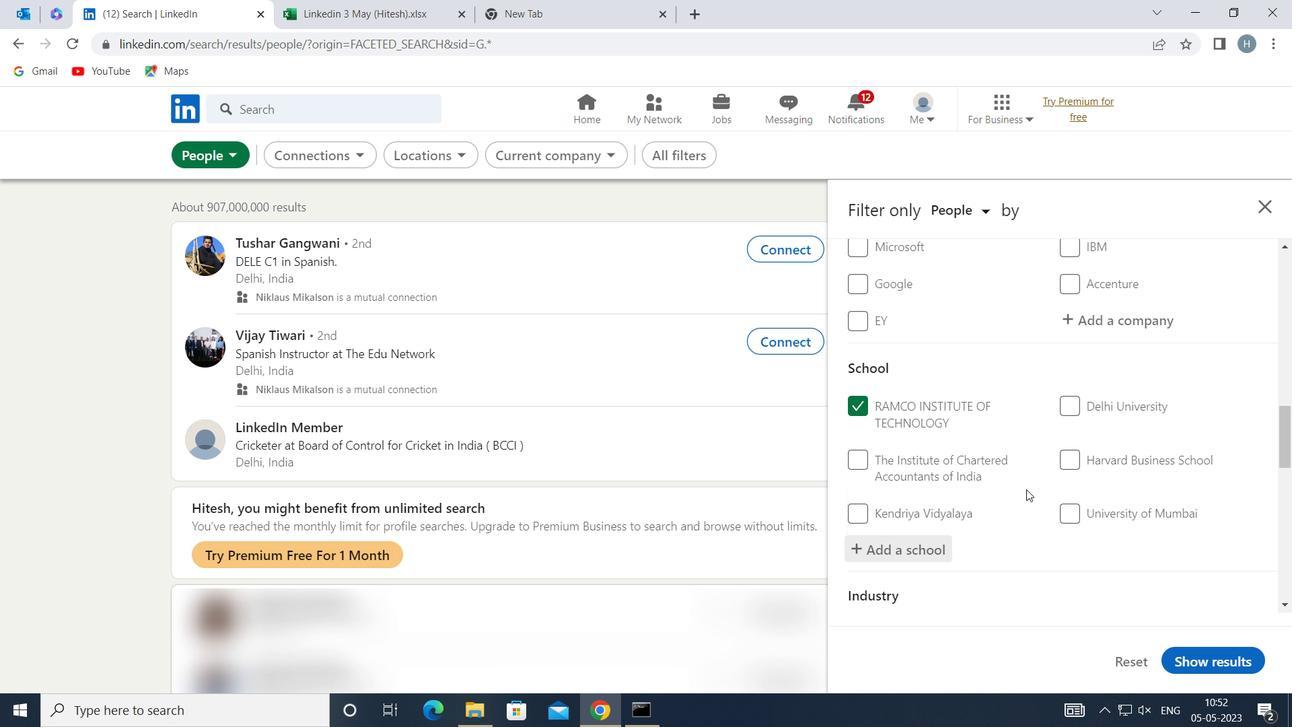 
Action: Mouse scrolled (1018, 455) with delta (0, 0)
Screenshot: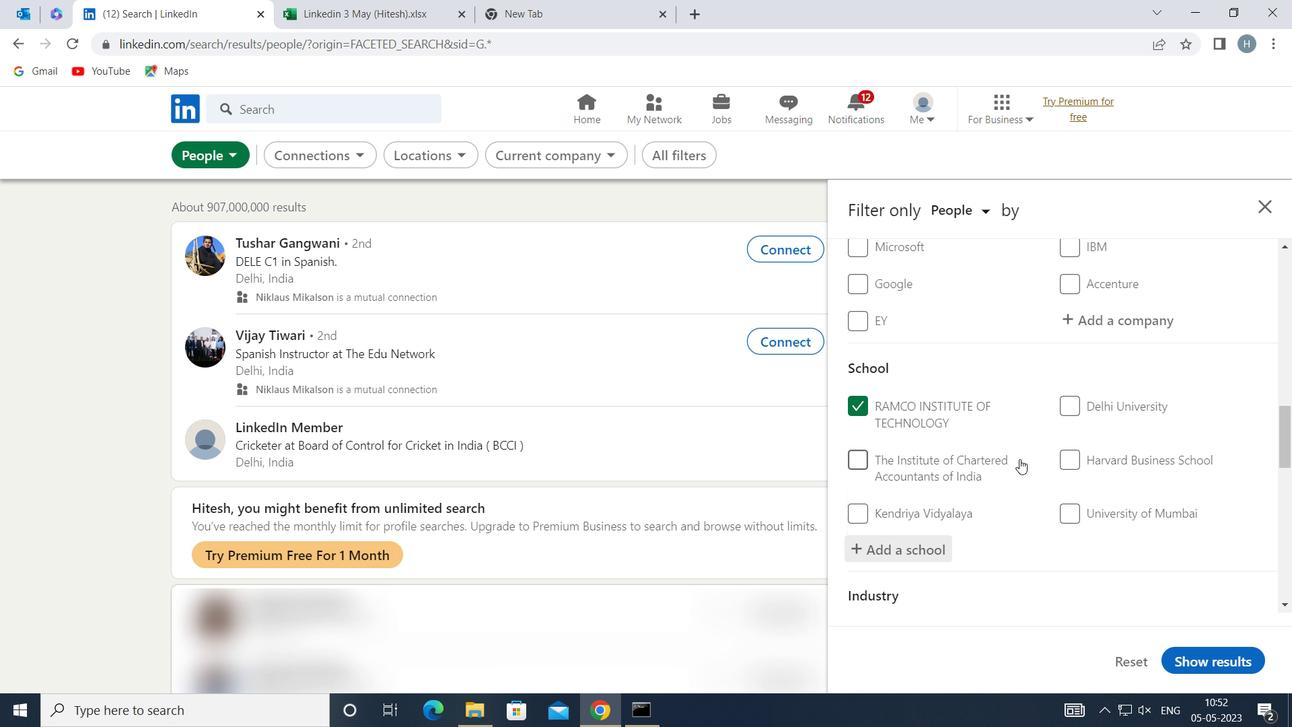 
Action: Mouse scrolled (1018, 455) with delta (0, 0)
Screenshot: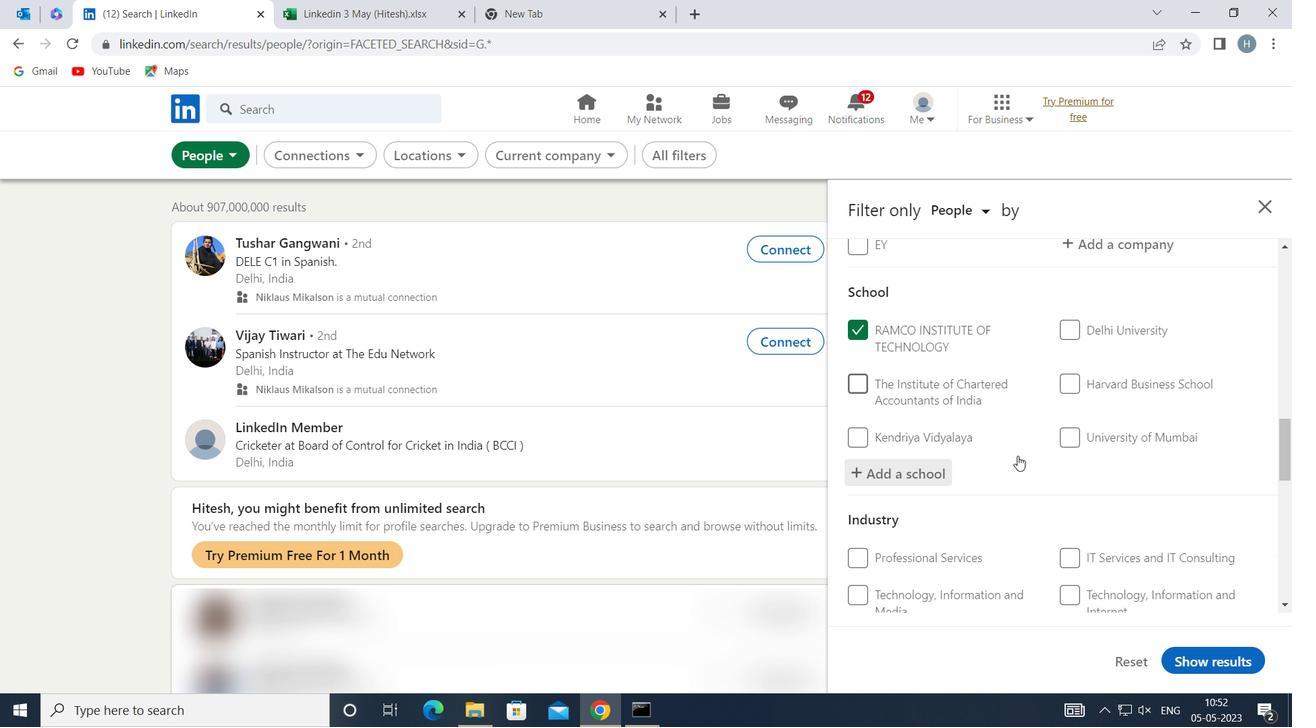 
Action: Mouse scrolled (1018, 455) with delta (0, 0)
Screenshot: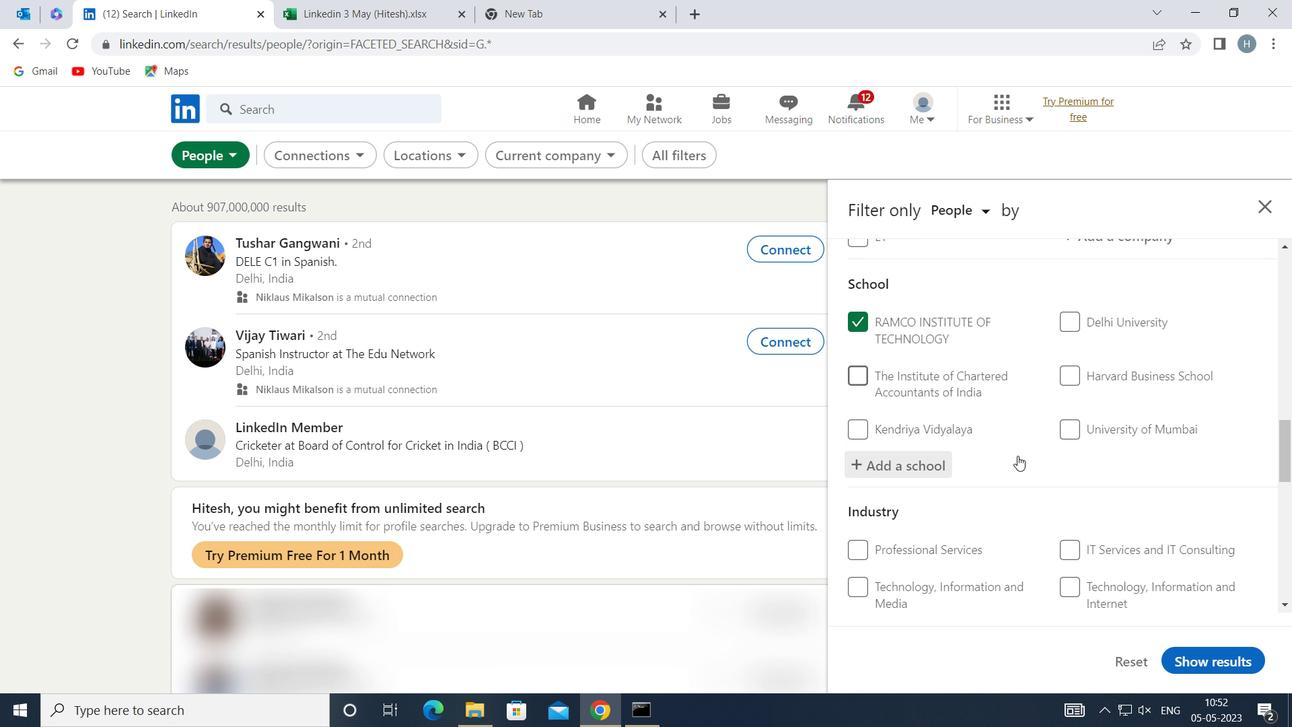 
Action: Mouse moved to (1114, 468)
Screenshot: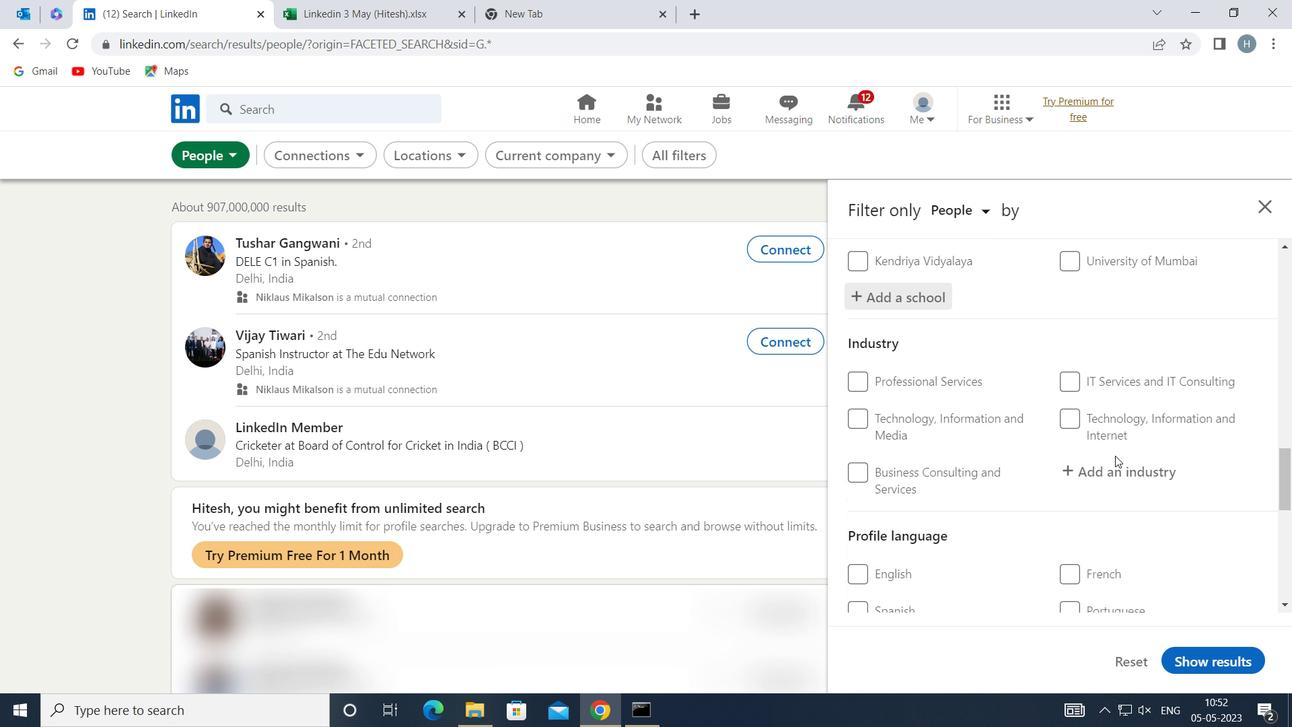 
Action: Mouse pressed left at (1114, 468)
Screenshot: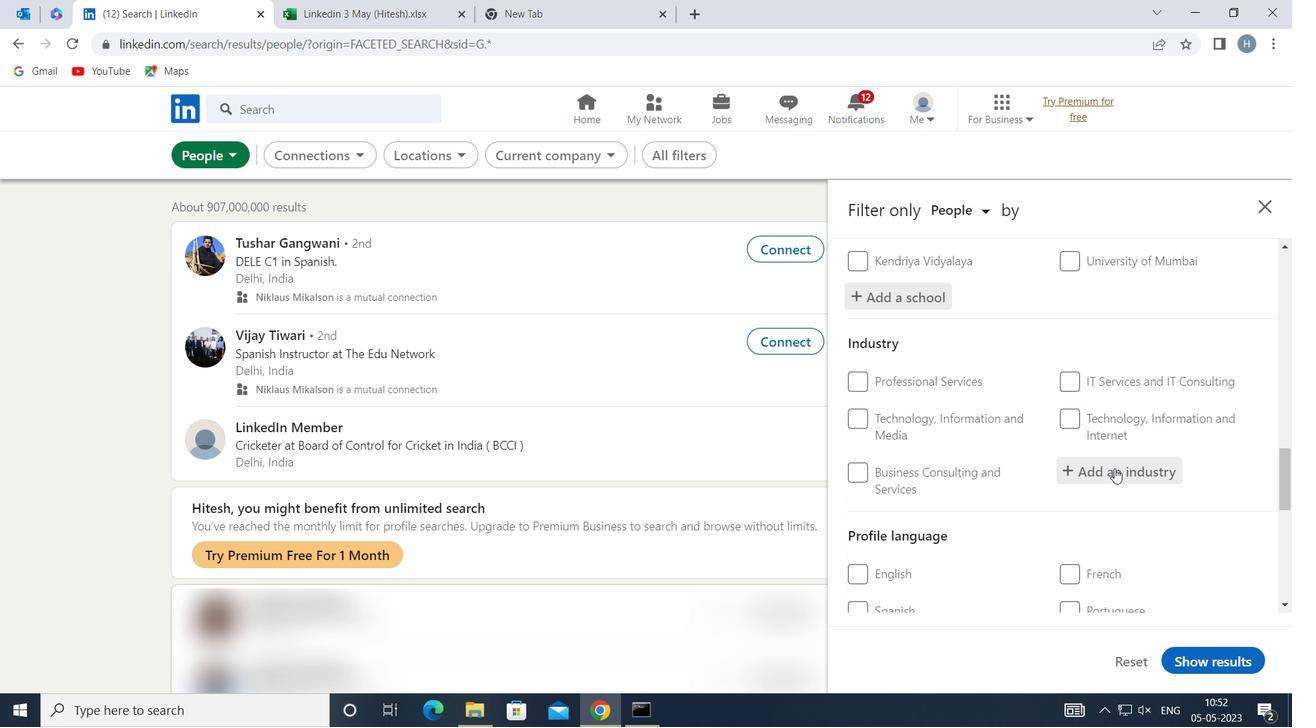 
Action: Key pressed <Key.shift>MEDICAL<Key.space><Key.shift>PRAC
Screenshot: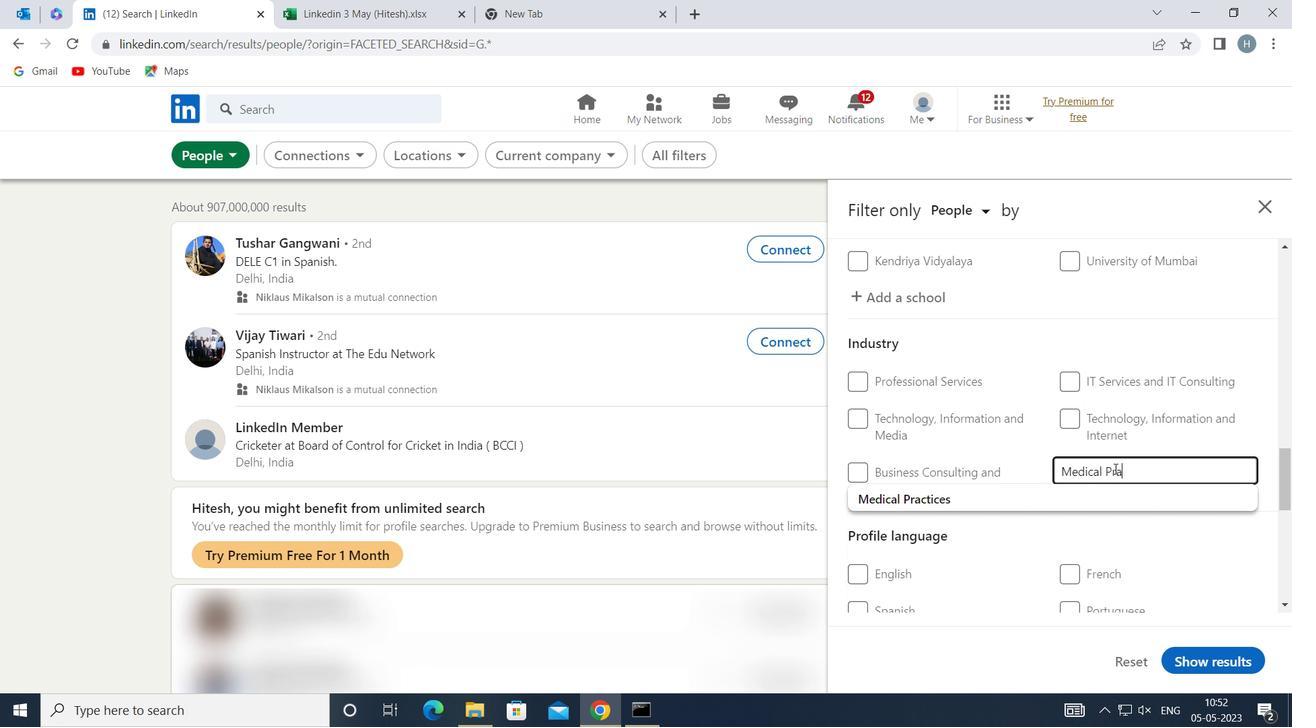 
Action: Mouse moved to (992, 494)
Screenshot: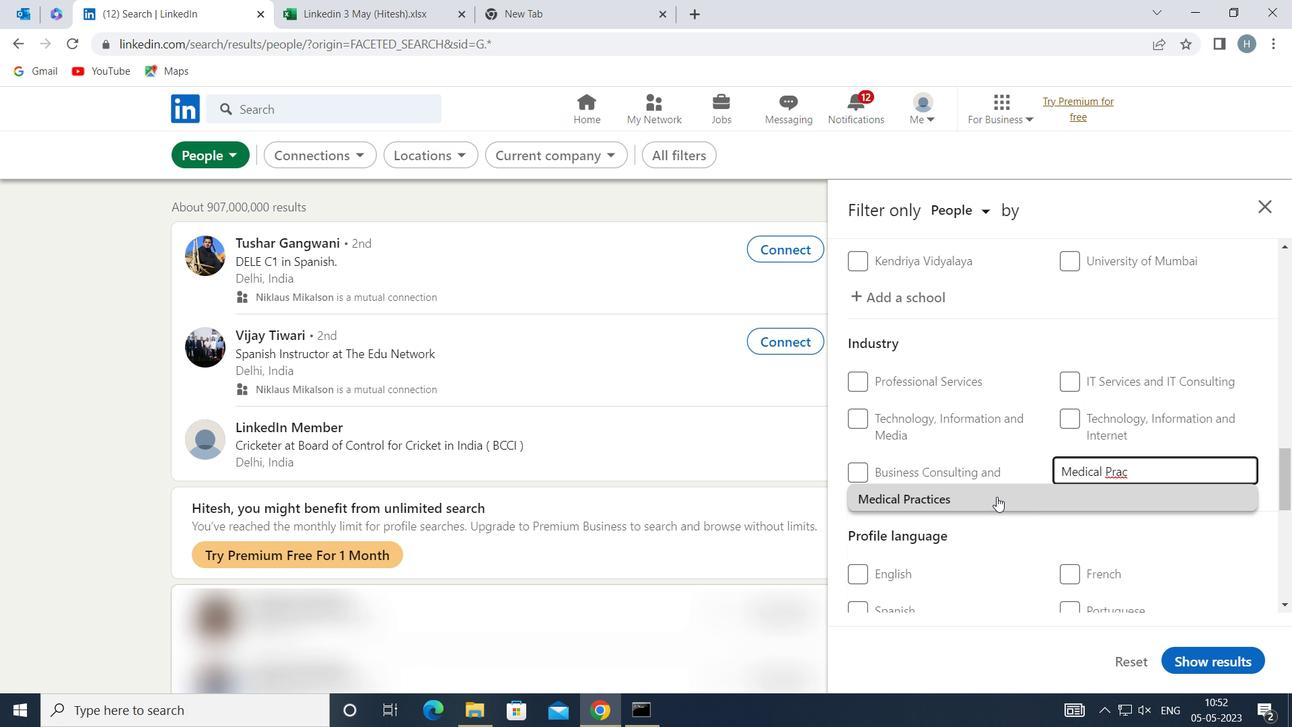 
Action: Mouse pressed left at (992, 494)
Screenshot: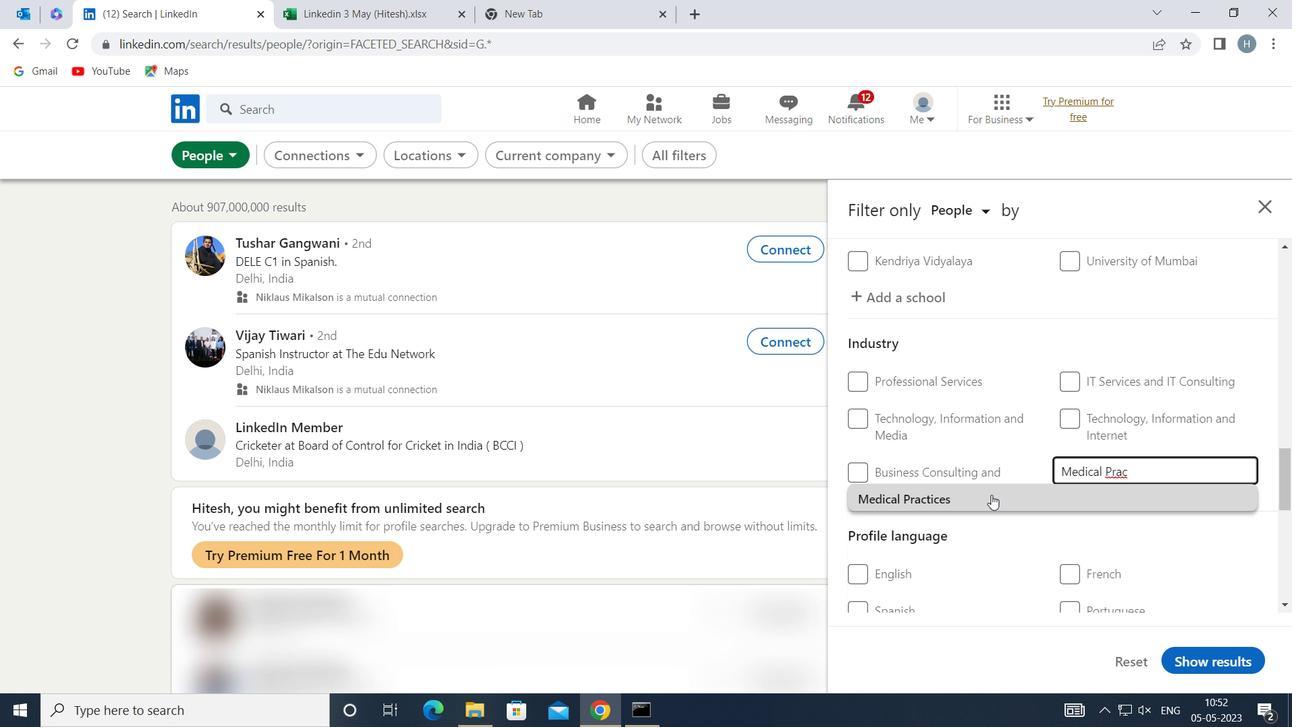 
Action: Mouse moved to (989, 463)
Screenshot: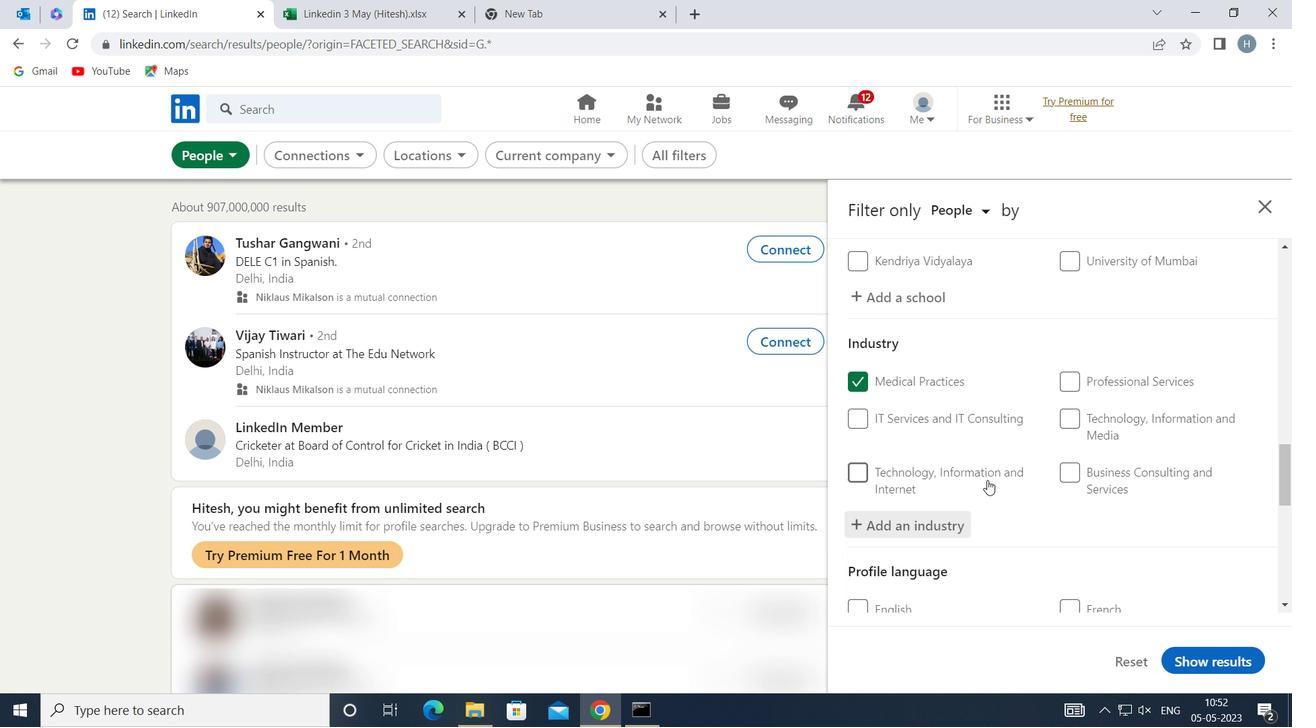 
Action: Mouse scrolled (989, 463) with delta (0, 0)
Screenshot: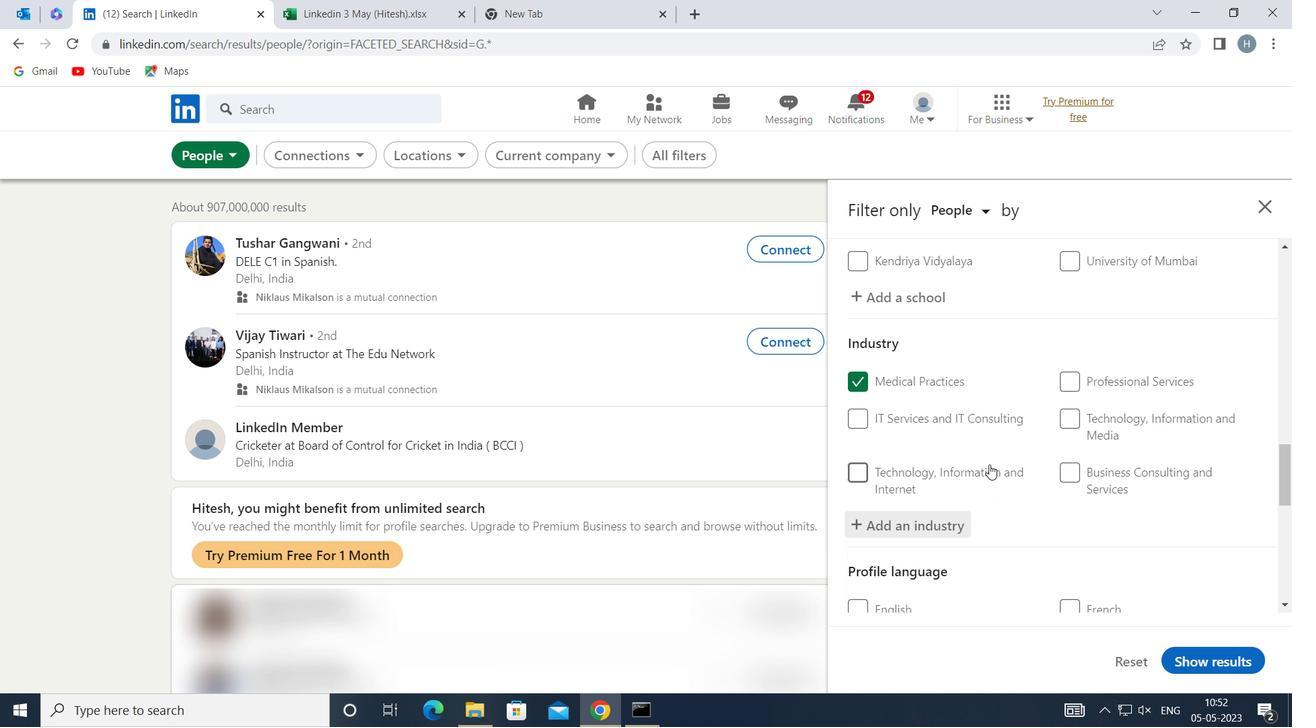 
Action: Mouse moved to (991, 461)
Screenshot: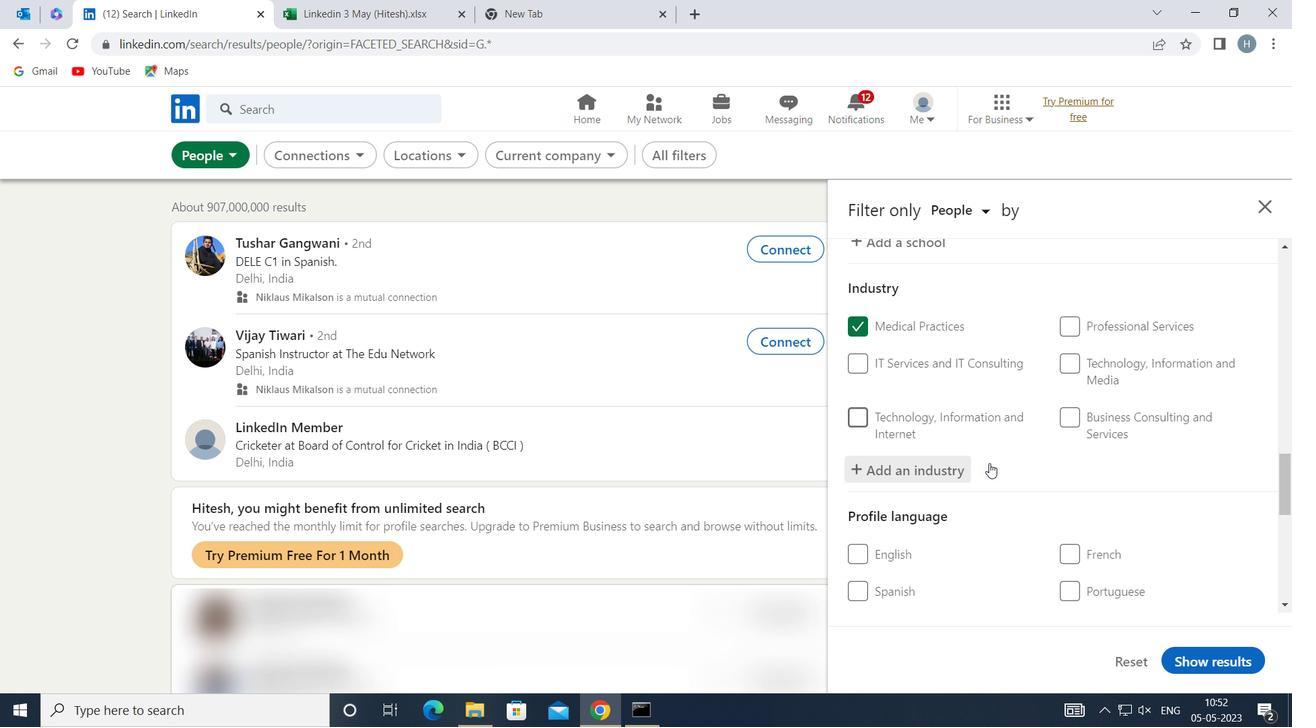 
Action: Mouse scrolled (991, 461) with delta (0, 0)
Screenshot: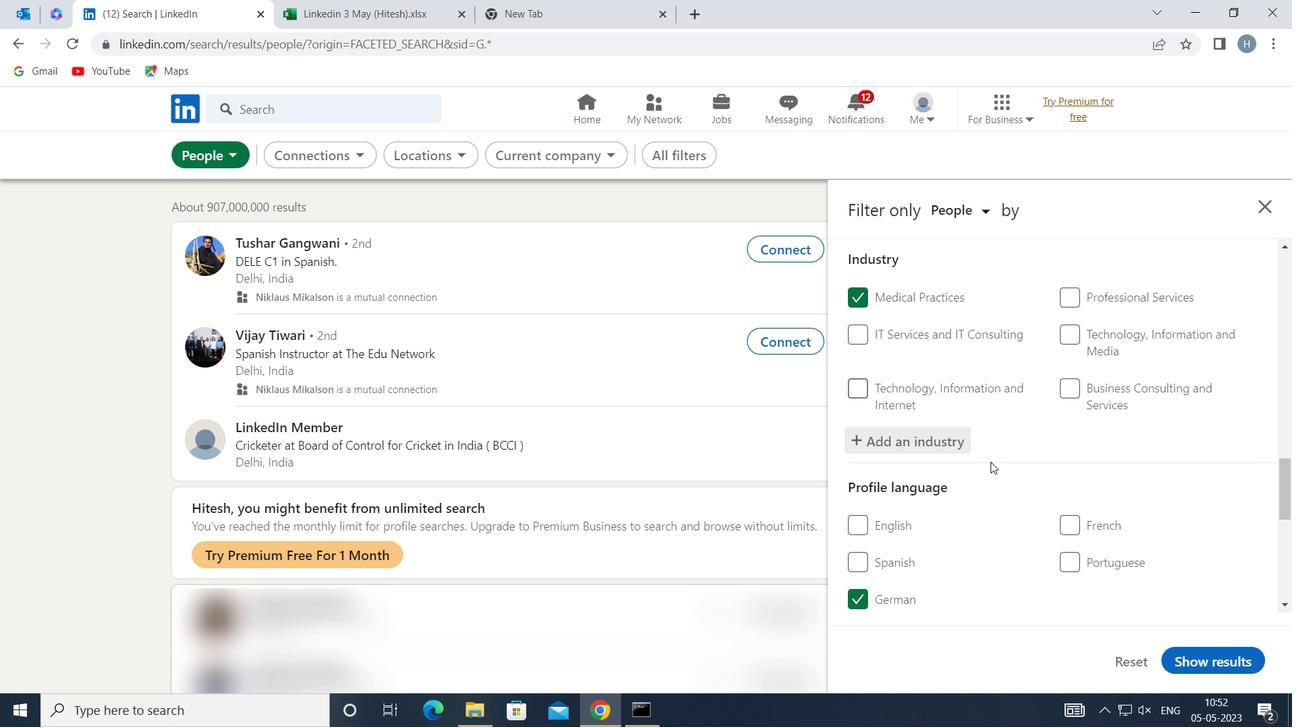 
Action: Mouse scrolled (991, 461) with delta (0, 0)
Screenshot: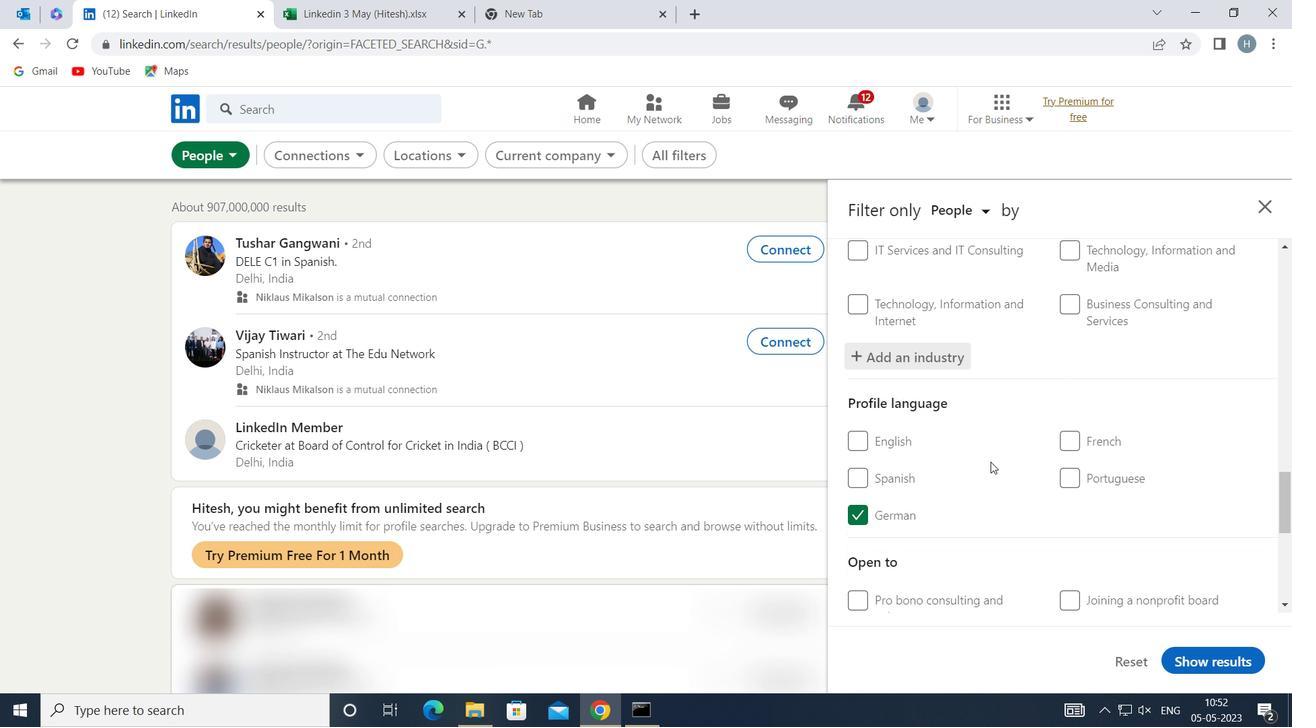 
Action: Mouse scrolled (991, 461) with delta (0, 0)
Screenshot: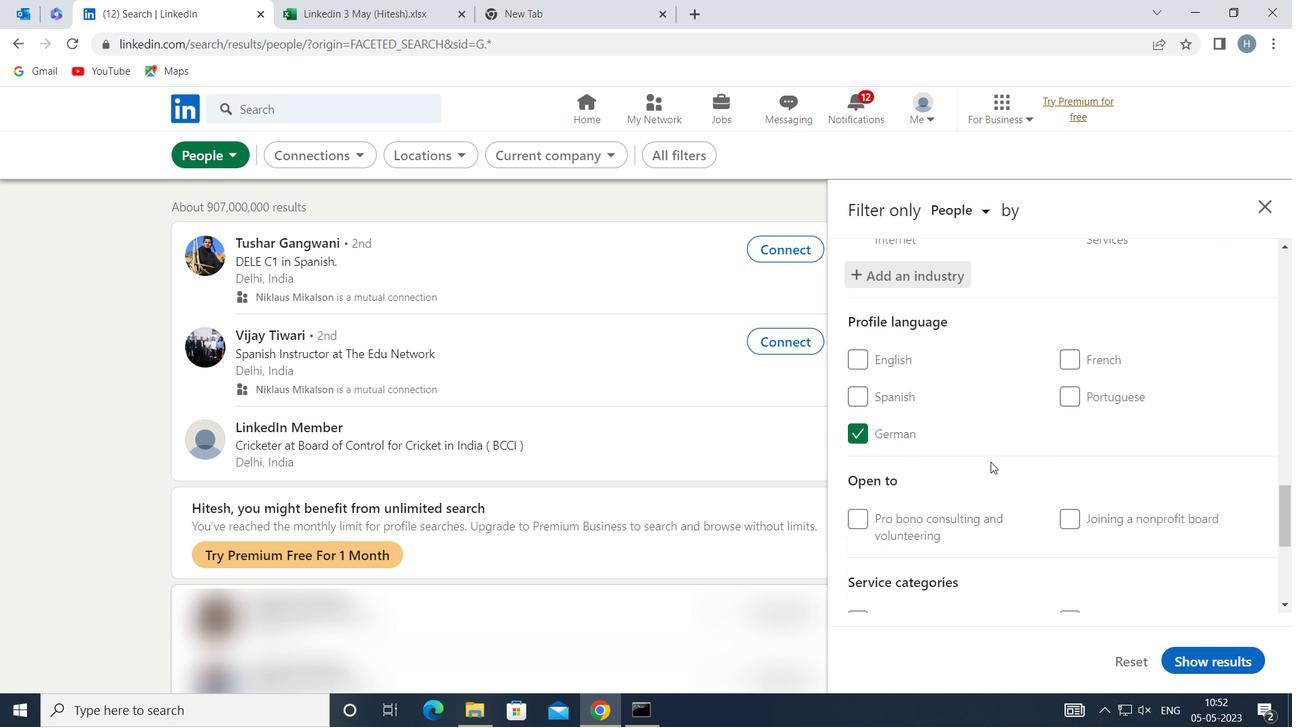 
Action: Mouse scrolled (991, 461) with delta (0, 0)
Screenshot: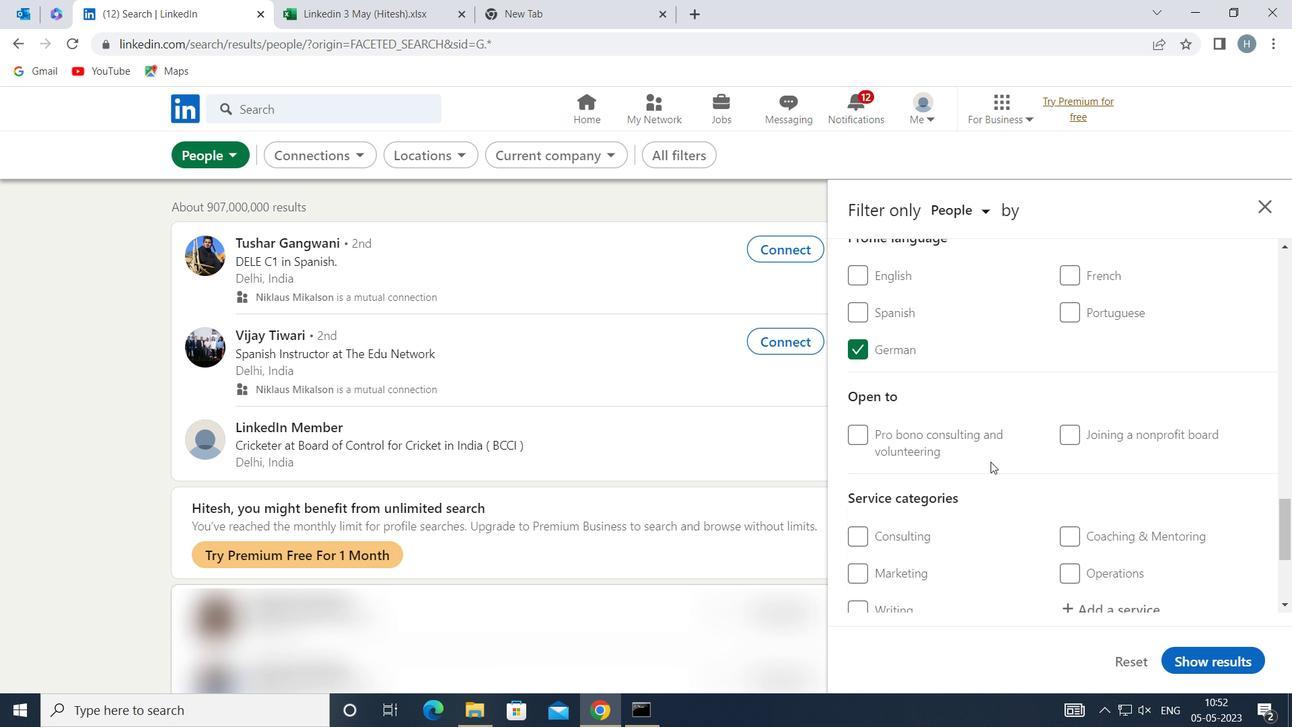 
Action: Mouse moved to (1085, 511)
Screenshot: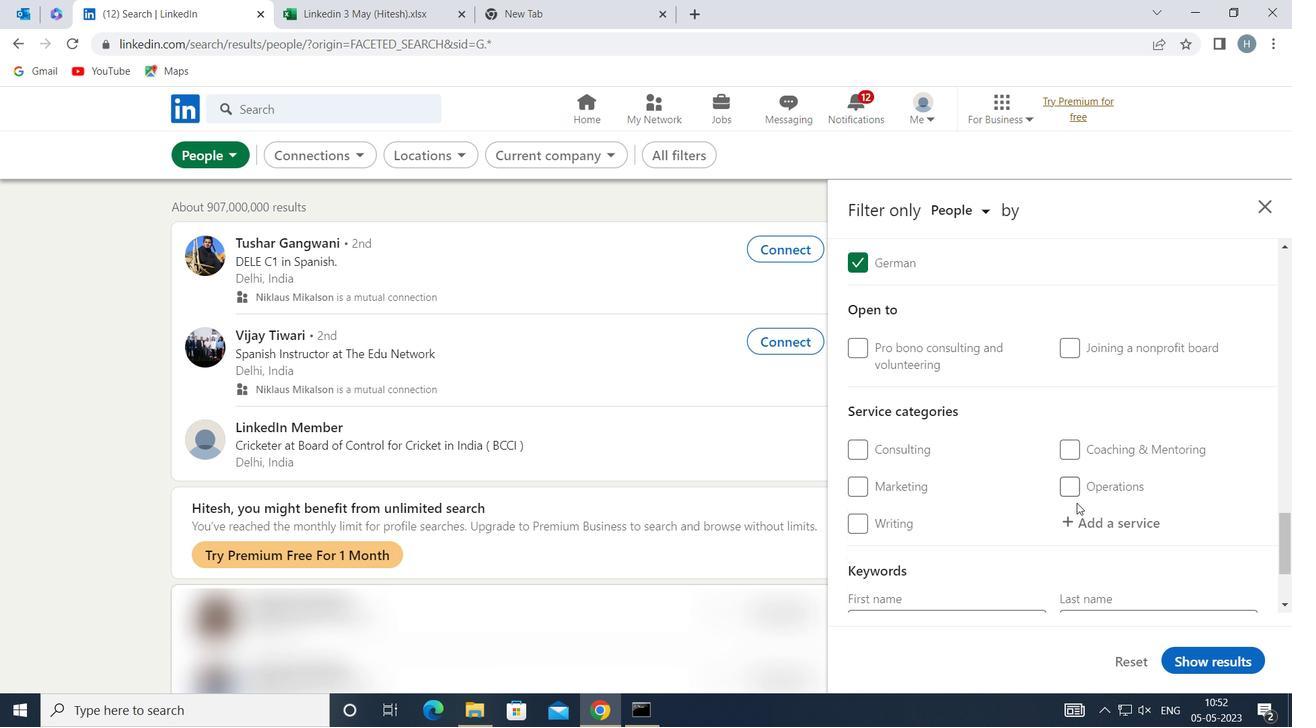 
Action: Mouse pressed left at (1085, 511)
Screenshot: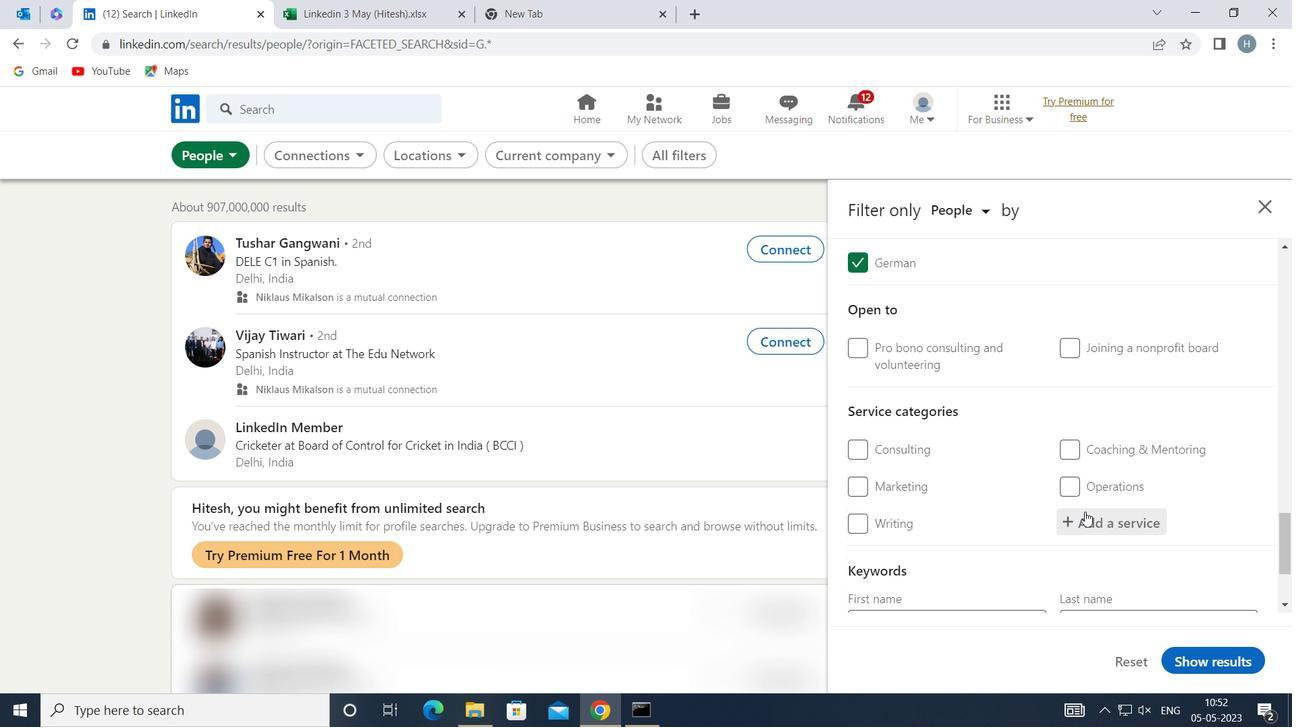 
Action: Key pressed <Key.shift>USER<Key.space><Key.shift>EXPERIENCE<Key.space><Key.shift>WRITIN
Screenshot: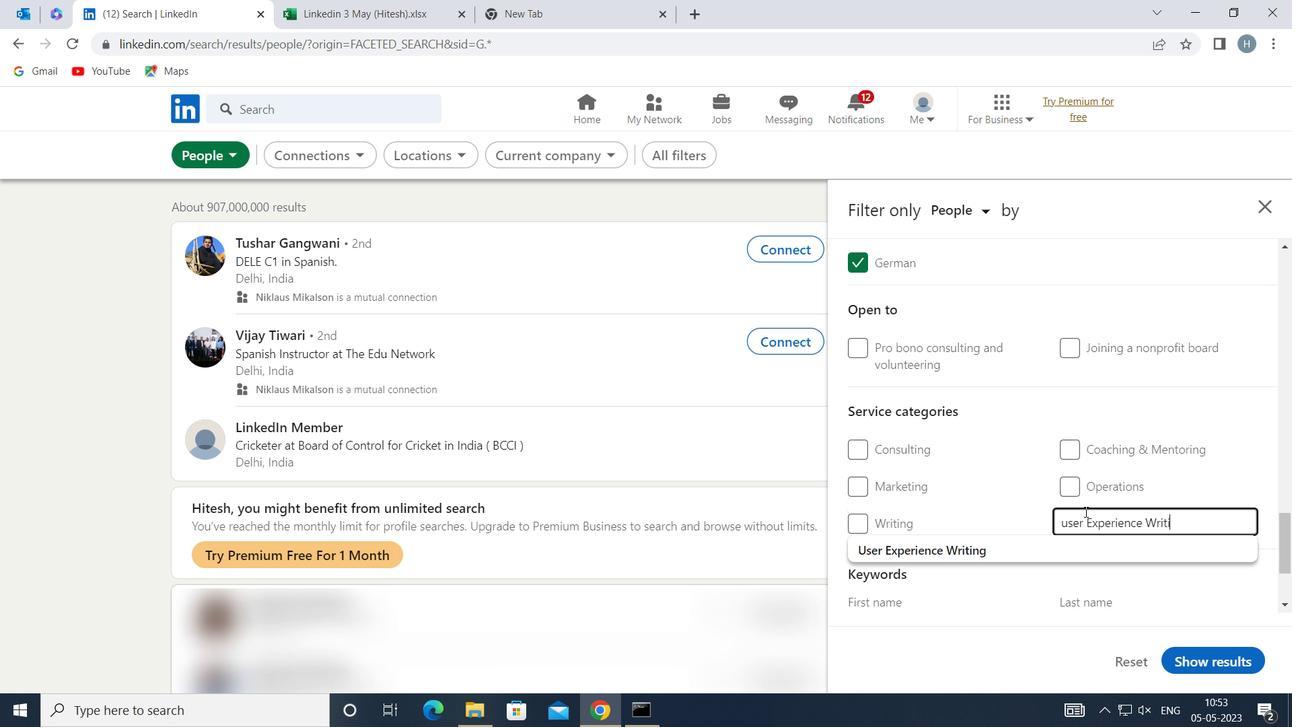 
Action: Mouse moved to (984, 538)
Screenshot: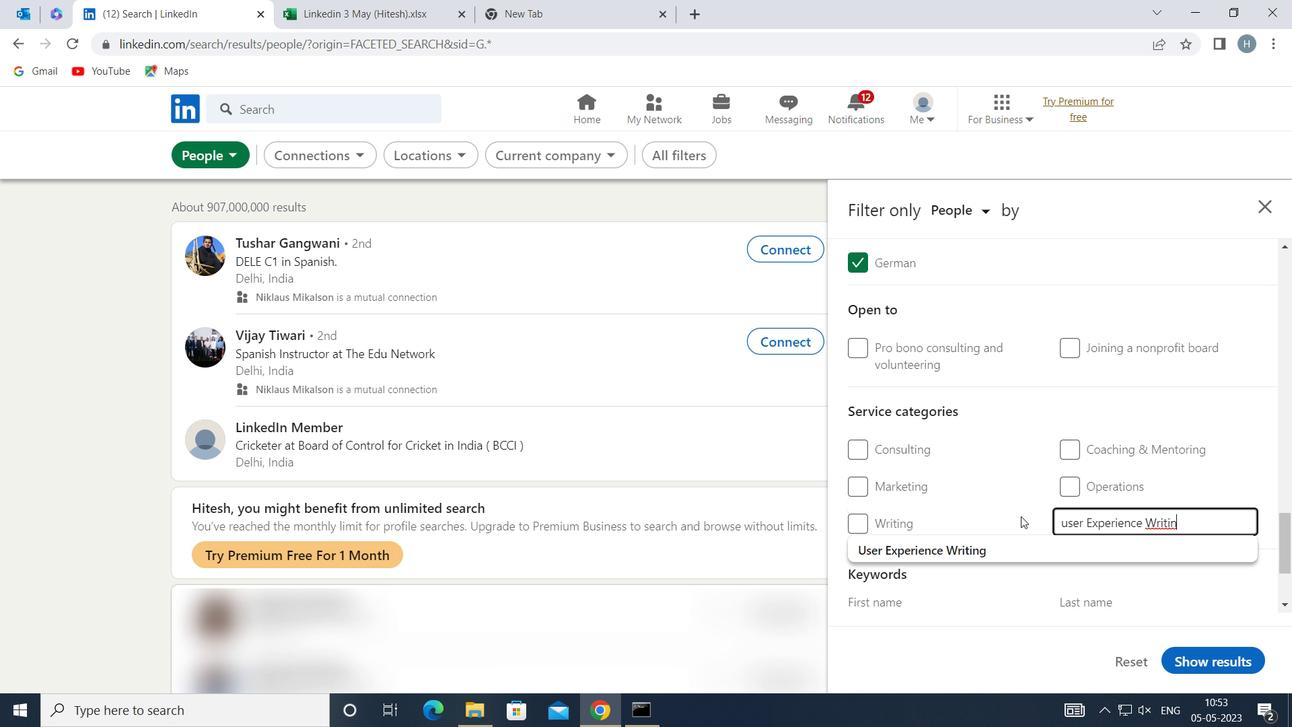 
Action: Mouse pressed left at (984, 538)
Screenshot: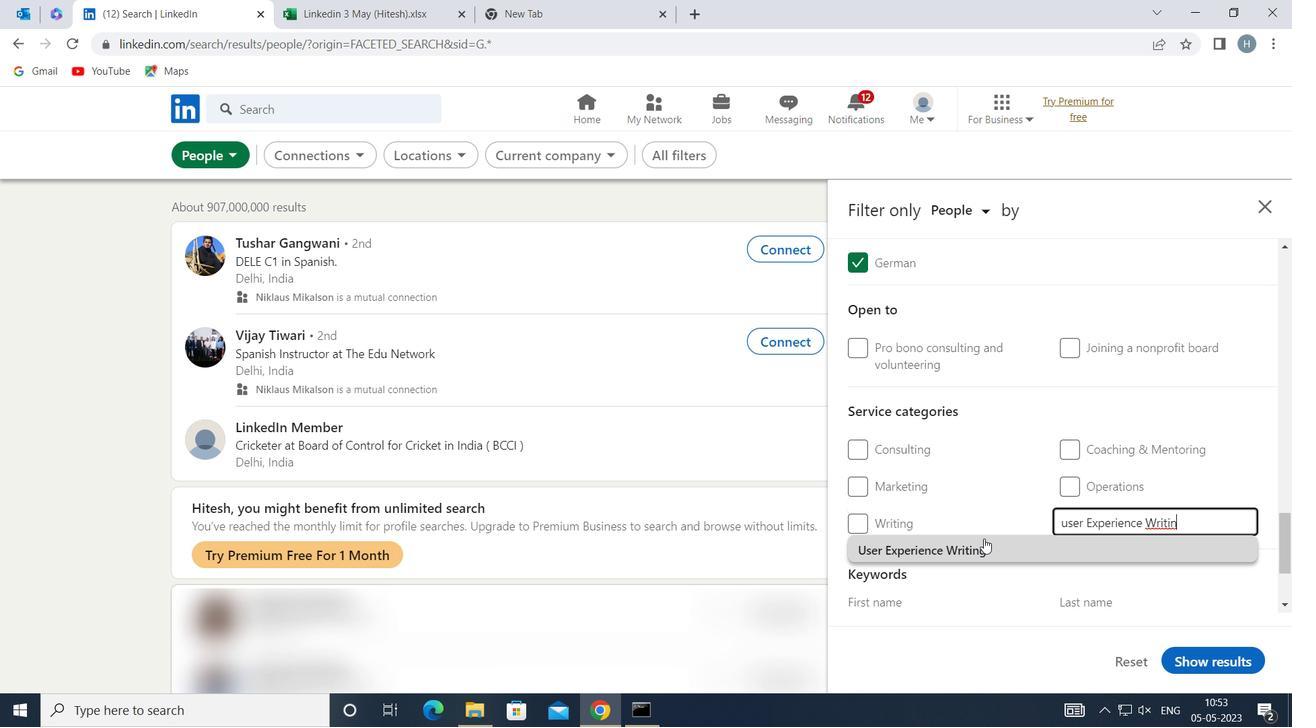 
Action: Mouse moved to (984, 519)
Screenshot: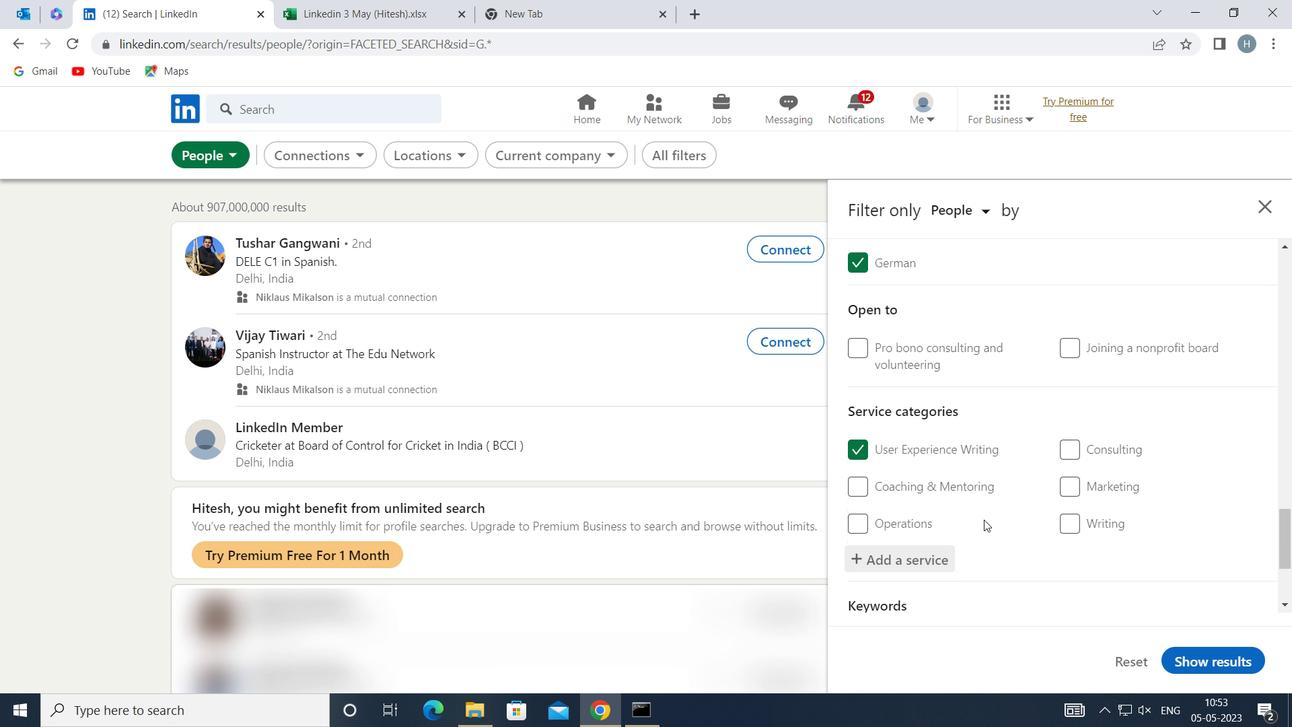 
Action: Mouse scrolled (984, 519) with delta (0, 0)
Screenshot: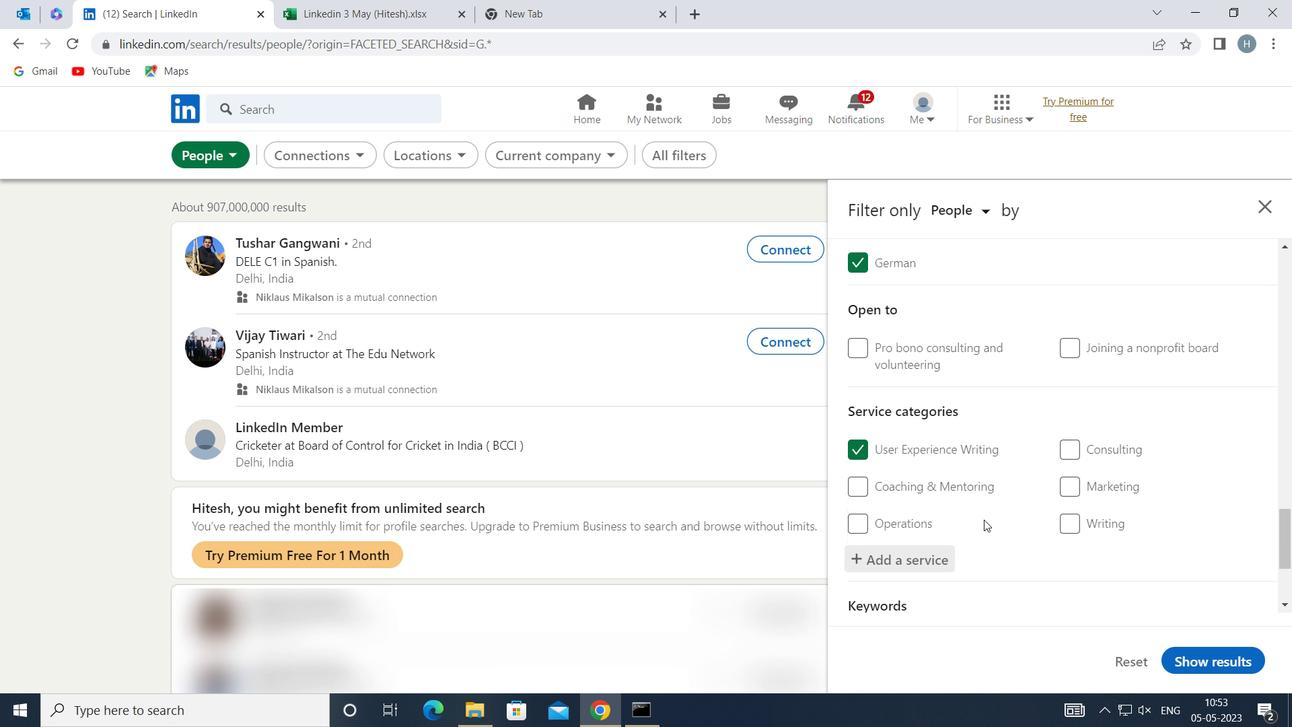 
Action: Mouse moved to (984, 517)
Screenshot: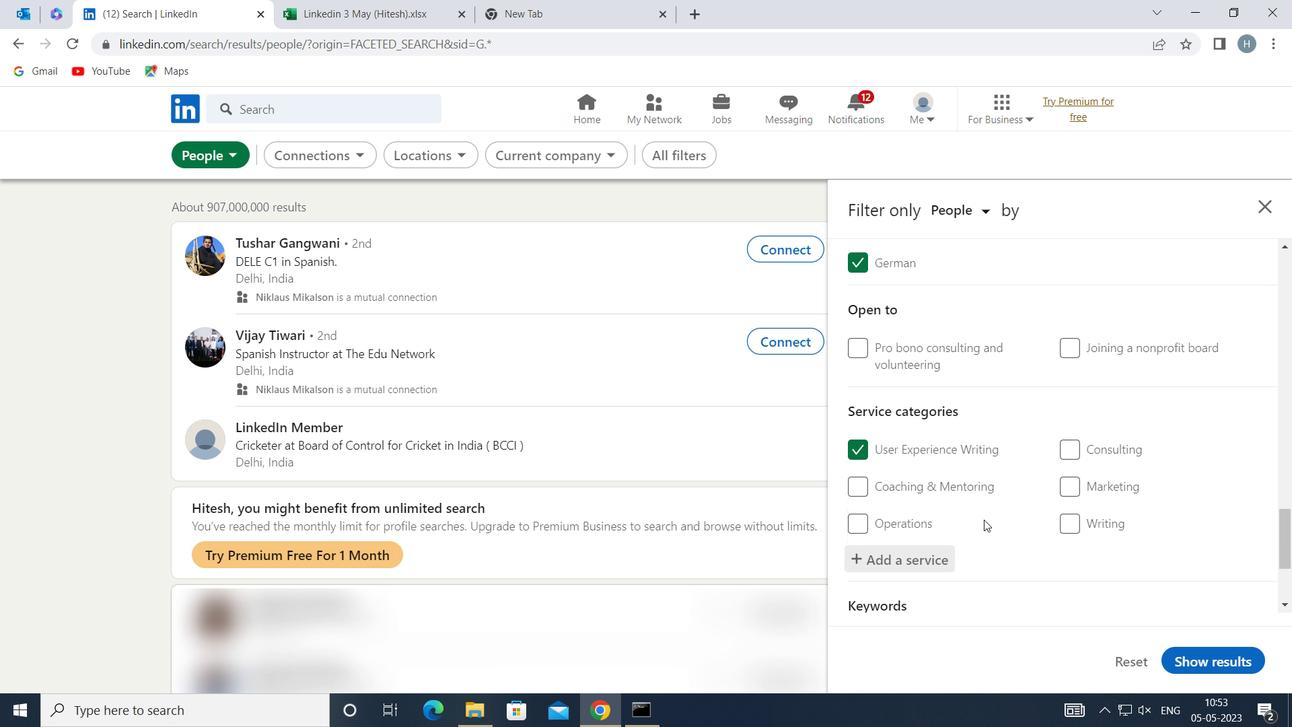 
Action: Mouse scrolled (984, 516) with delta (0, 0)
Screenshot: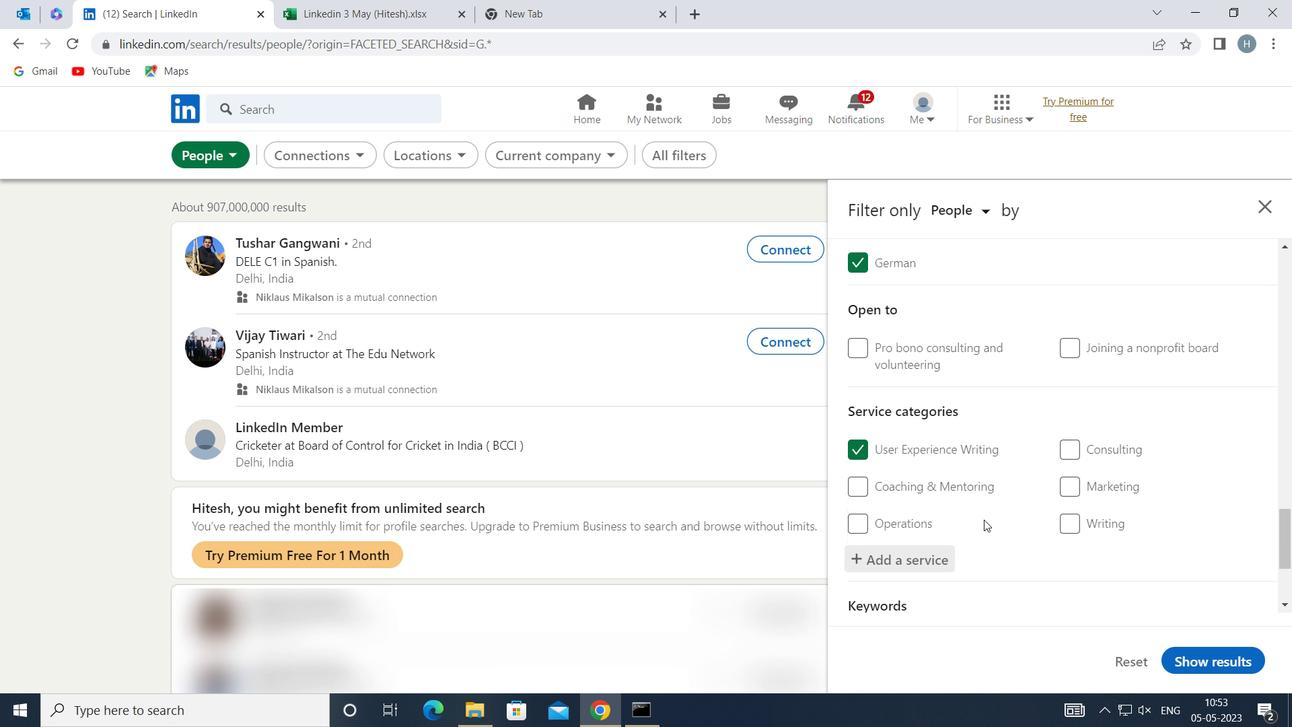 
Action: Mouse moved to (987, 508)
Screenshot: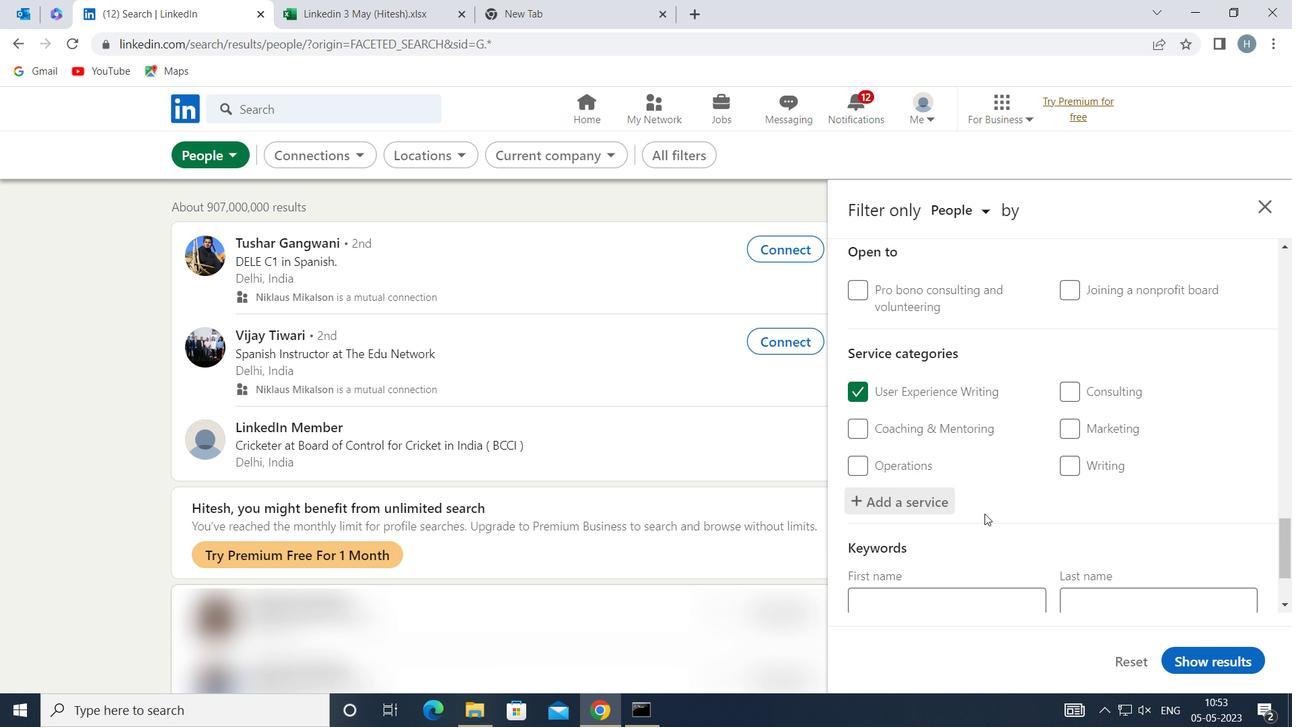 
Action: Mouse scrolled (987, 507) with delta (0, 0)
Screenshot: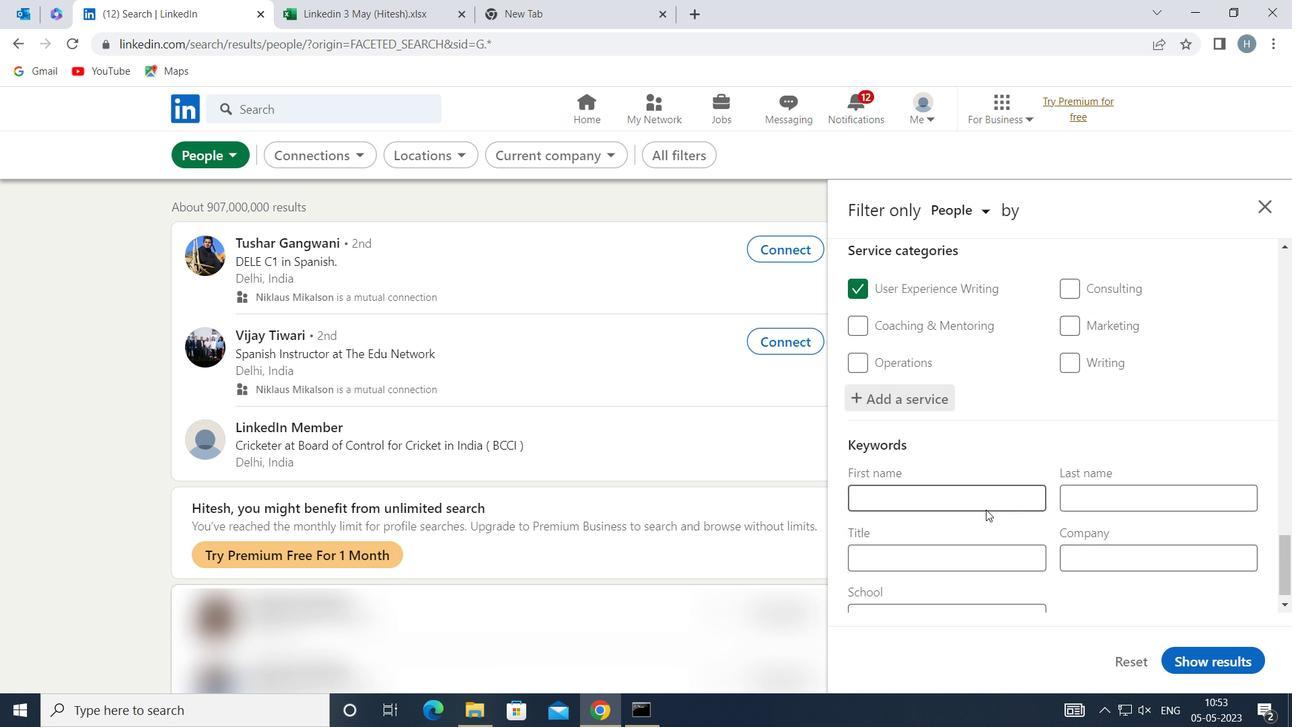 
Action: Mouse scrolled (987, 507) with delta (0, 0)
Screenshot: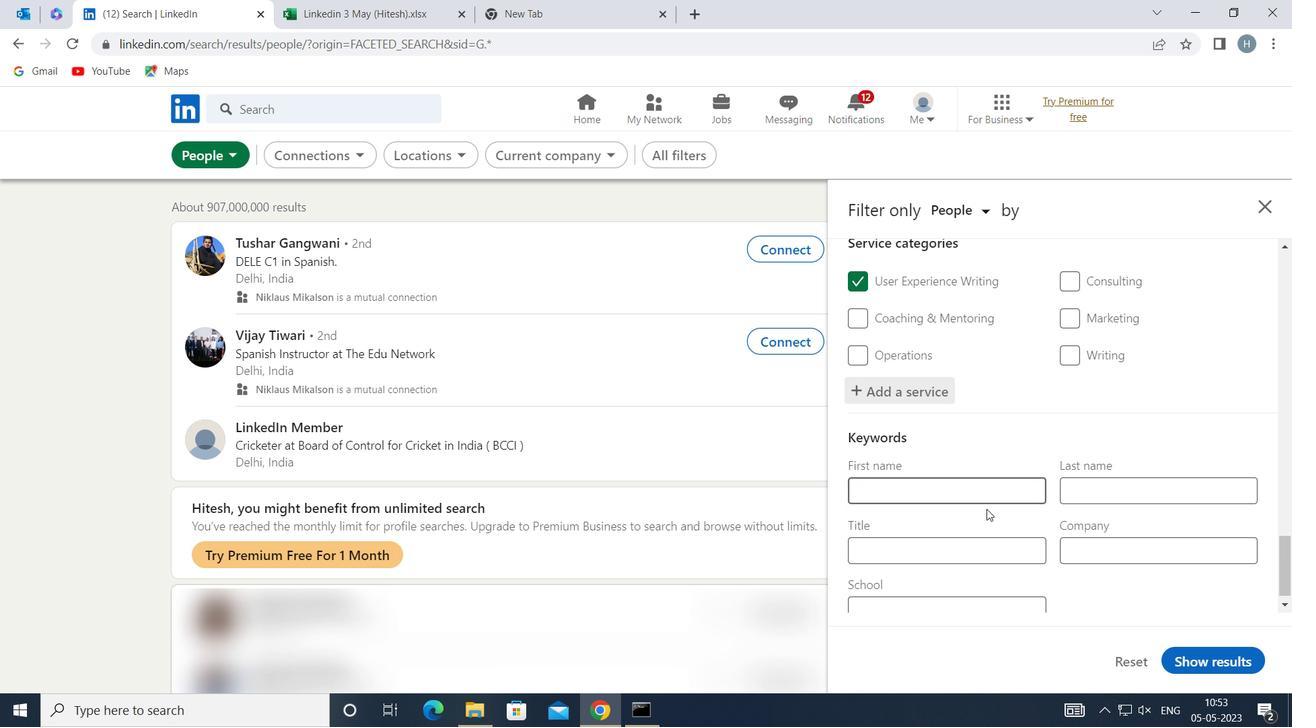 
Action: Mouse moved to (995, 532)
Screenshot: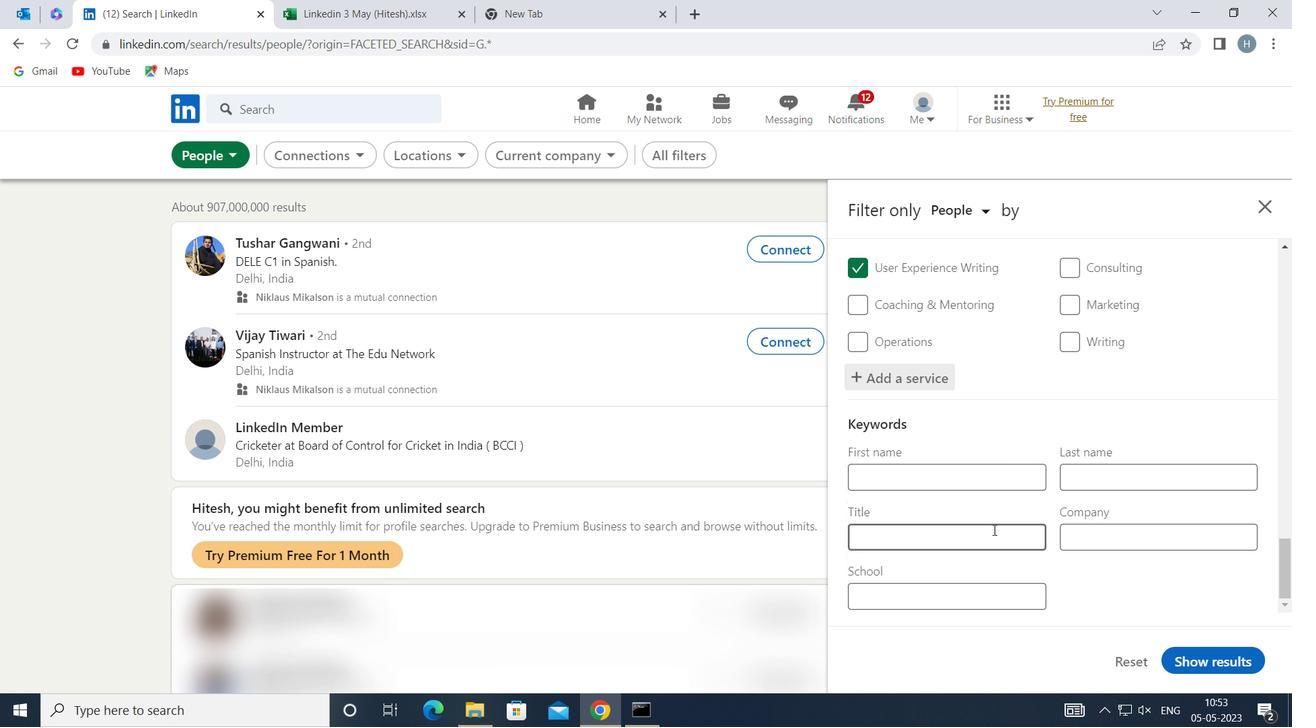 
Action: Mouse pressed left at (995, 532)
Screenshot: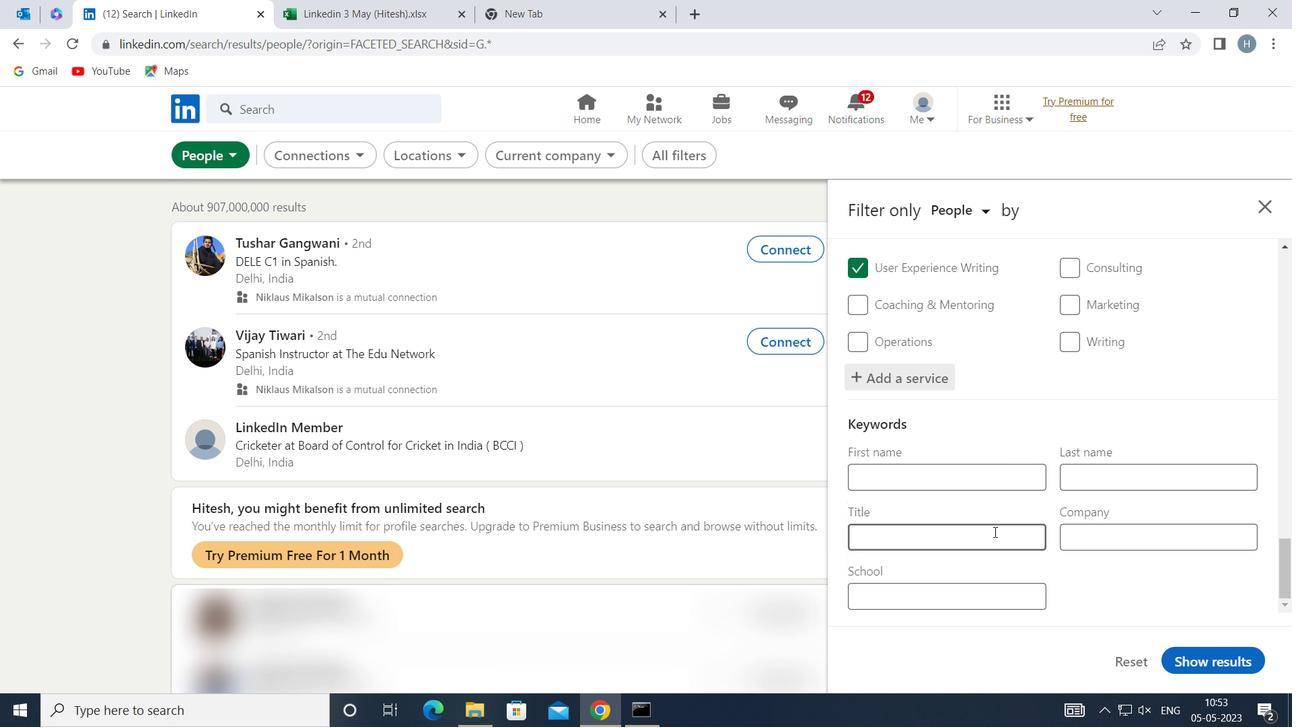 
Action: Key pressed <Key.shift>MASSAGE<Key.space><Key.shift>THERAPY
Screenshot: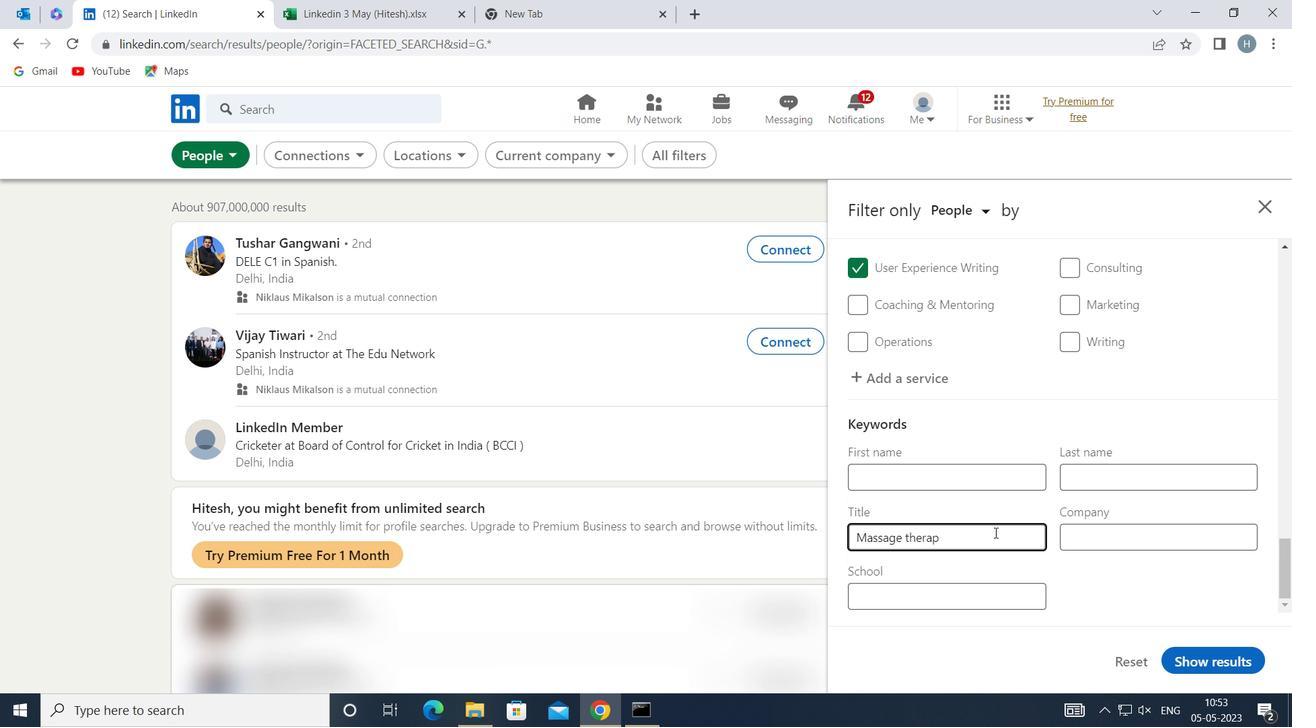 
Action: Mouse moved to (1193, 655)
Screenshot: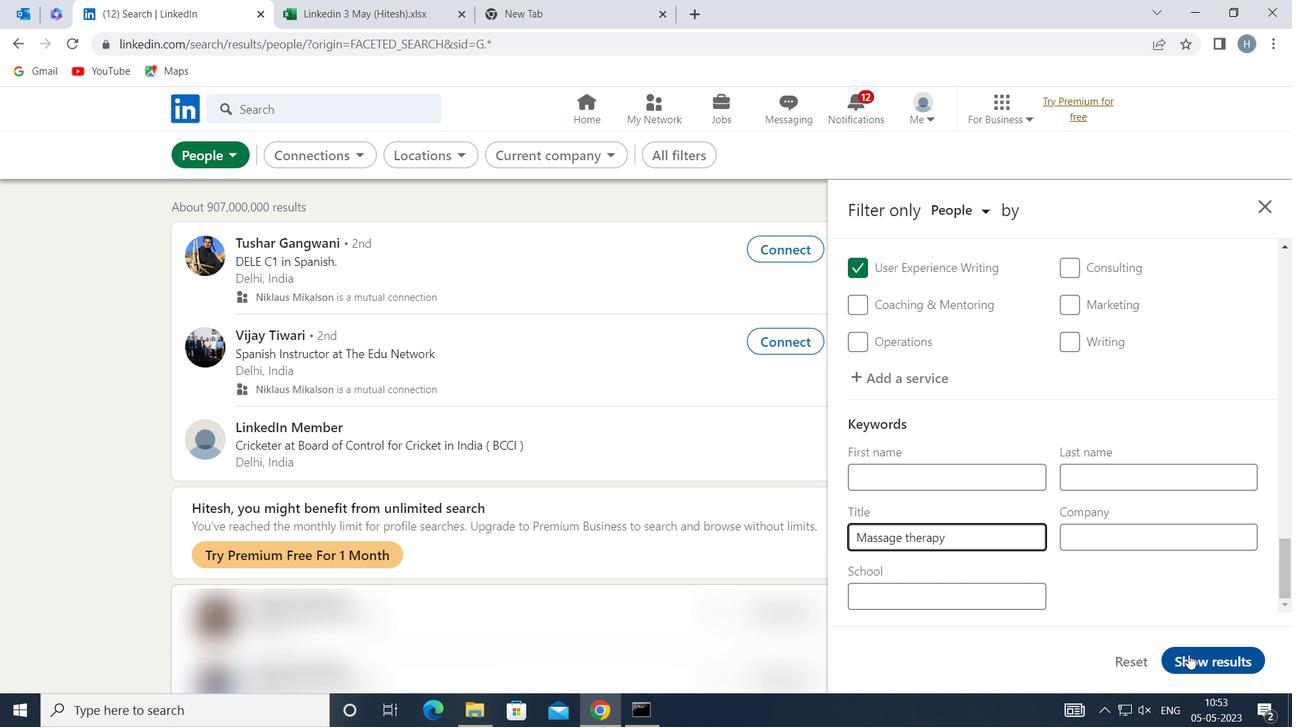 
Action: Mouse pressed left at (1193, 655)
Screenshot: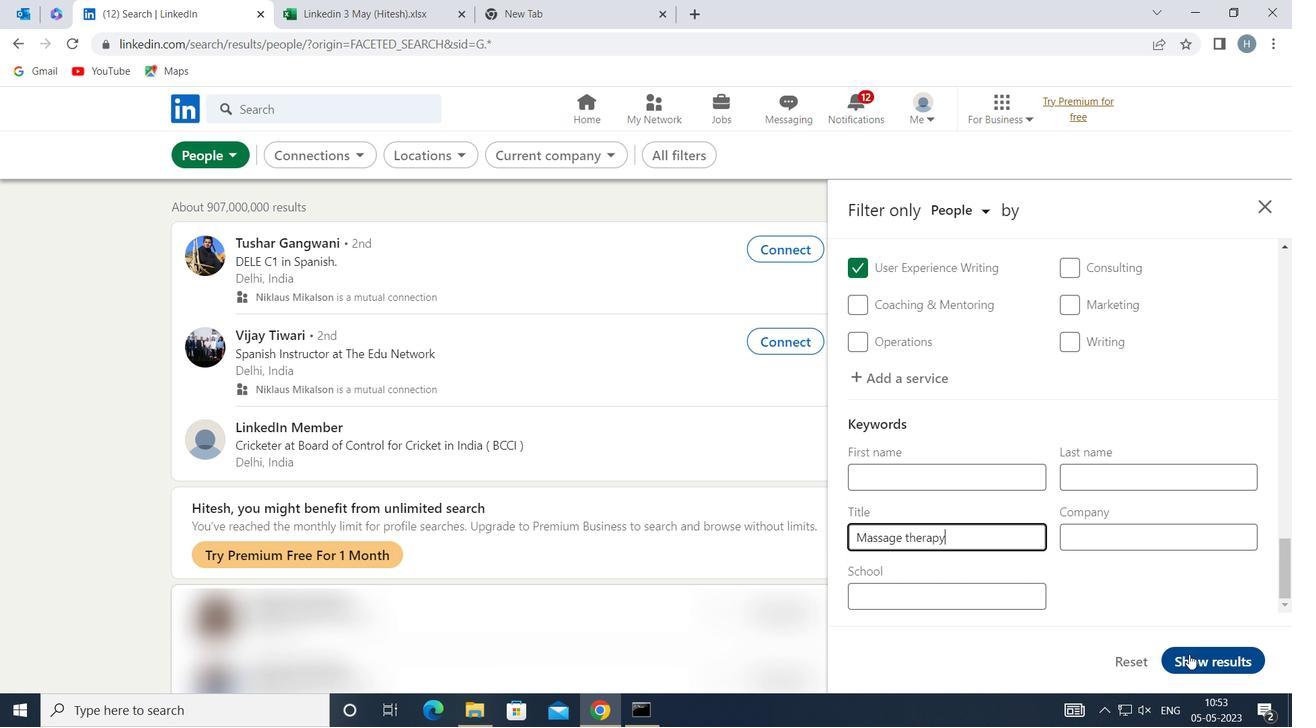 
Action: Mouse moved to (845, 453)
Screenshot: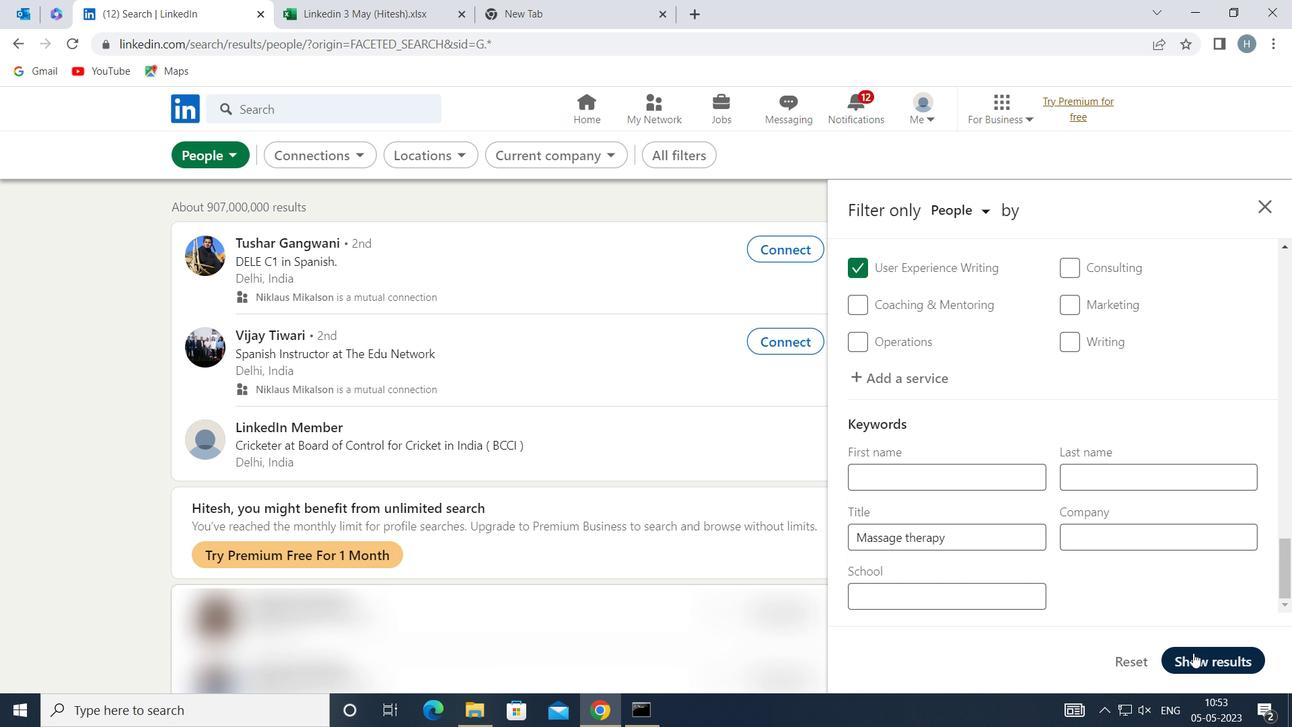 
